 Task: Look for space in Jasdan, India from 5th June, 2023 to 16th June, 2023 for 2 adults in price range Rs.14000 to Rs.18000. Place can be entire place with 1  bedroom having 1 bed and 1 bathroom. Property type can be house, flat, guest house, hotel. Booking option can be shelf check-in. Required host language is English.
Action: Mouse moved to (496, 131)
Screenshot: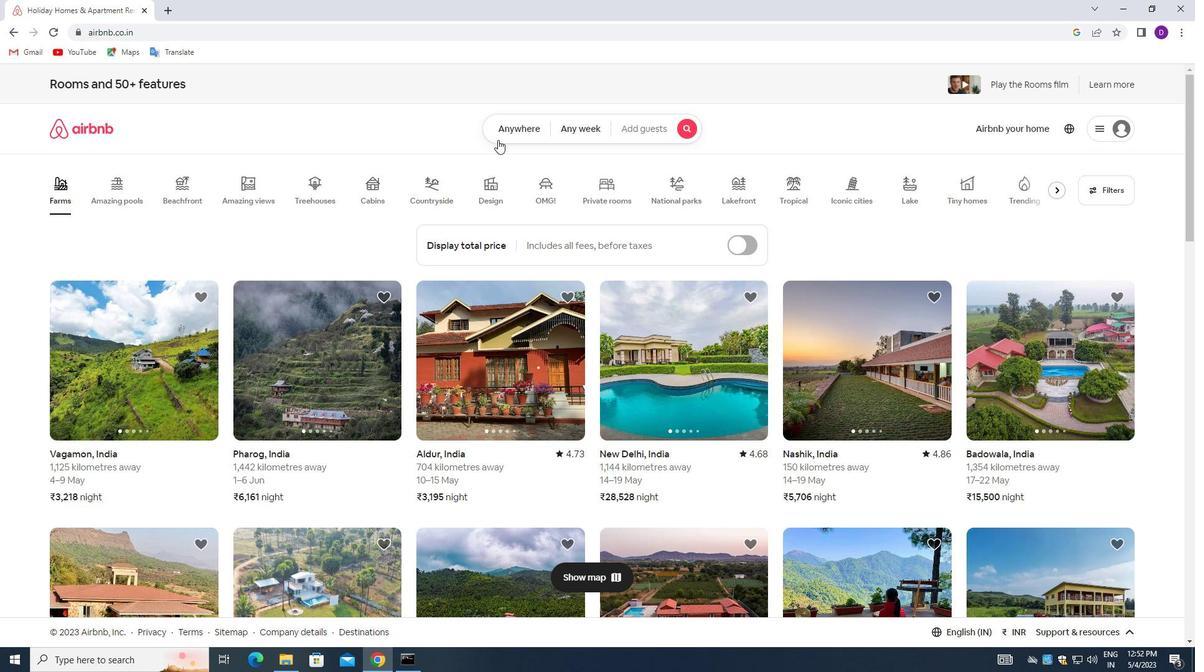 
Action: Mouse pressed left at (496, 131)
Screenshot: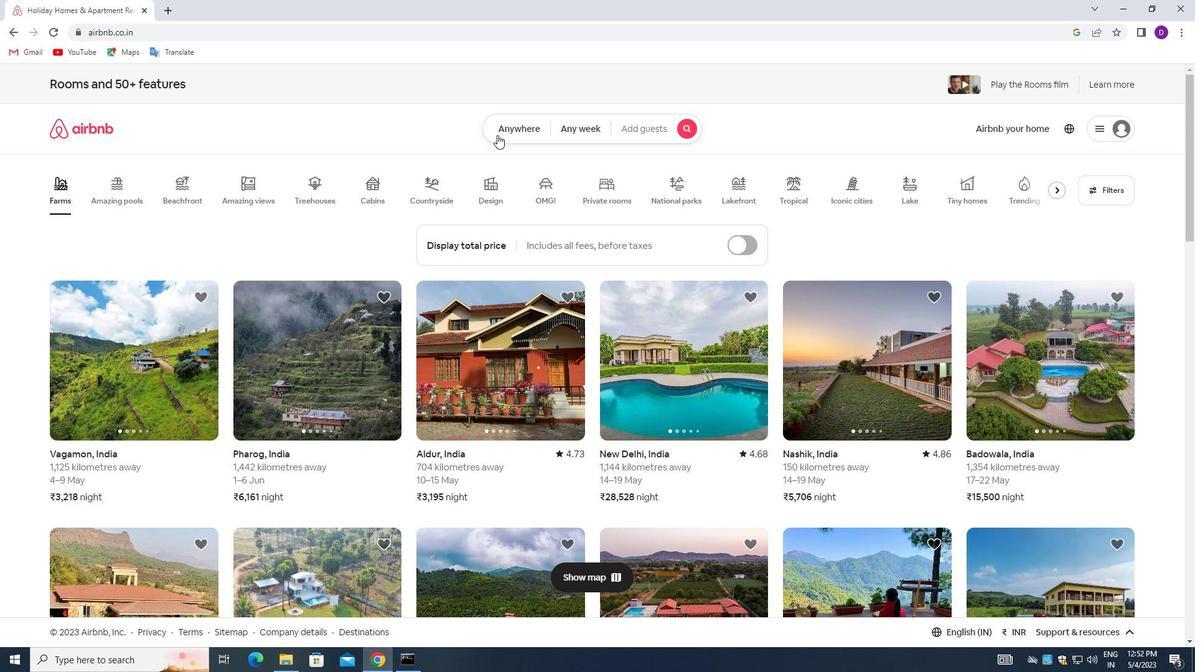 
Action: Mouse moved to (471, 178)
Screenshot: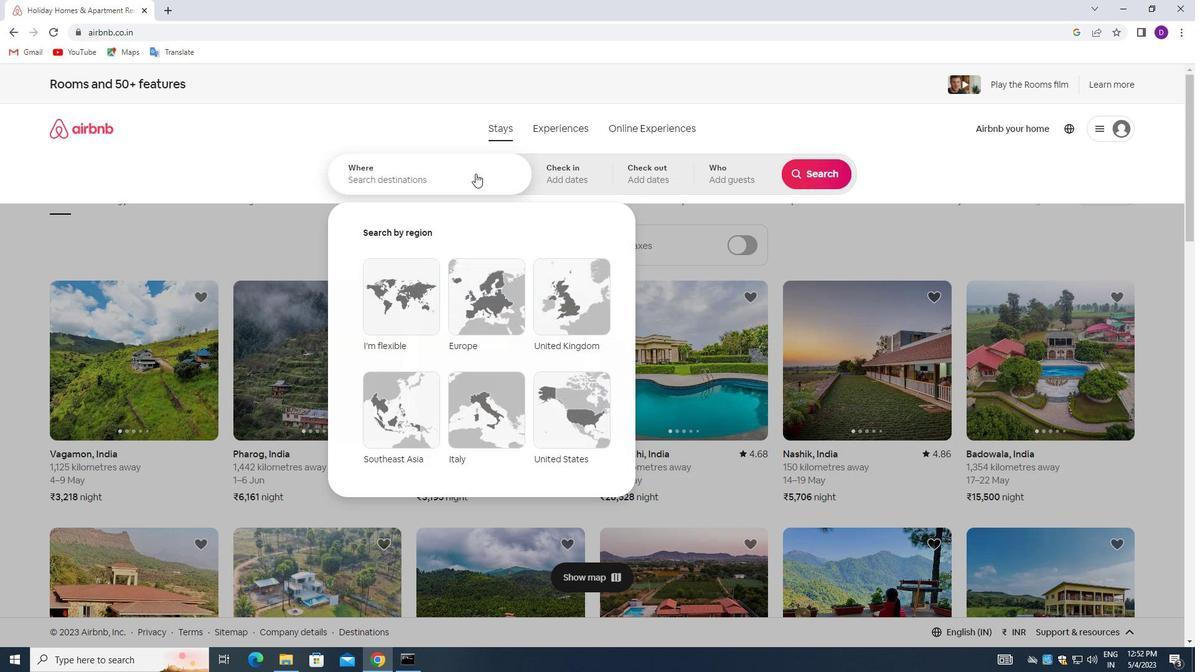 
Action: Mouse pressed left at (471, 178)
Screenshot: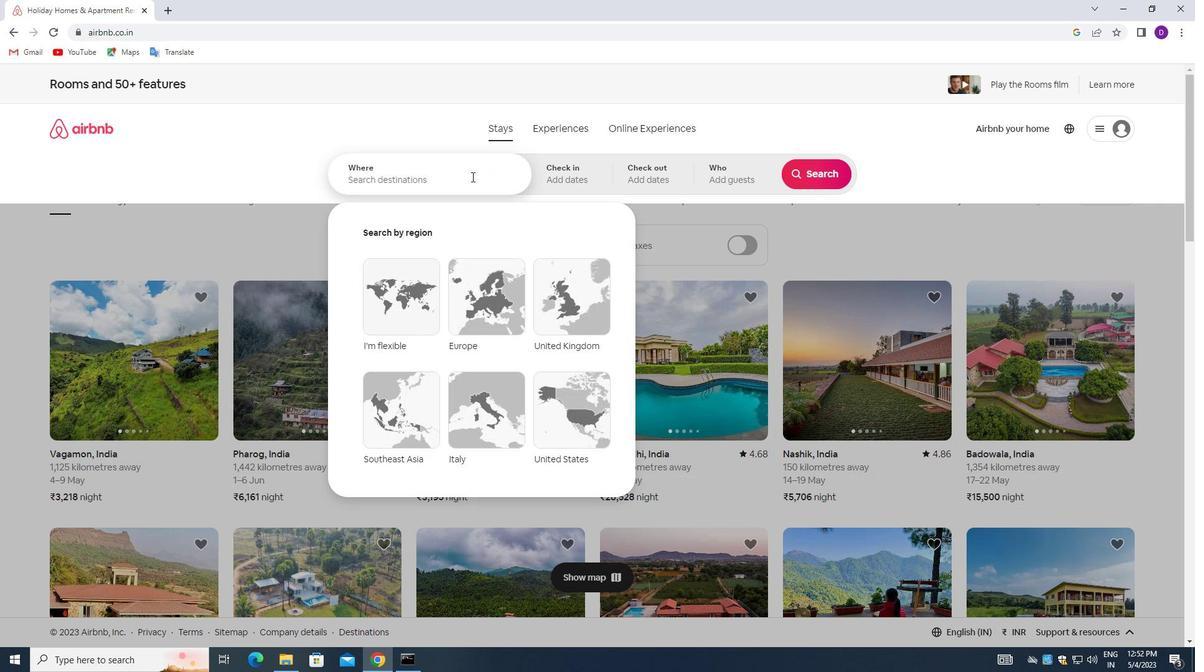 
Action: Mouse moved to (187, 171)
Screenshot: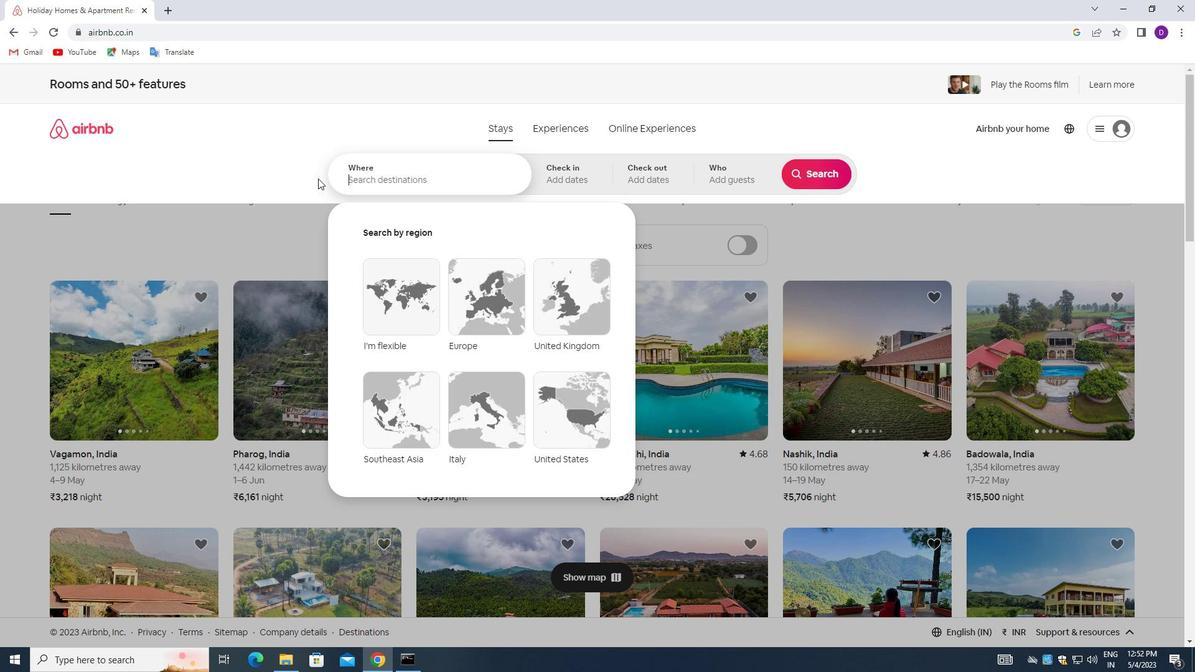 
Action: Key pressed <Key.shift>JASDAM<Key.backspace>N,<Key.space><Key.shift>INDIA<Key.enter>
Screenshot: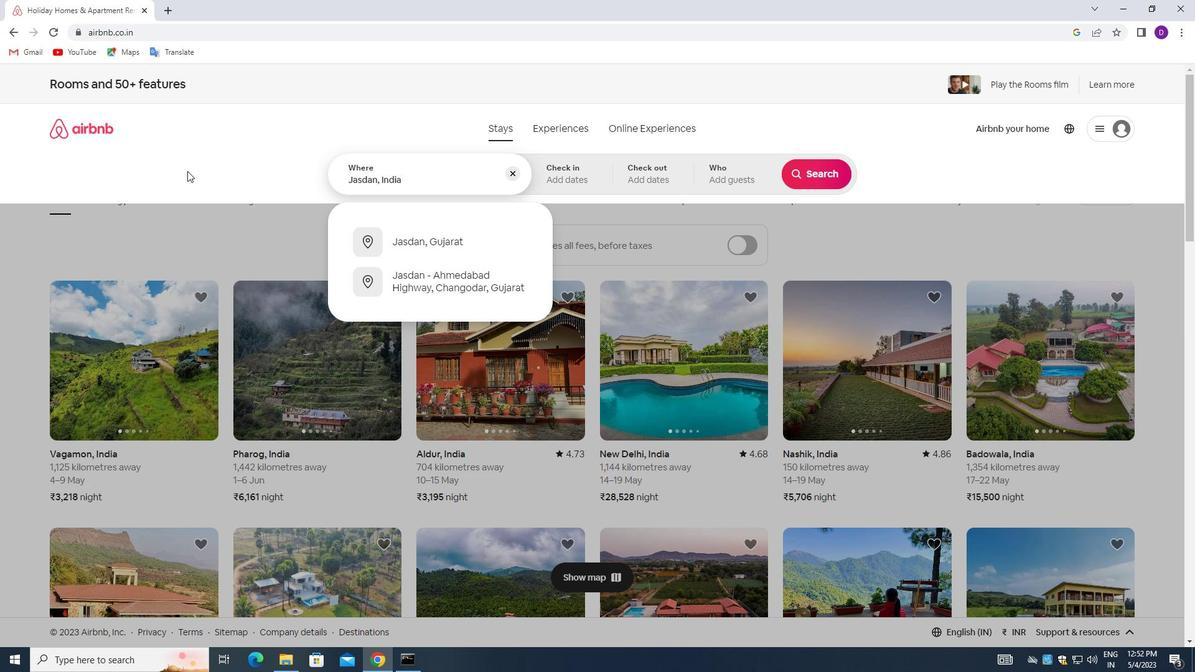 
Action: Mouse moved to (654, 361)
Screenshot: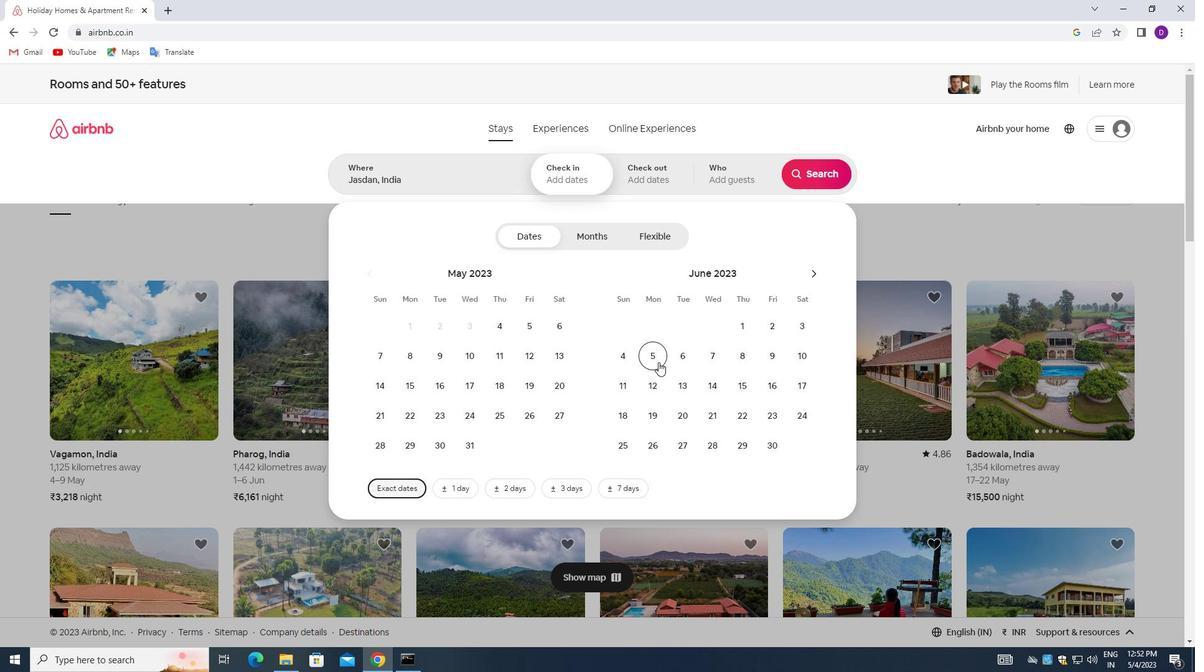 
Action: Mouse pressed left at (654, 361)
Screenshot: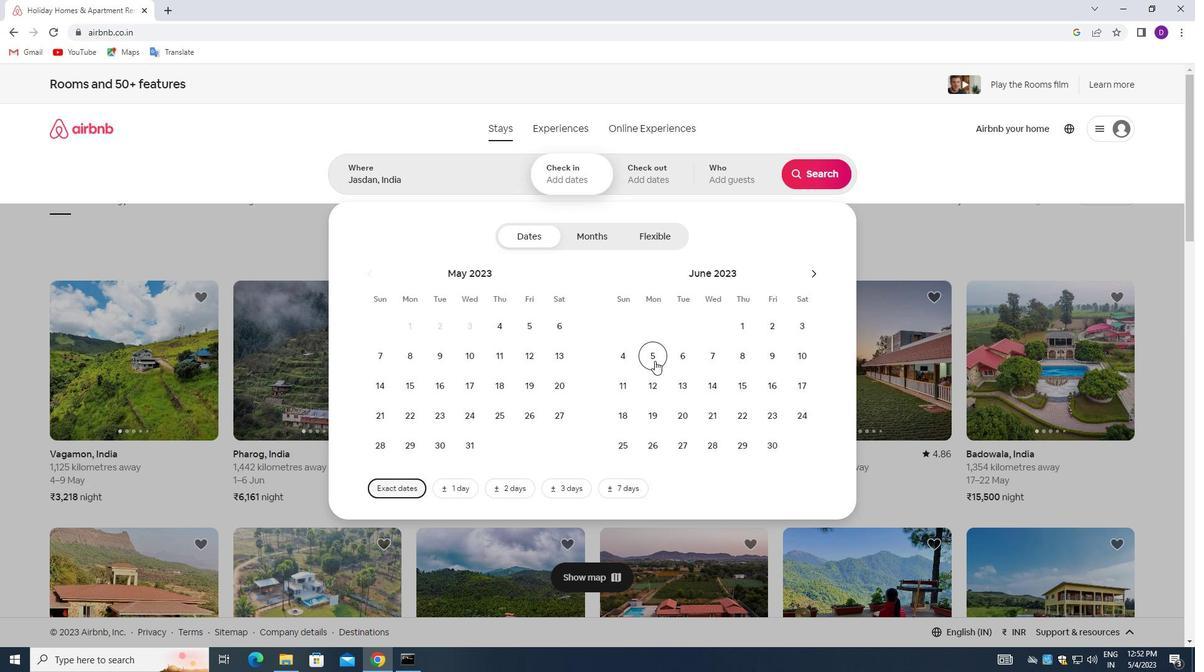 
Action: Mouse moved to (750, 383)
Screenshot: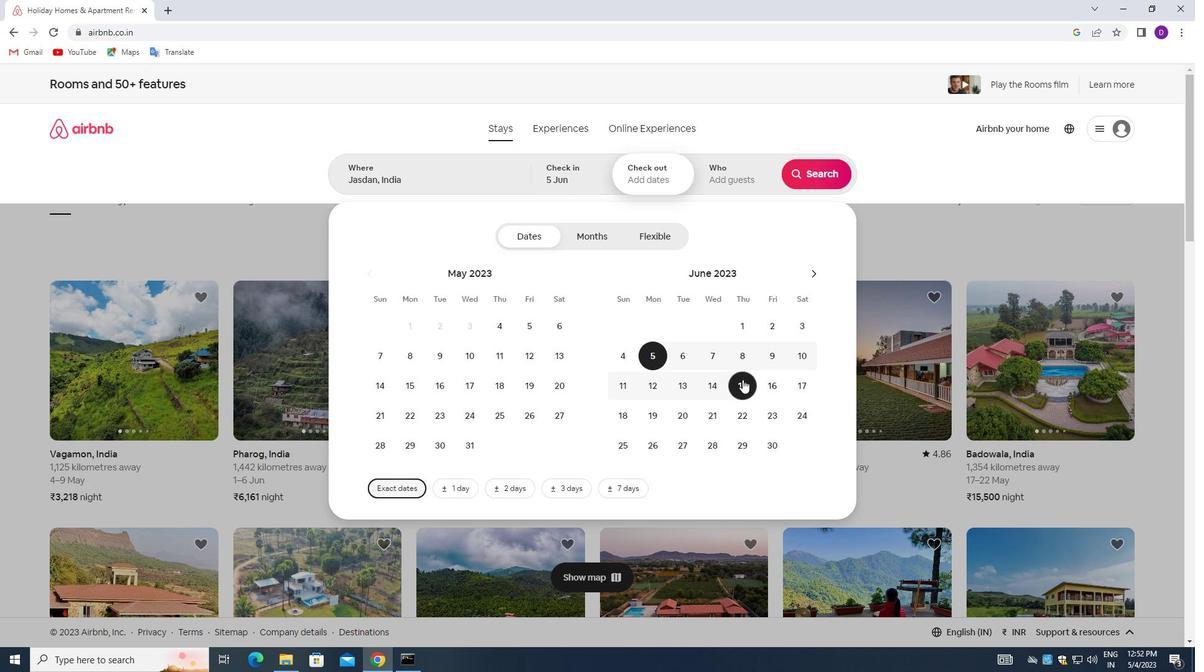 
Action: Mouse pressed left at (750, 383)
Screenshot: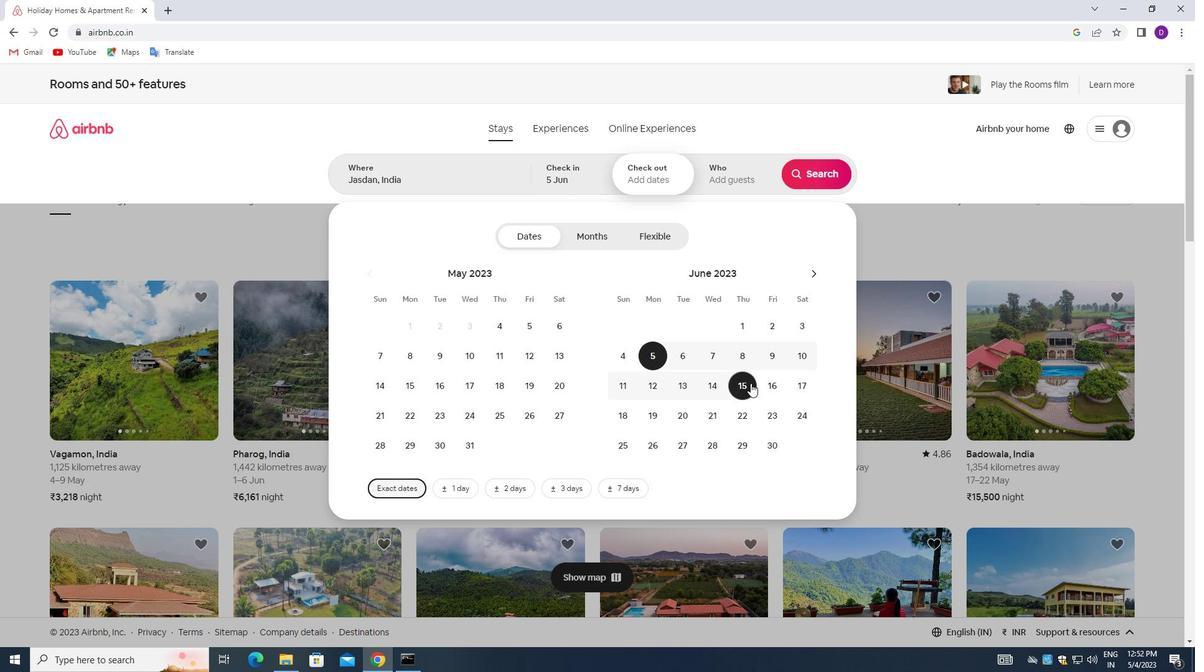 
Action: Mouse moved to (773, 388)
Screenshot: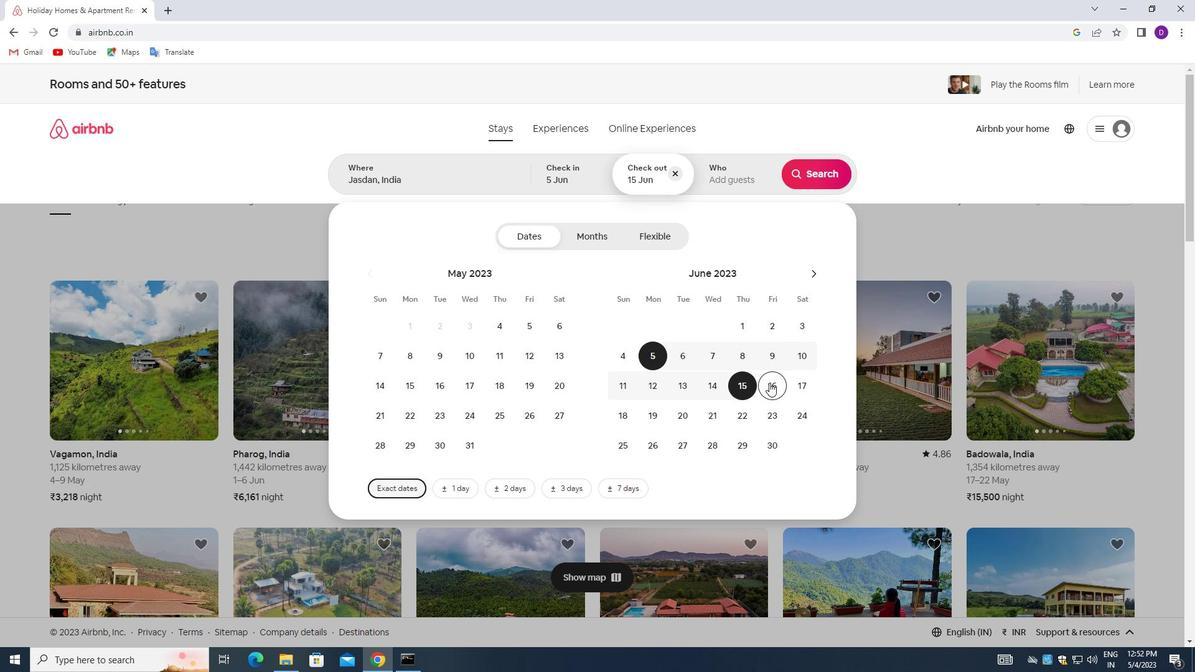 
Action: Mouse pressed left at (773, 388)
Screenshot: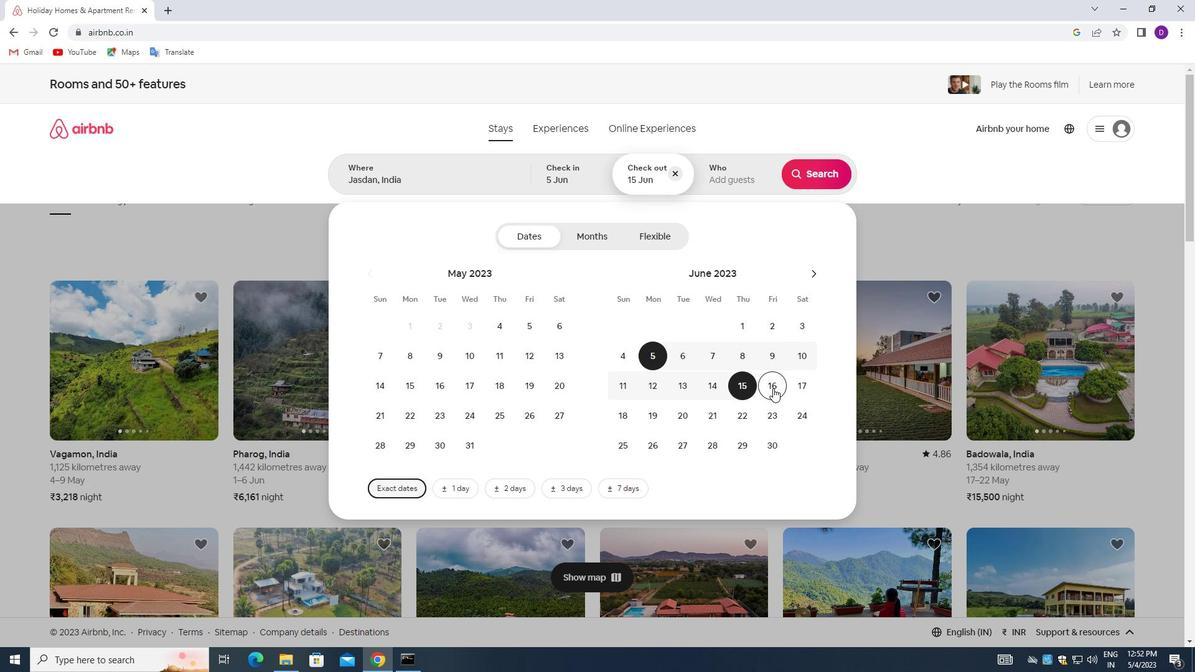 
Action: Mouse moved to (719, 171)
Screenshot: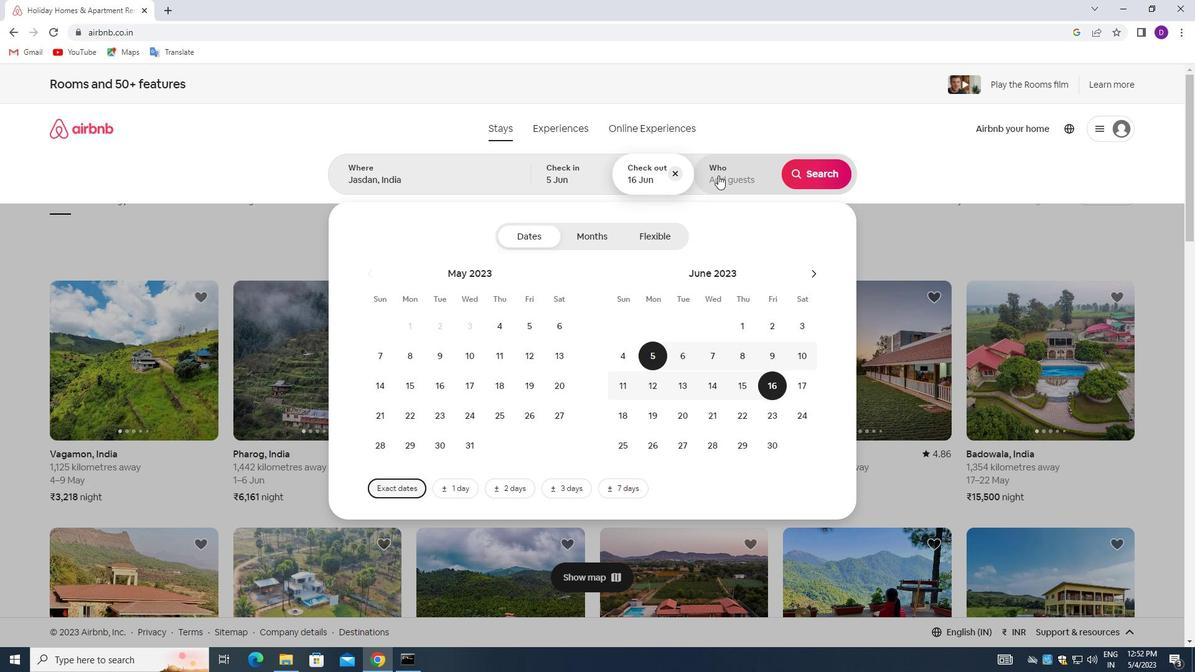 
Action: Mouse pressed left at (719, 171)
Screenshot: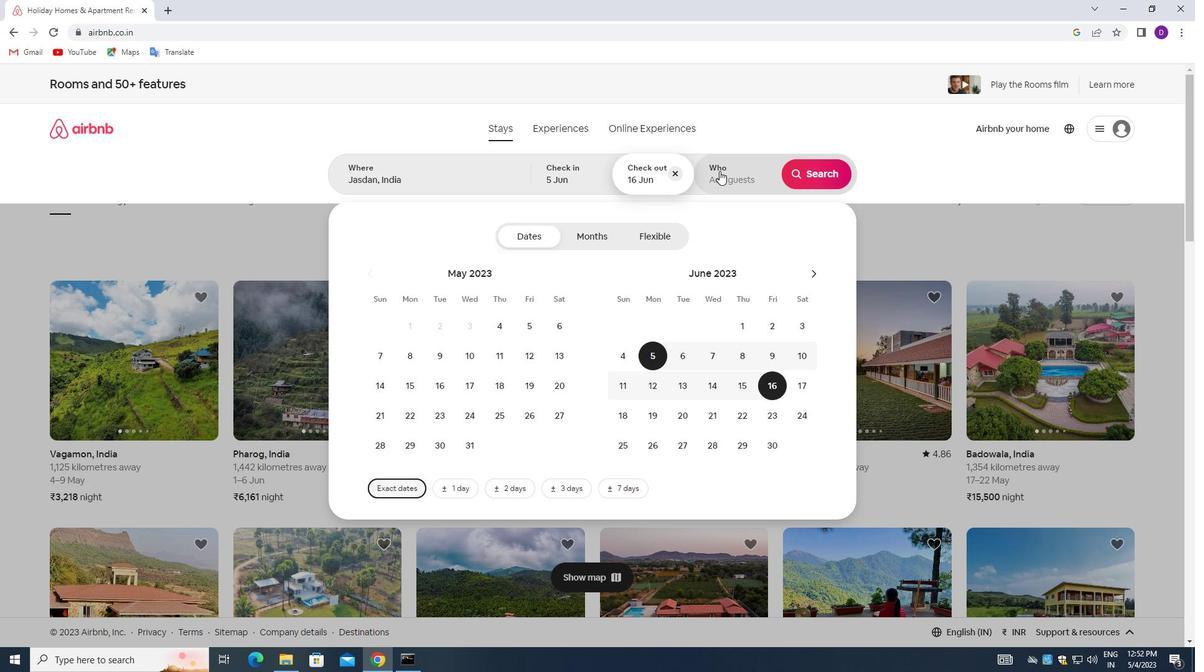 
Action: Mouse moved to (817, 237)
Screenshot: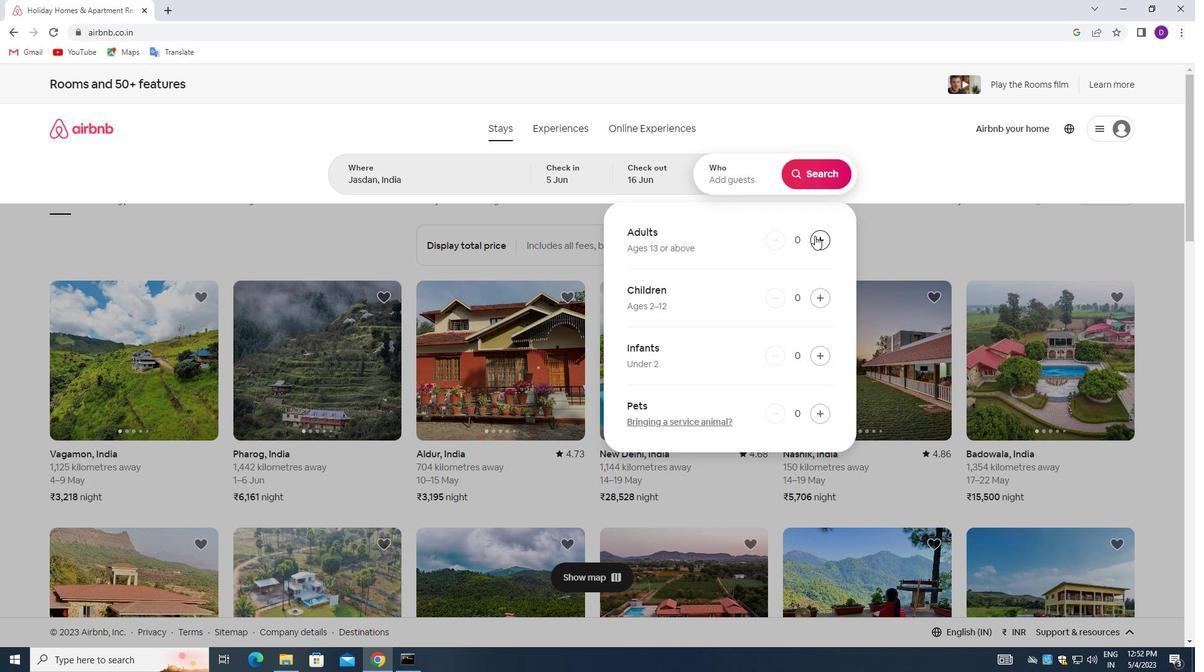 
Action: Mouse pressed left at (817, 237)
Screenshot: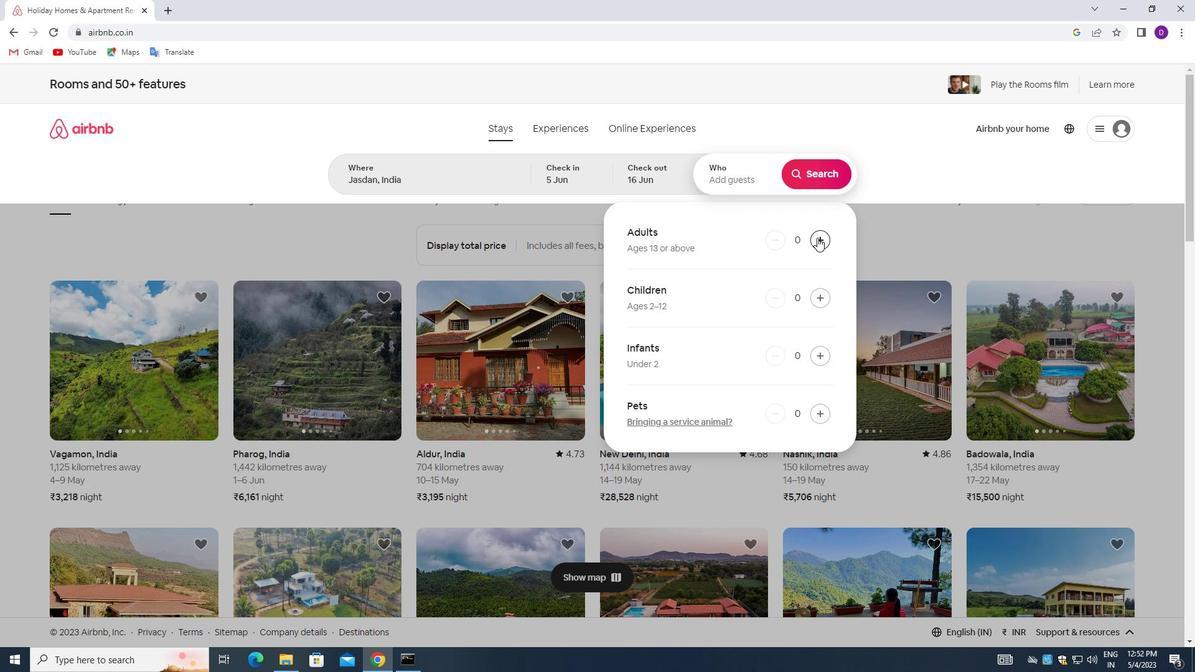 
Action: Mouse pressed left at (817, 237)
Screenshot: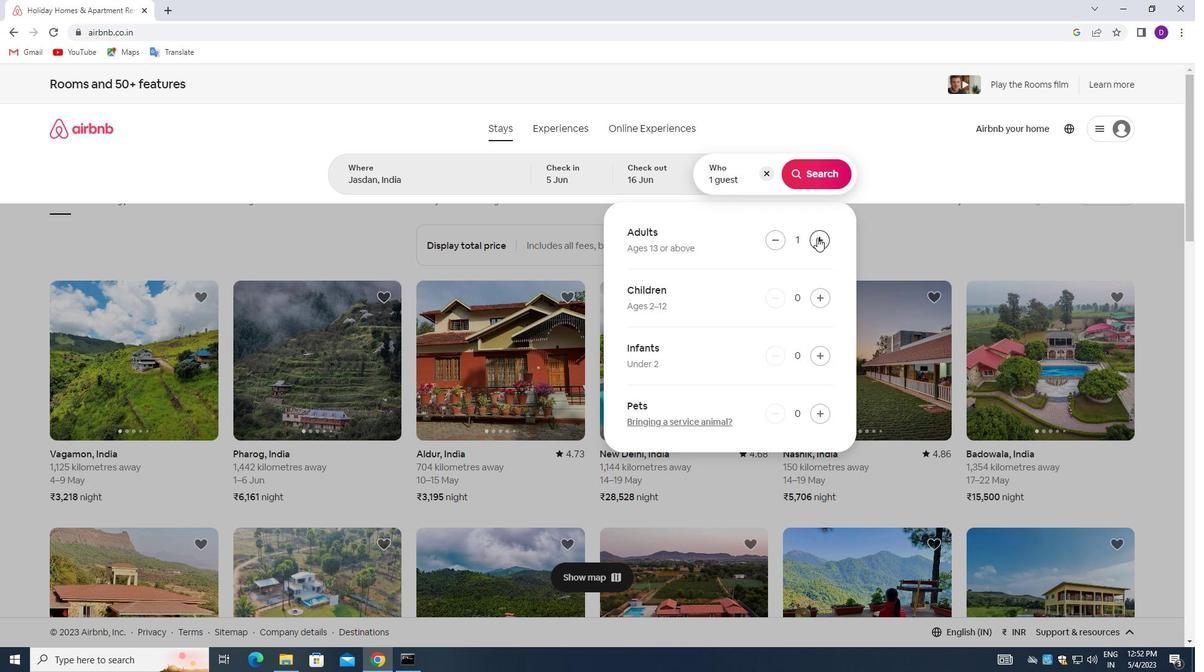 
Action: Mouse moved to (816, 173)
Screenshot: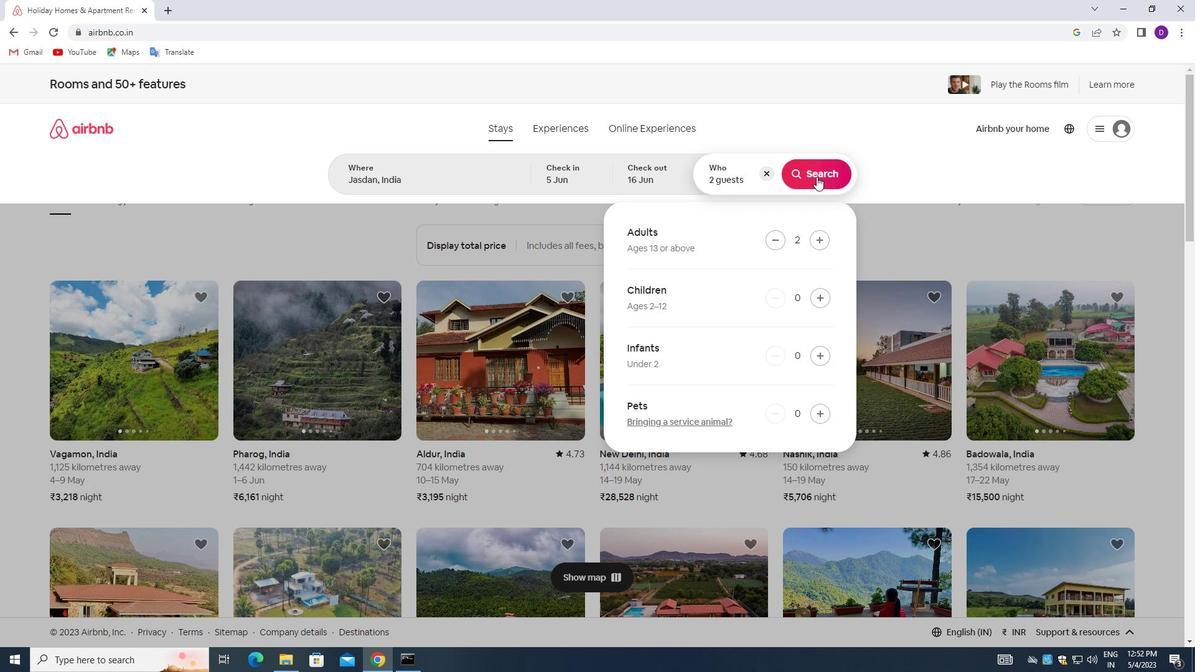 
Action: Mouse pressed left at (816, 173)
Screenshot: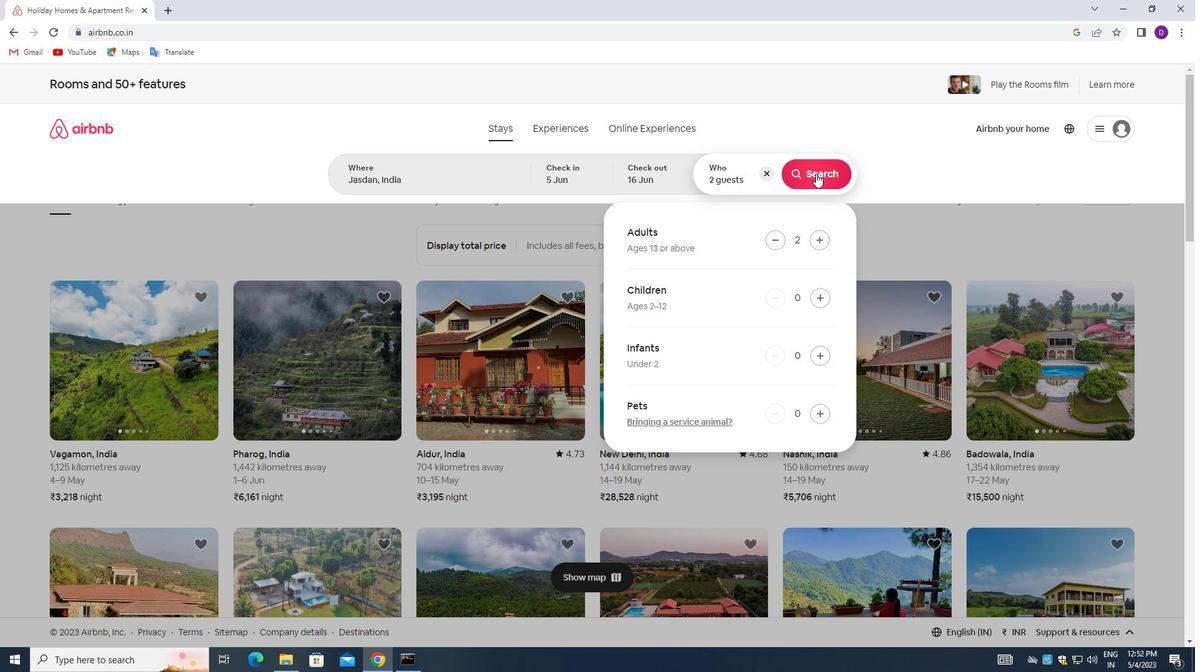 
Action: Mouse moved to (1124, 136)
Screenshot: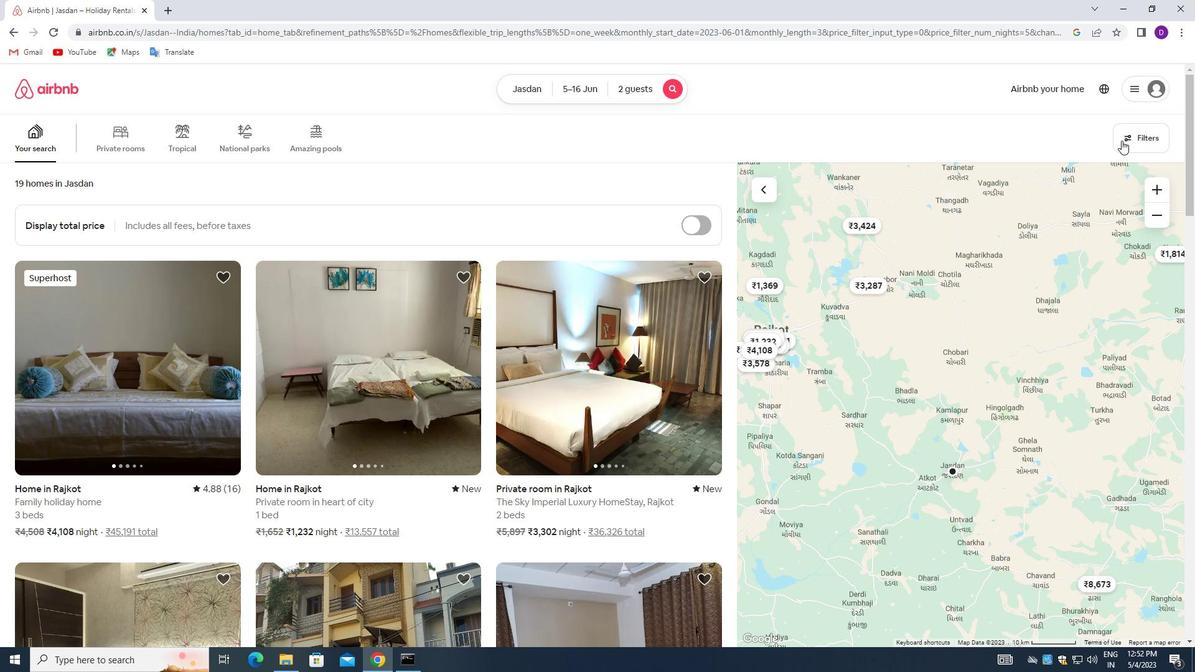 
Action: Mouse pressed left at (1124, 136)
Screenshot: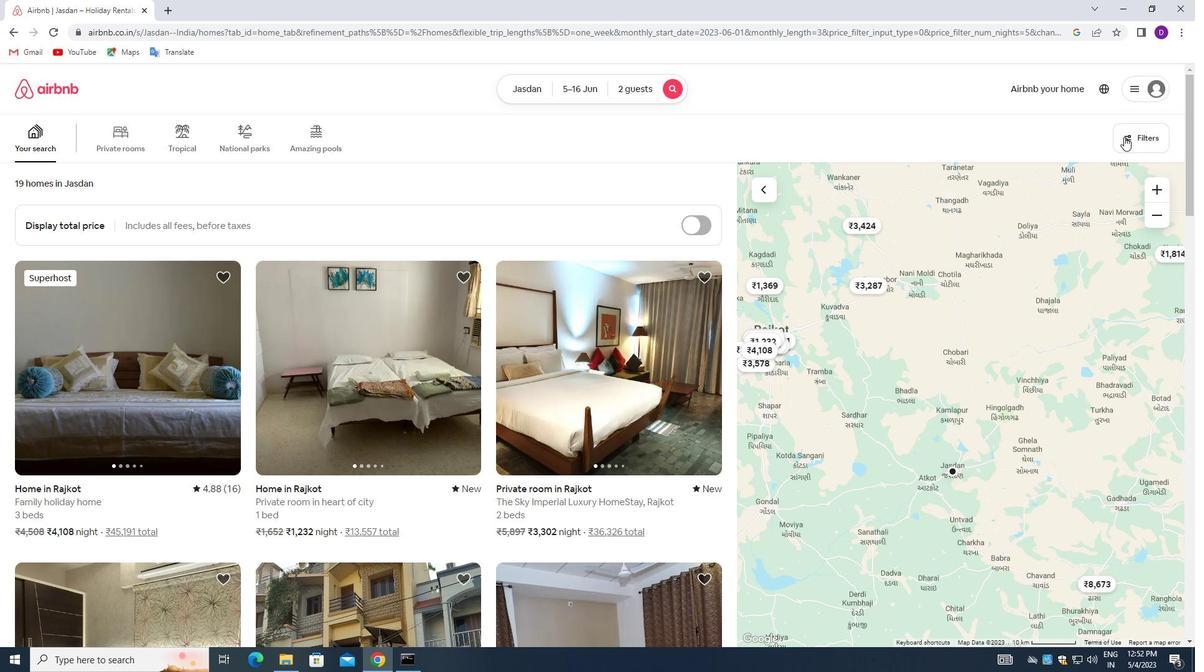 
Action: Mouse moved to (461, 290)
Screenshot: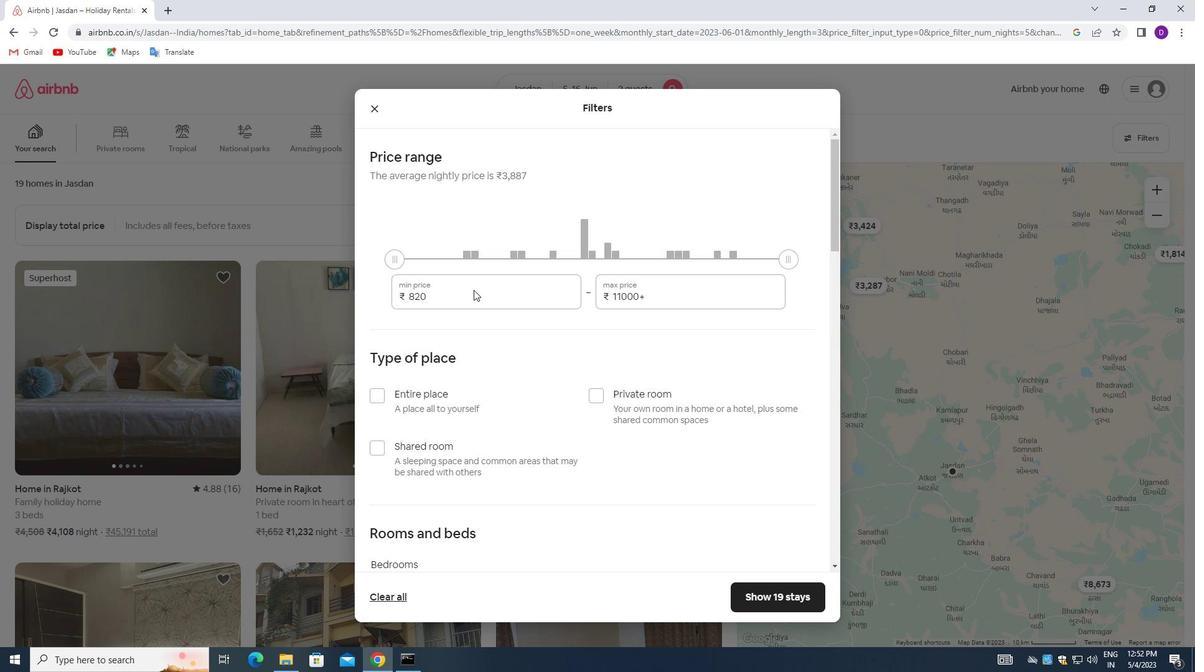 
Action: Mouse pressed left at (461, 290)
Screenshot: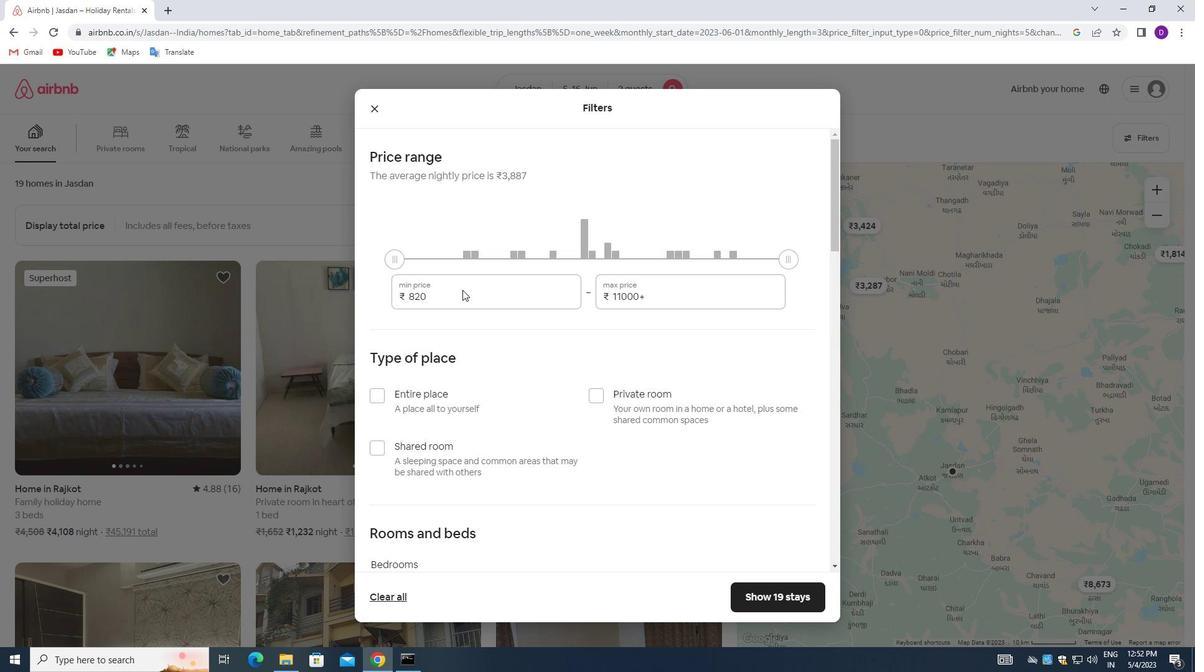 
Action: Mouse pressed left at (461, 290)
Screenshot: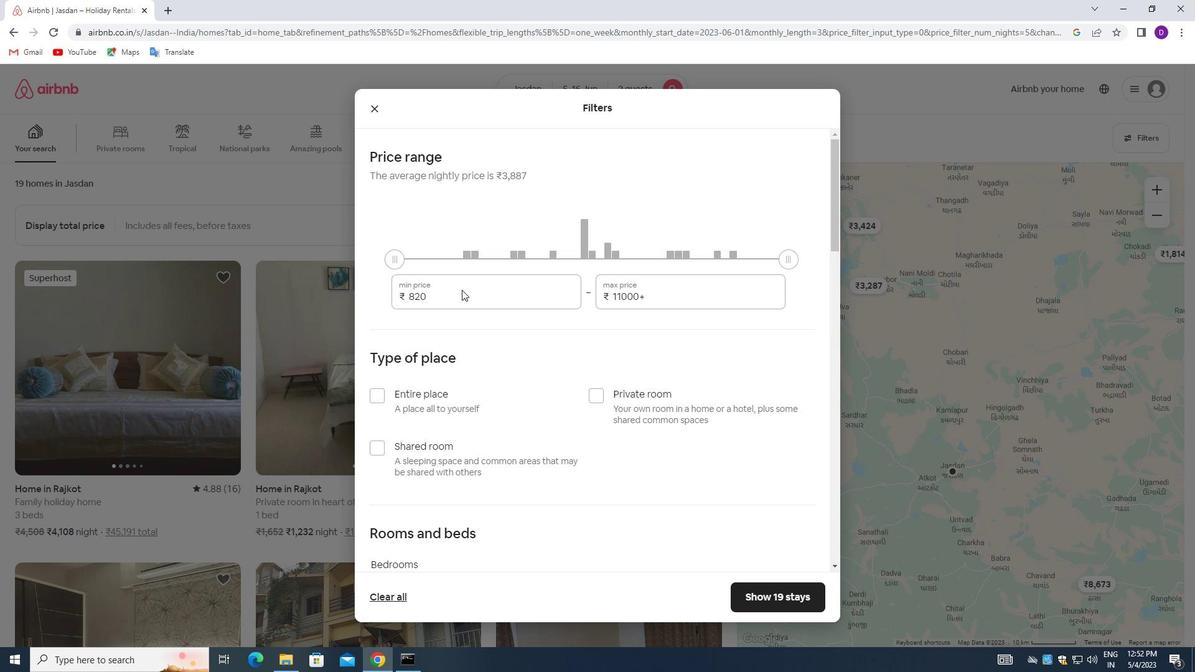 
Action: Mouse moved to (456, 293)
Screenshot: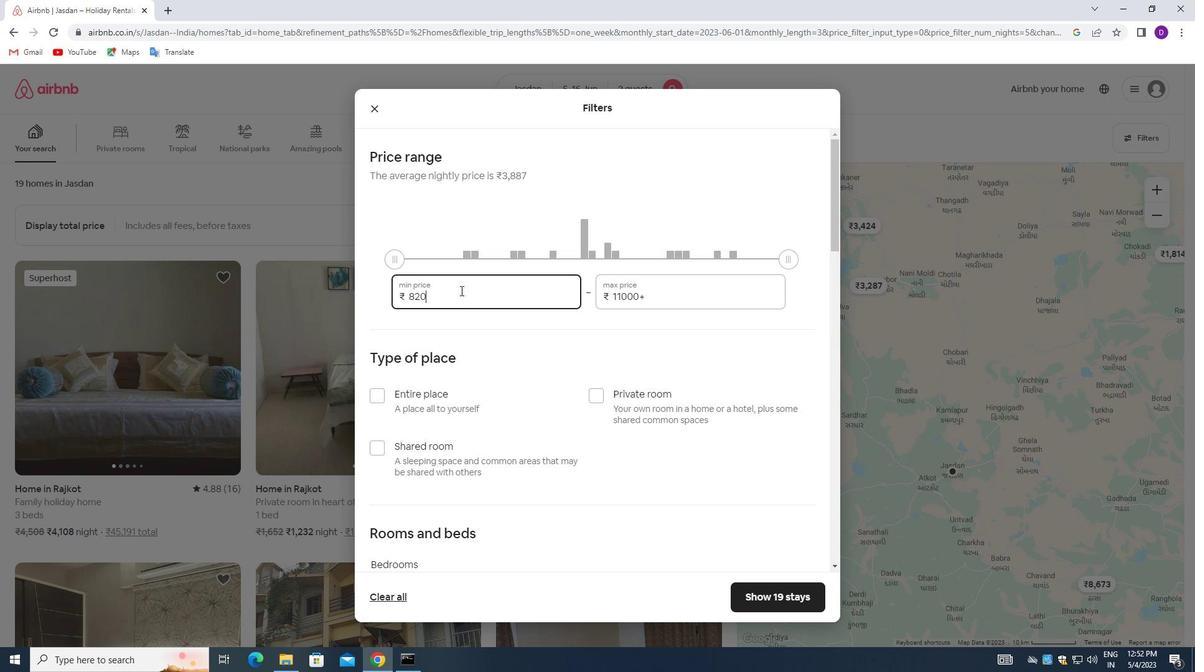 
Action: Mouse pressed left at (456, 293)
Screenshot: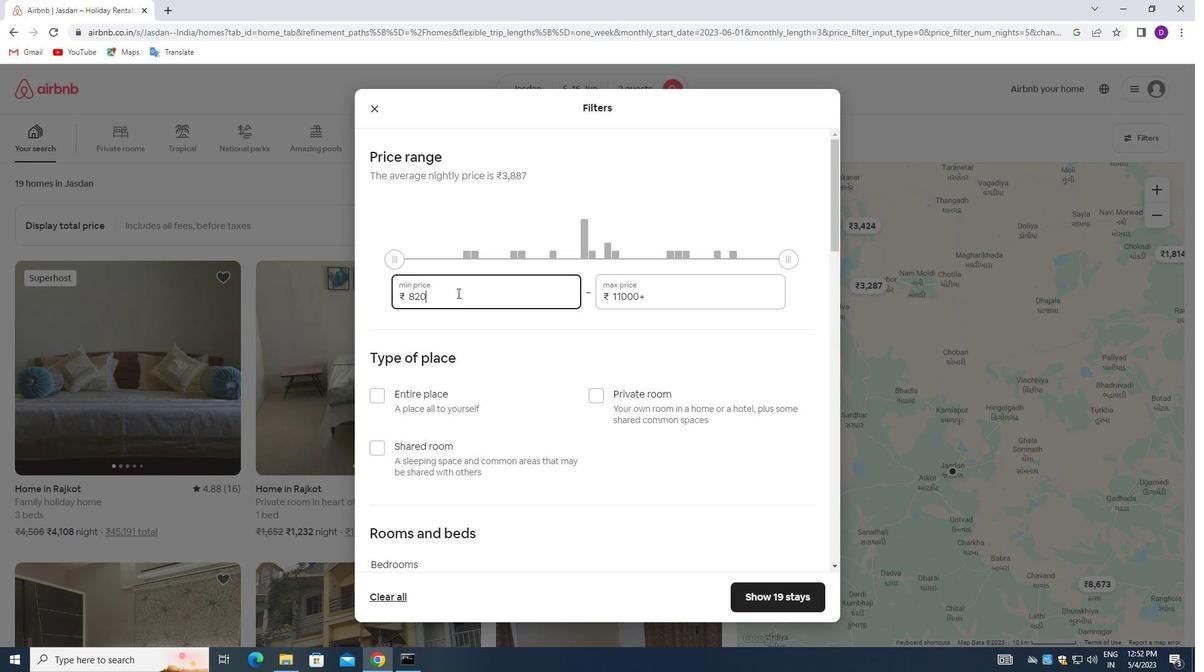 
Action: Mouse pressed left at (456, 293)
Screenshot: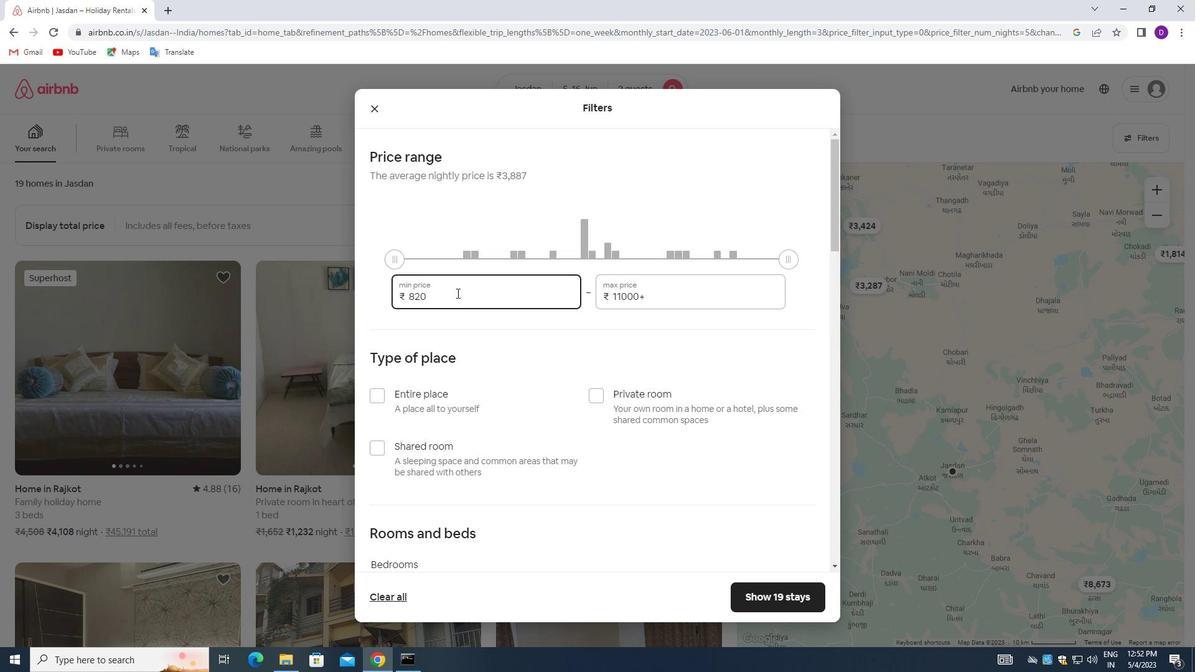 
Action: Key pressed 14000<Key.tab>18000
Screenshot: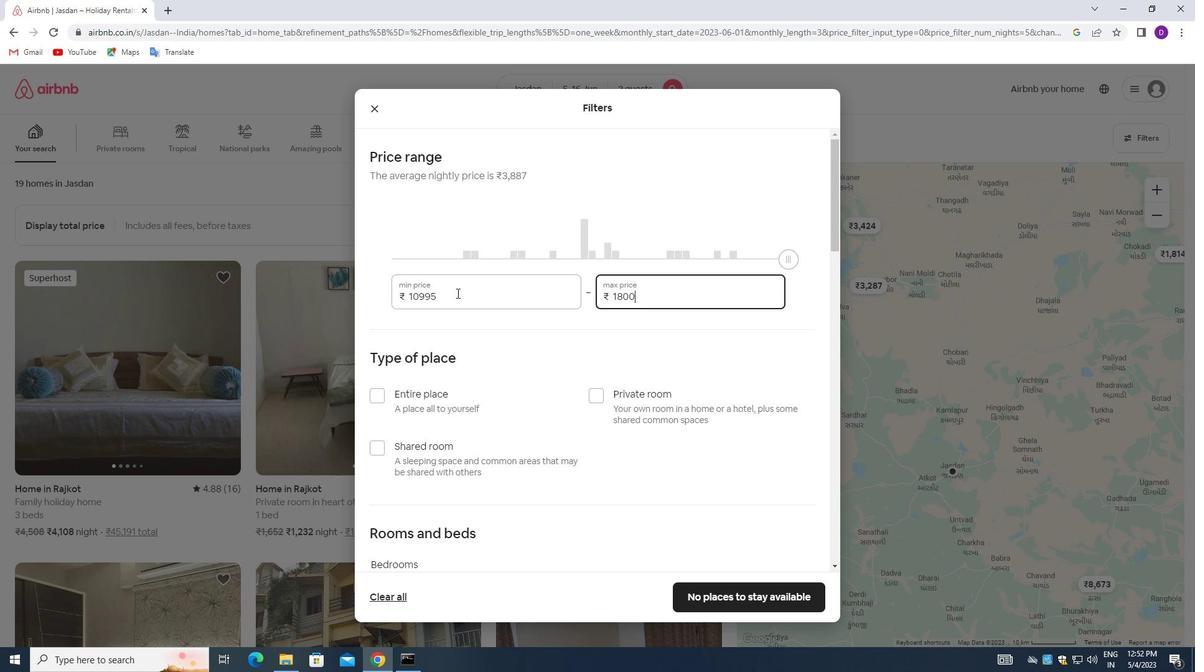 
Action: Mouse moved to (377, 395)
Screenshot: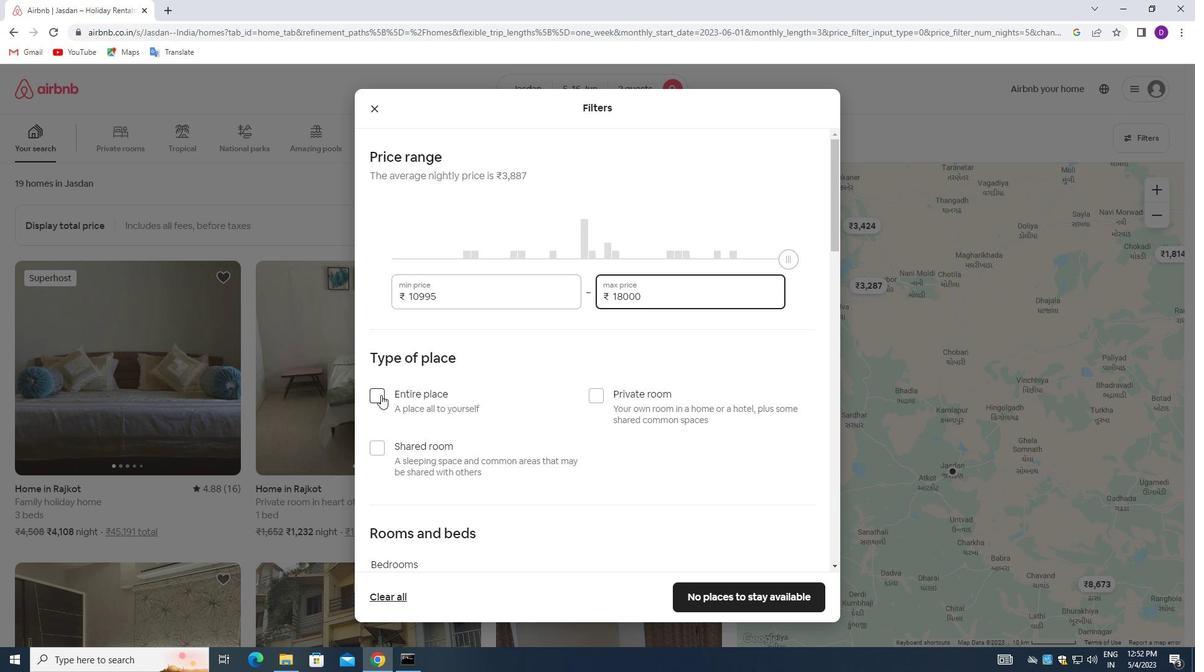 
Action: Mouse pressed left at (377, 395)
Screenshot: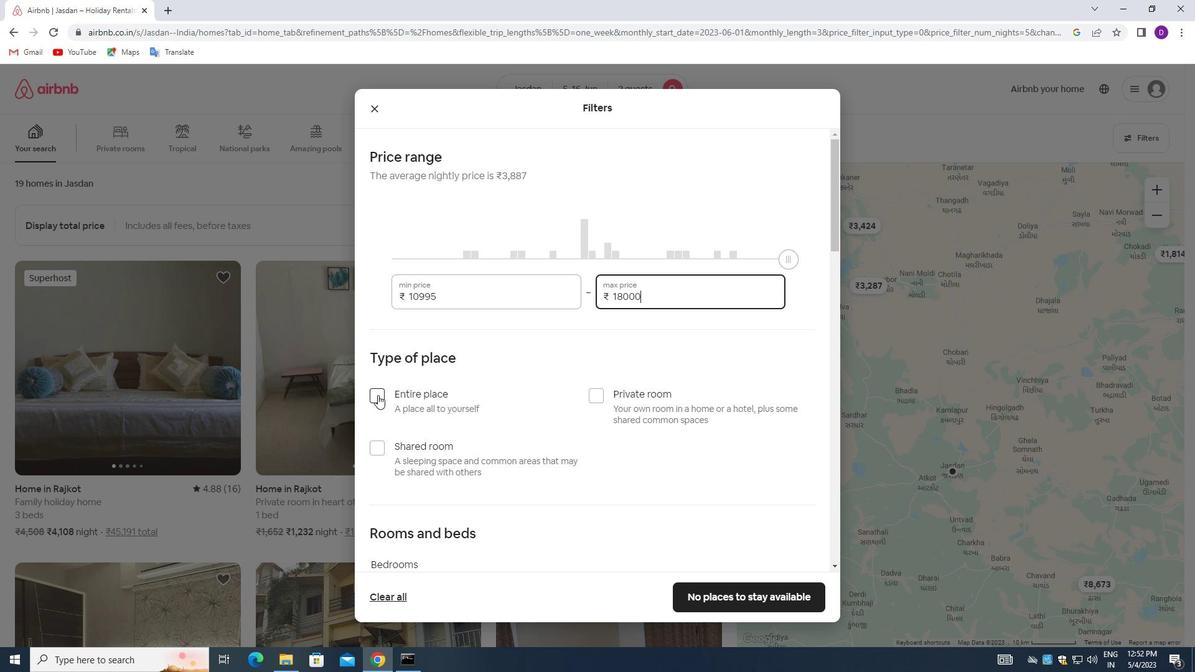
Action: Mouse moved to (526, 428)
Screenshot: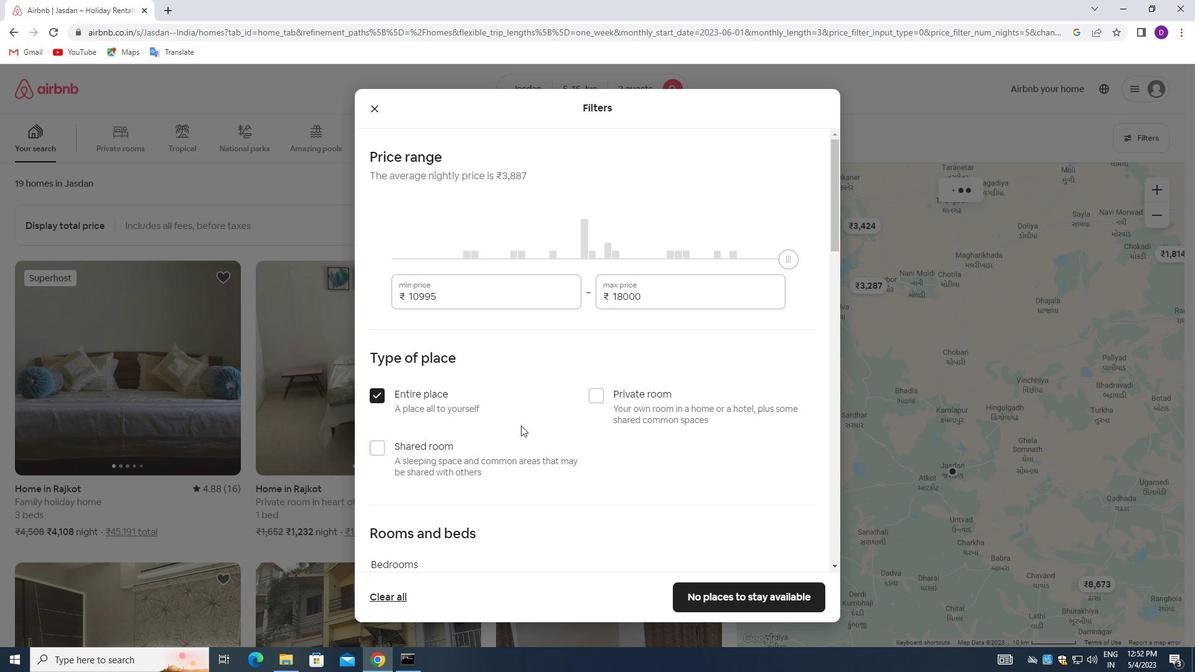 
Action: Mouse scrolled (526, 427) with delta (0, 0)
Screenshot: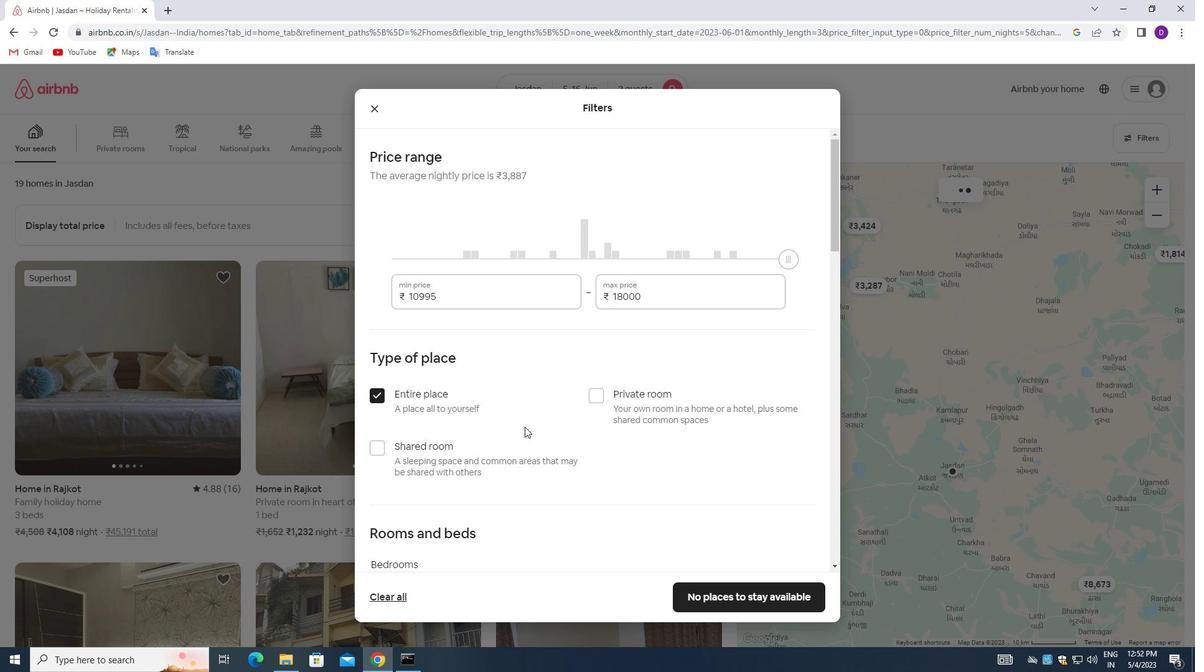 
Action: Mouse moved to (527, 429)
Screenshot: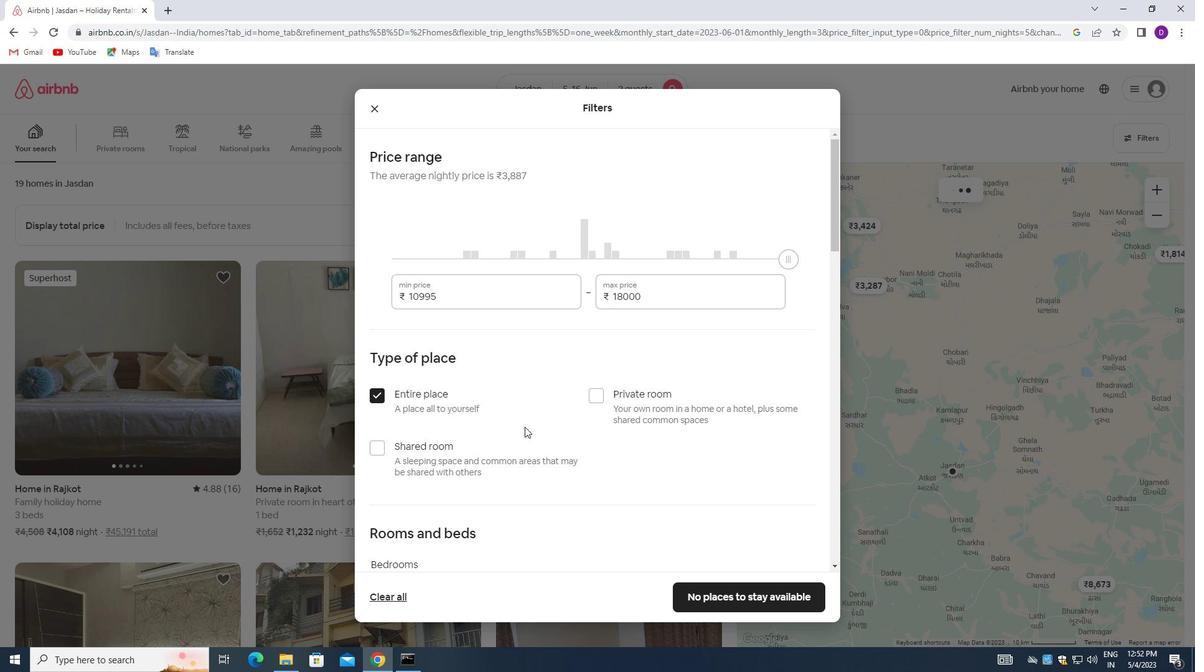 
Action: Mouse scrolled (527, 428) with delta (0, 0)
Screenshot: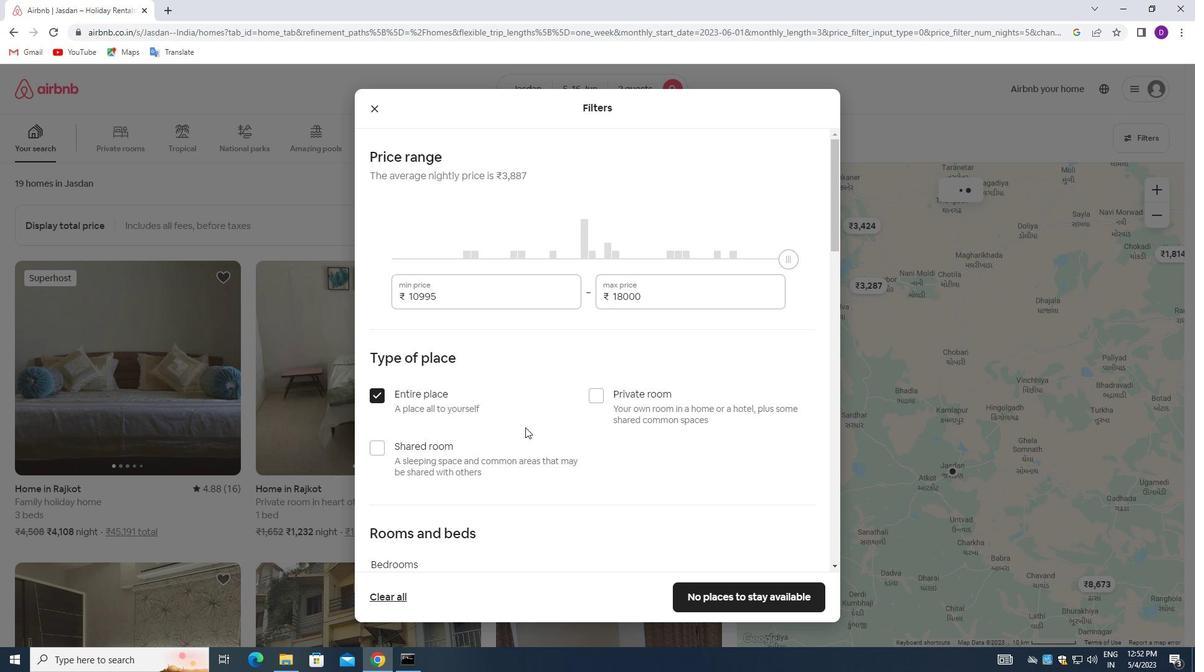 
Action: Mouse moved to (527, 430)
Screenshot: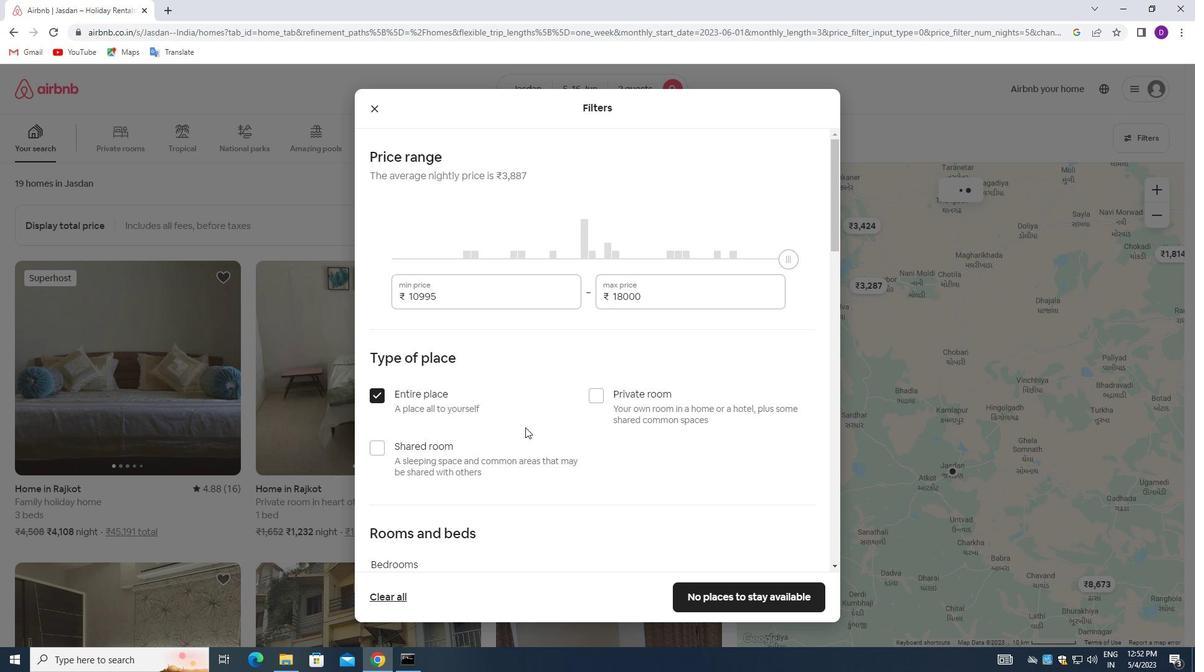 
Action: Mouse scrolled (527, 429) with delta (0, 0)
Screenshot: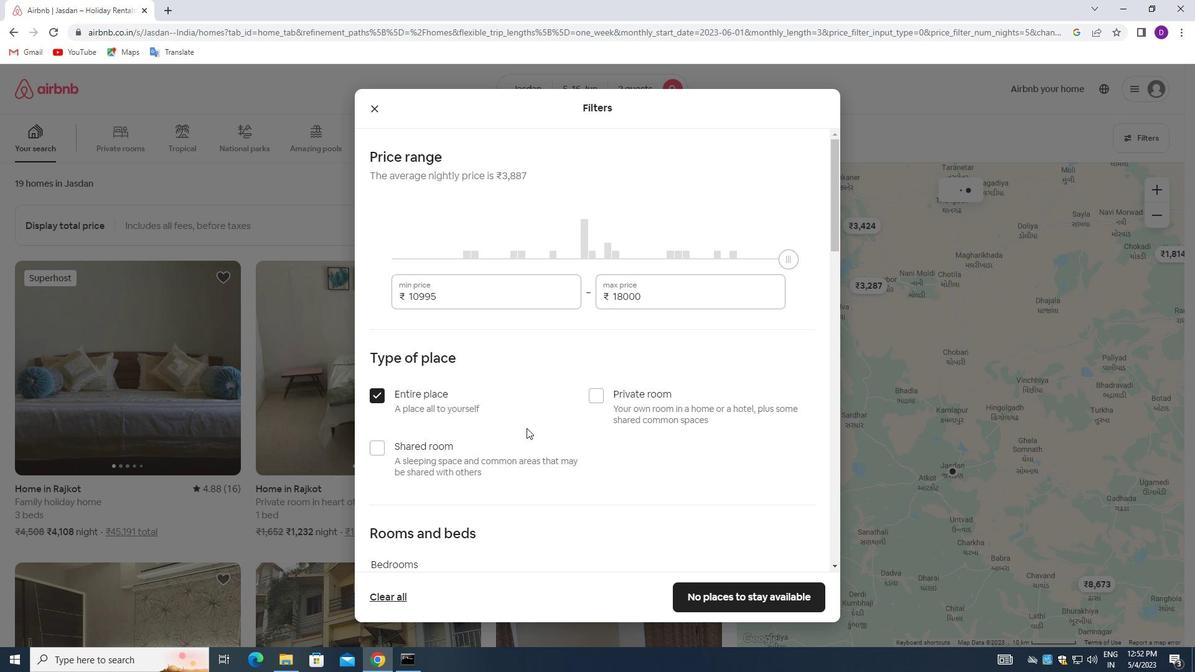 
Action: Mouse scrolled (527, 429) with delta (0, 0)
Screenshot: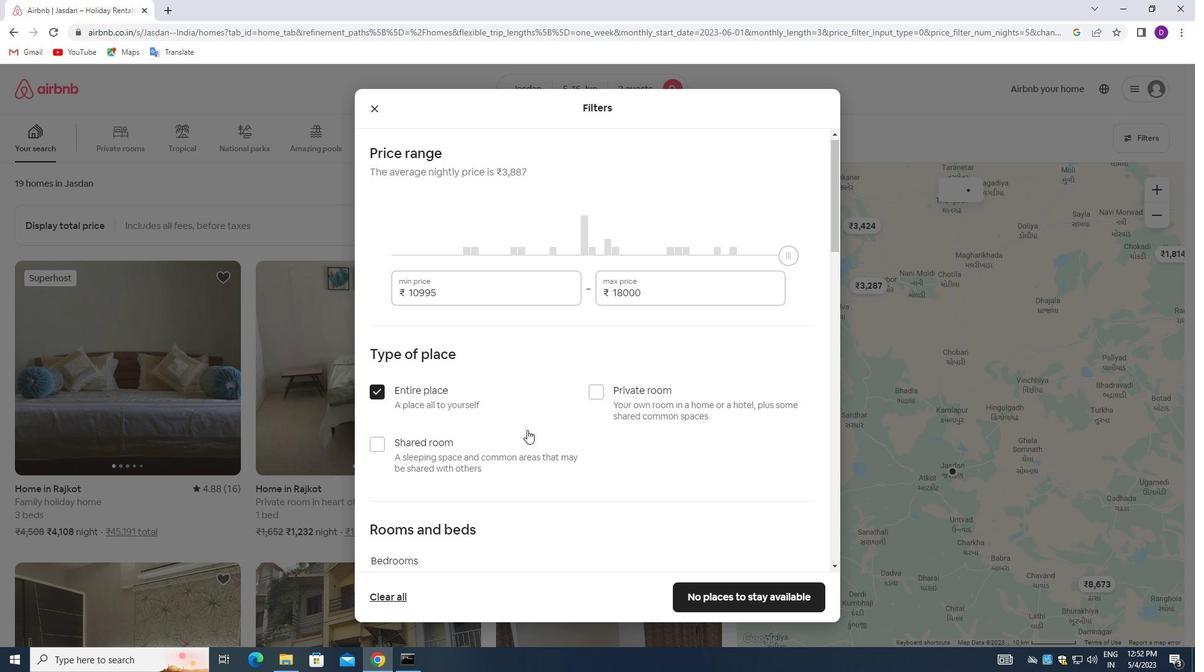 
Action: Mouse moved to (527, 430)
Screenshot: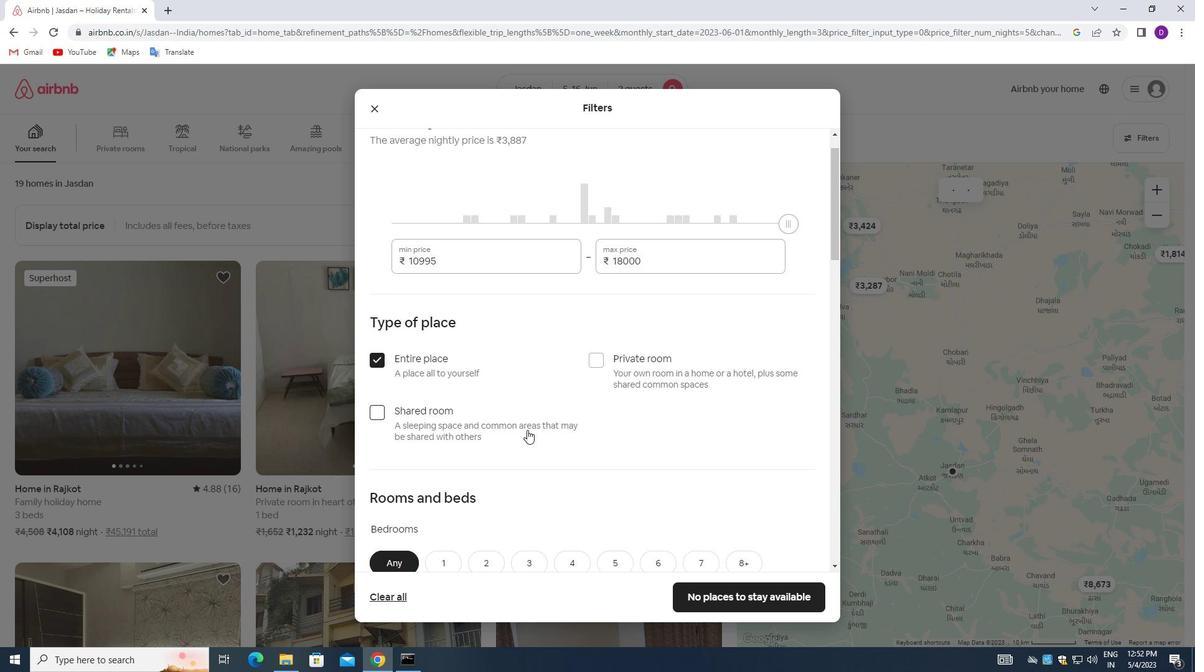 
Action: Mouse scrolled (527, 430) with delta (0, 0)
Screenshot: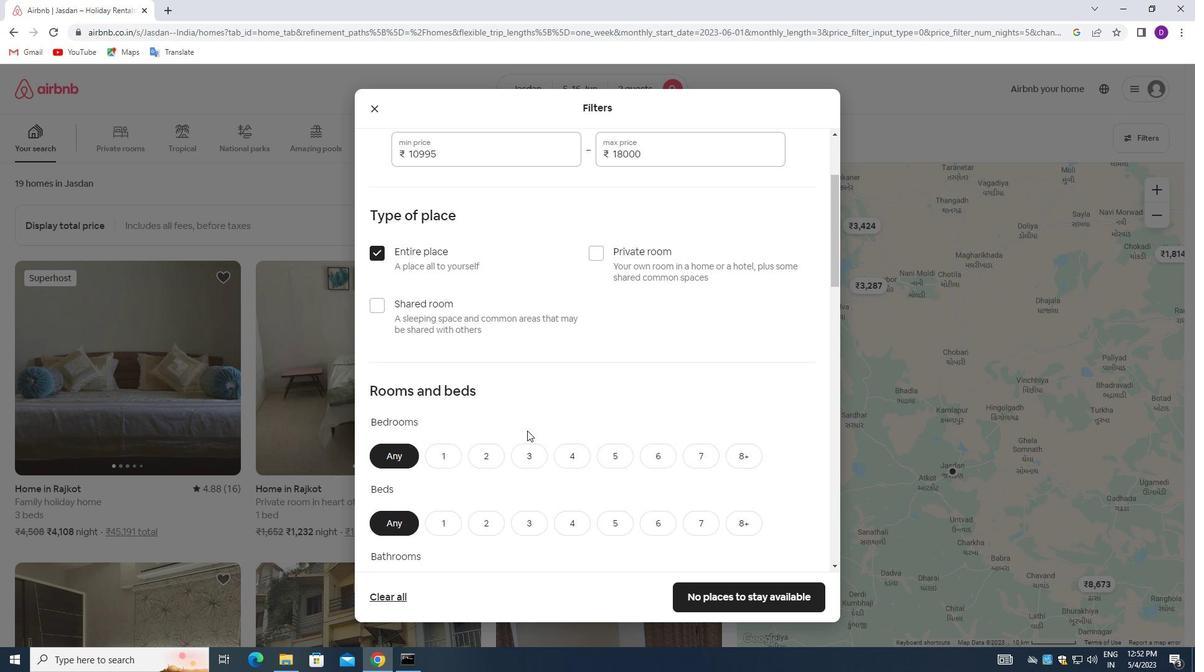 
Action: Mouse moved to (444, 285)
Screenshot: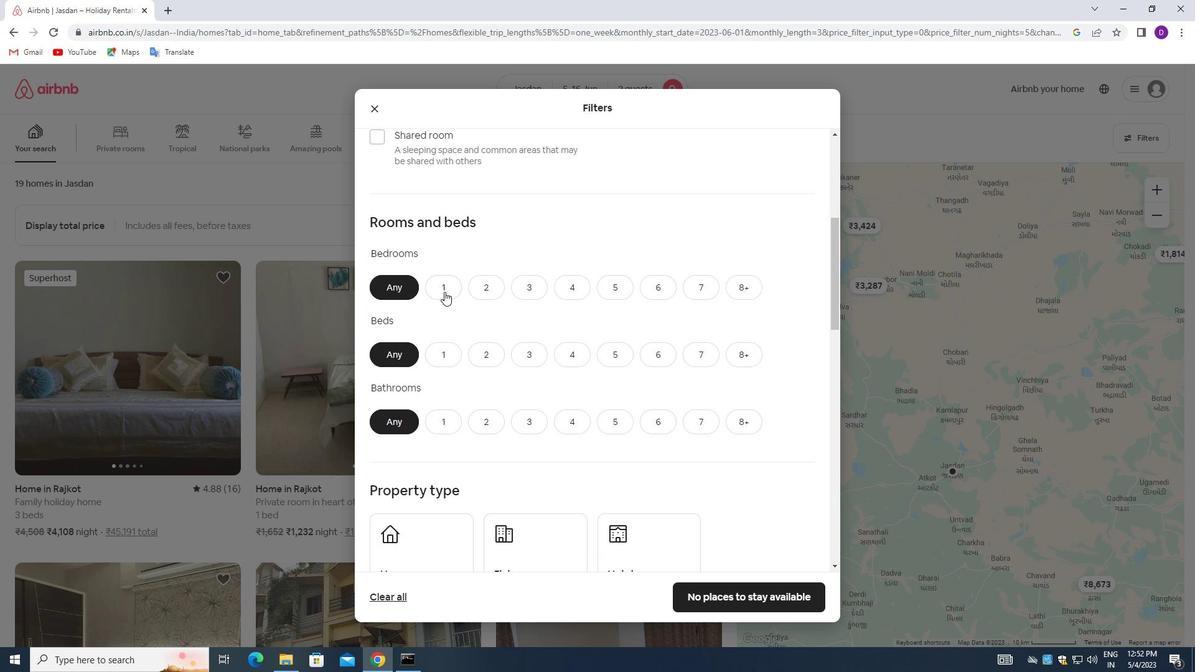 
Action: Mouse pressed left at (444, 285)
Screenshot: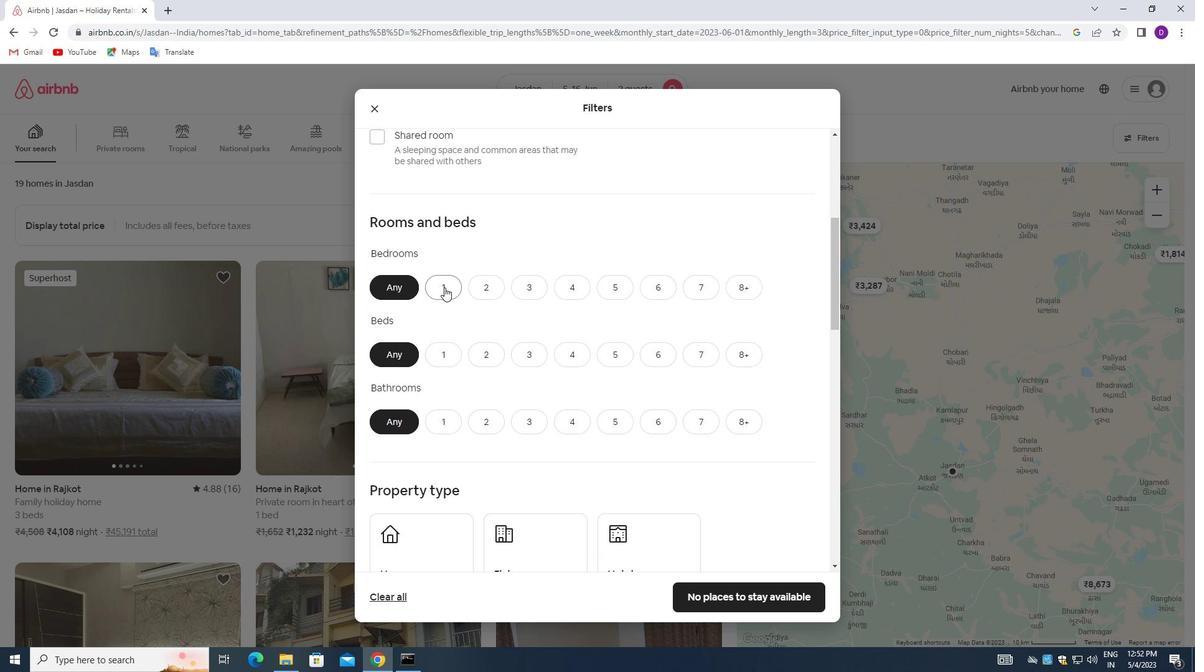 
Action: Mouse moved to (449, 347)
Screenshot: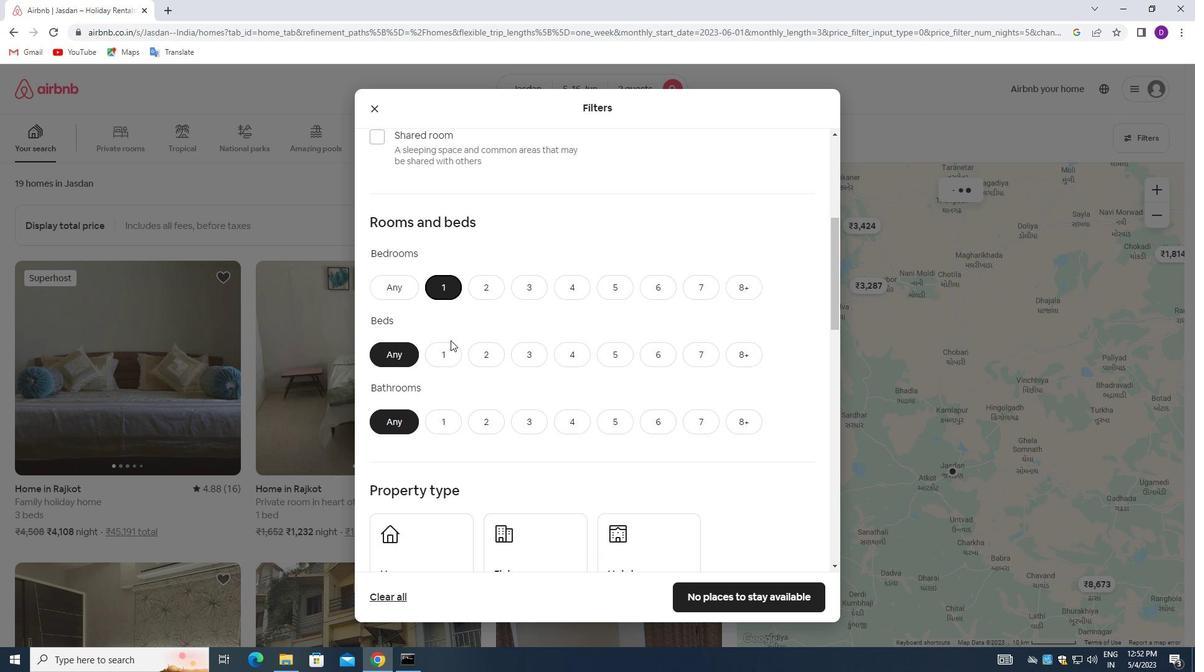 
Action: Mouse pressed left at (449, 347)
Screenshot: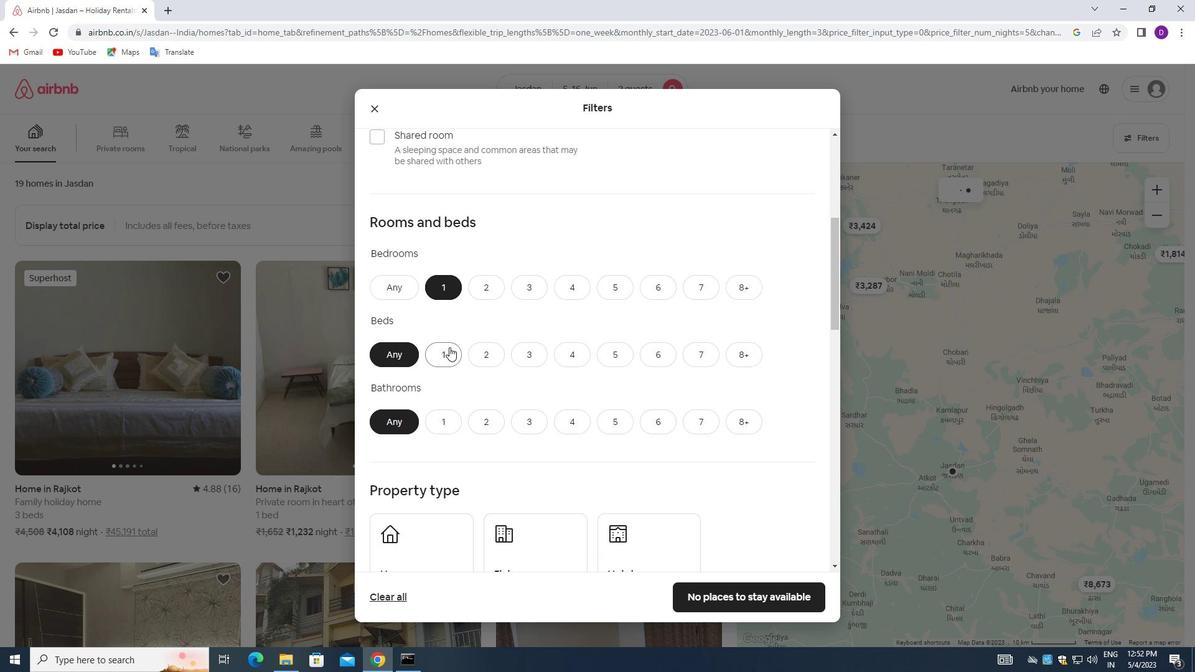 
Action: Mouse moved to (448, 417)
Screenshot: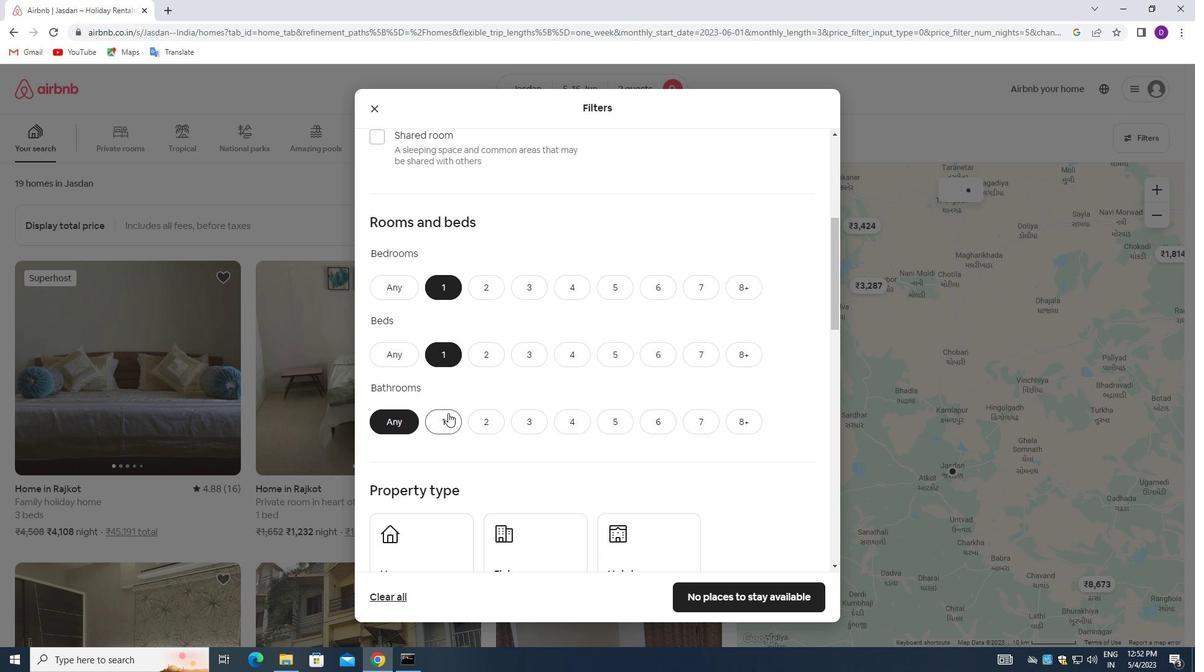 
Action: Mouse pressed left at (448, 417)
Screenshot: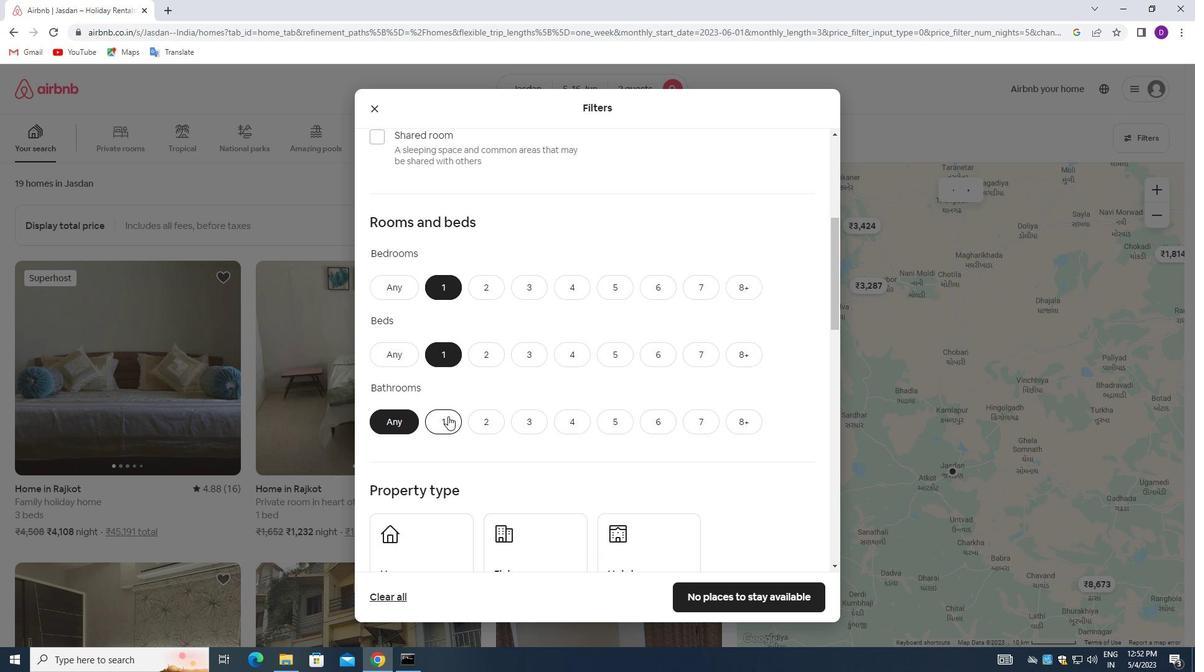 
Action: Mouse moved to (521, 423)
Screenshot: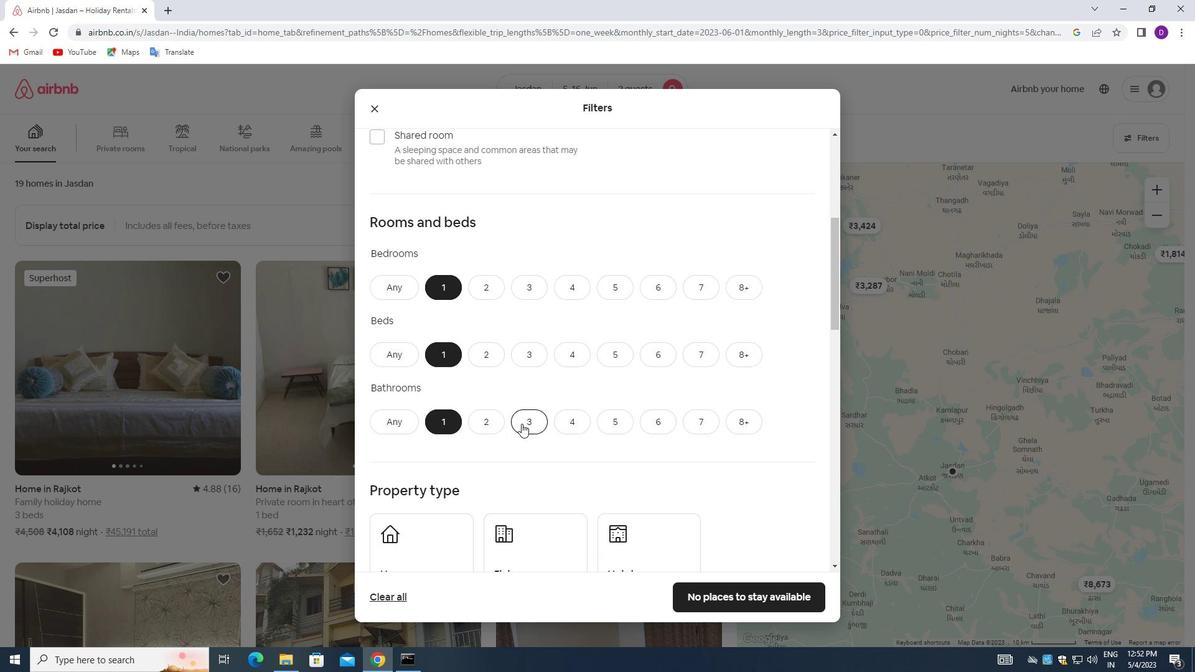 
Action: Mouse scrolled (521, 423) with delta (0, 0)
Screenshot: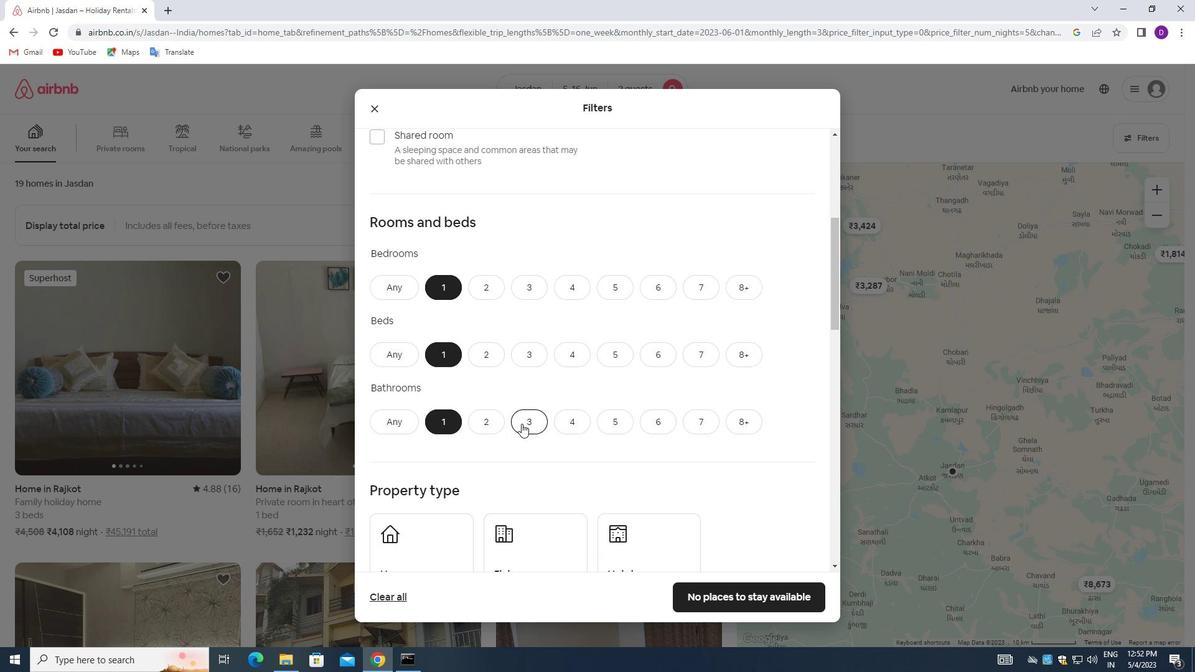 
Action: Mouse moved to (522, 423)
Screenshot: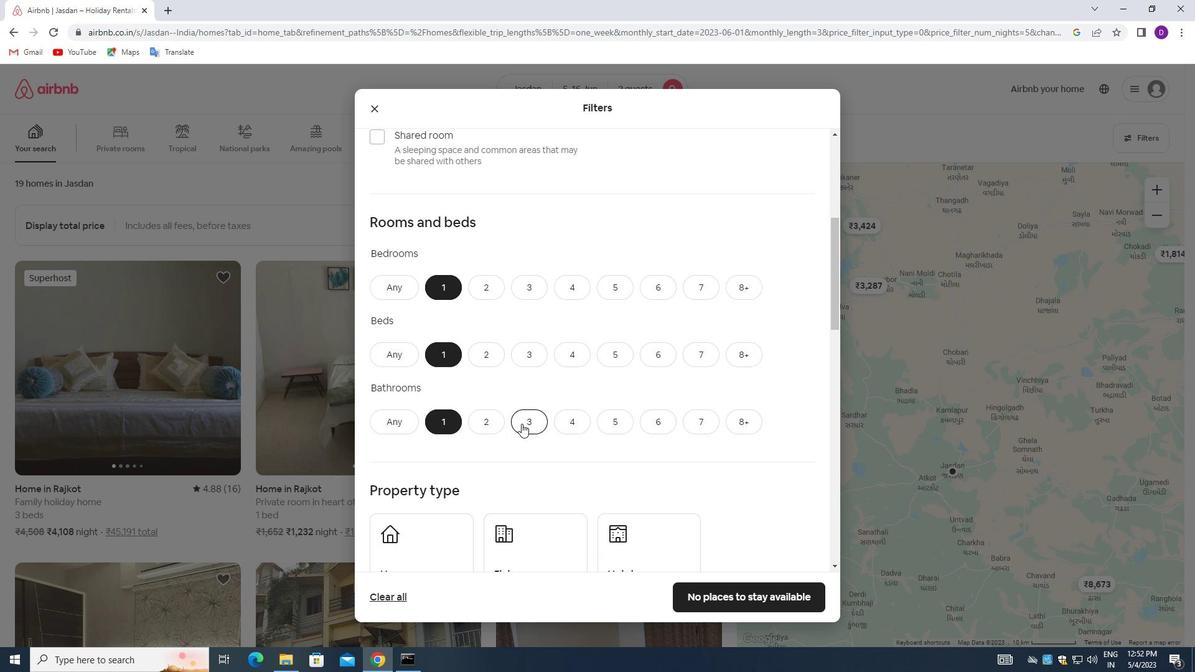 
Action: Mouse scrolled (522, 423) with delta (0, 0)
Screenshot: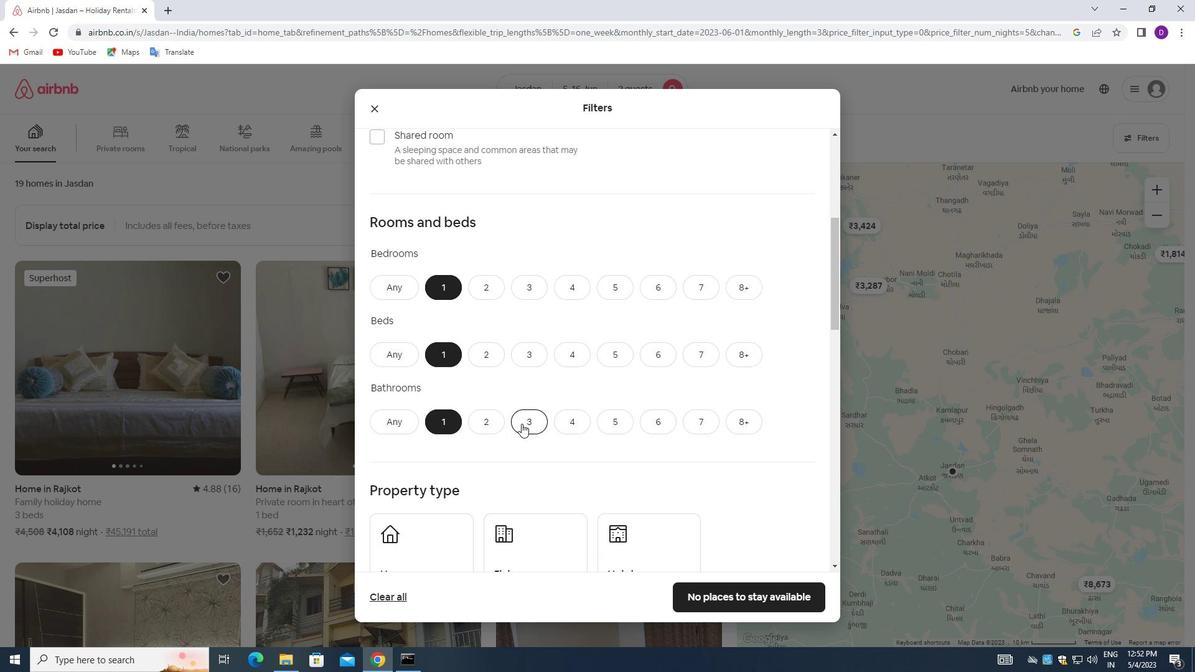 
Action: Mouse moved to (522, 423)
Screenshot: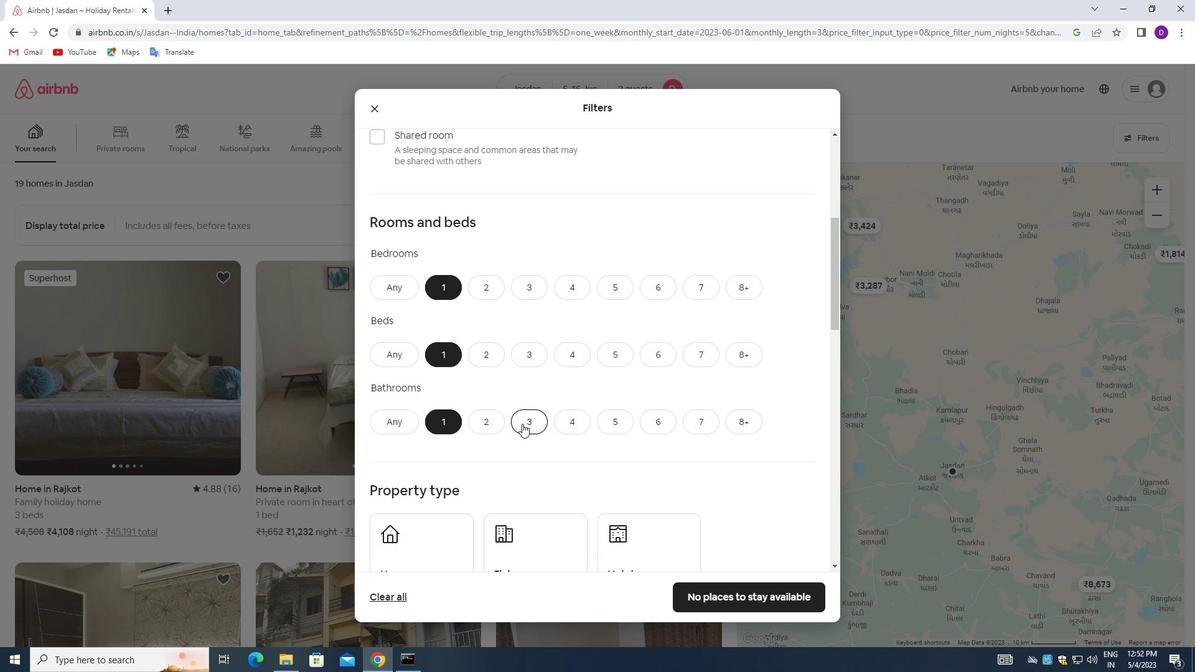 
Action: Mouse scrolled (522, 423) with delta (0, 0)
Screenshot: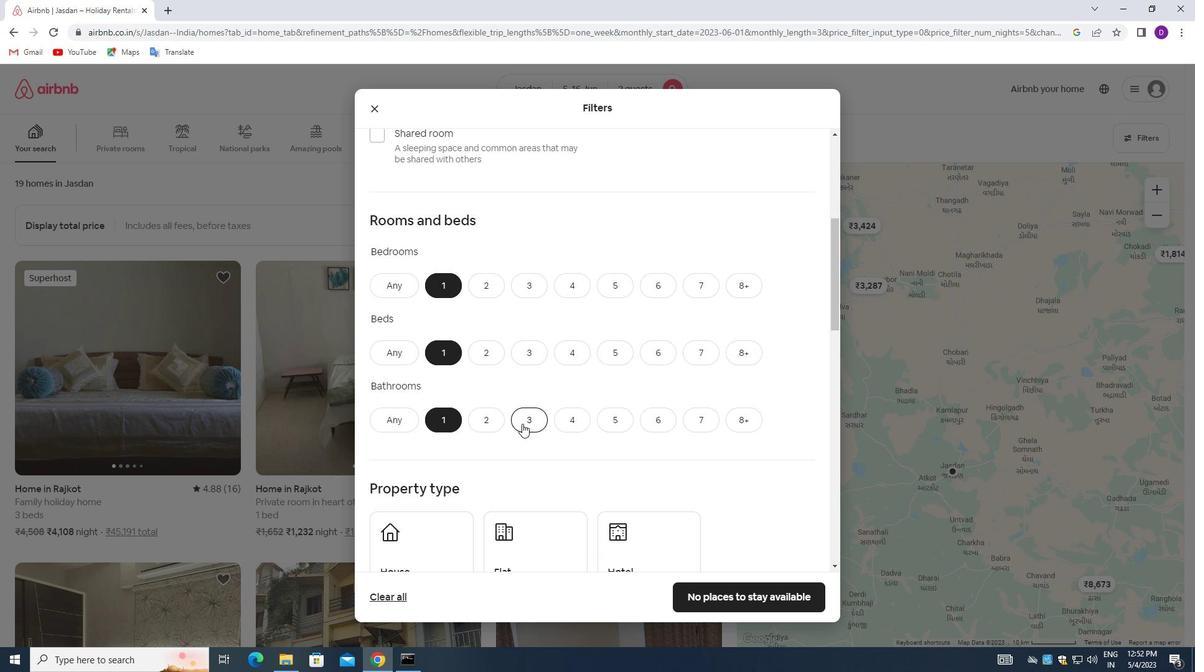 
Action: Mouse moved to (427, 376)
Screenshot: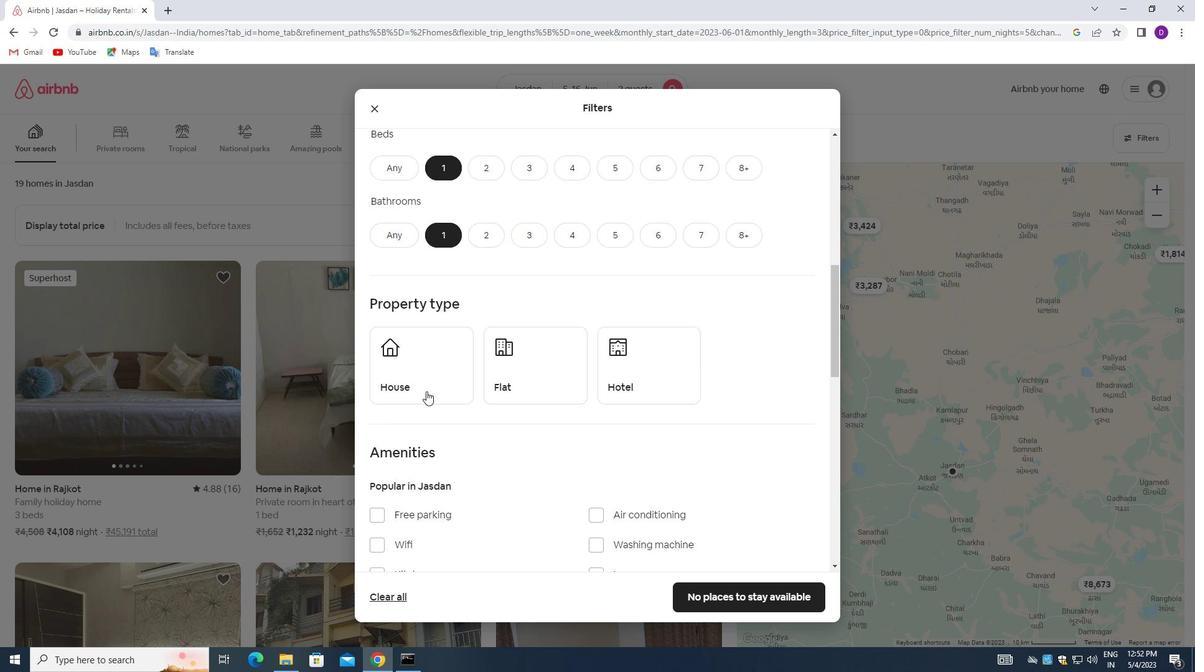 
Action: Mouse pressed left at (427, 376)
Screenshot: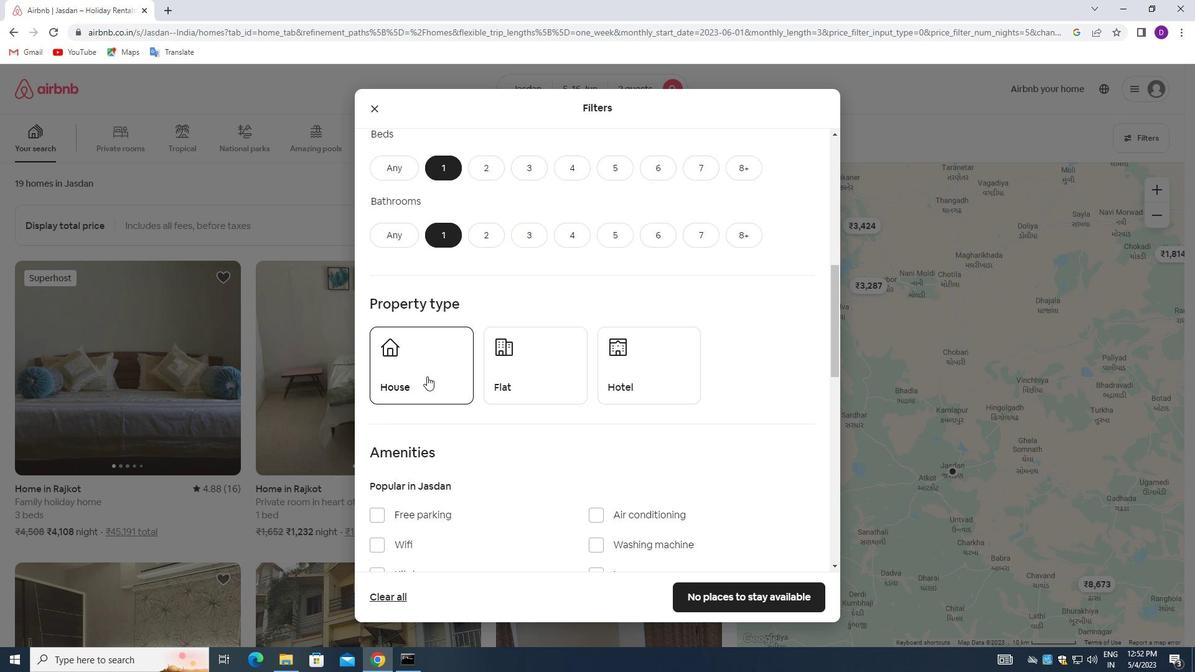 
Action: Mouse moved to (522, 388)
Screenshot: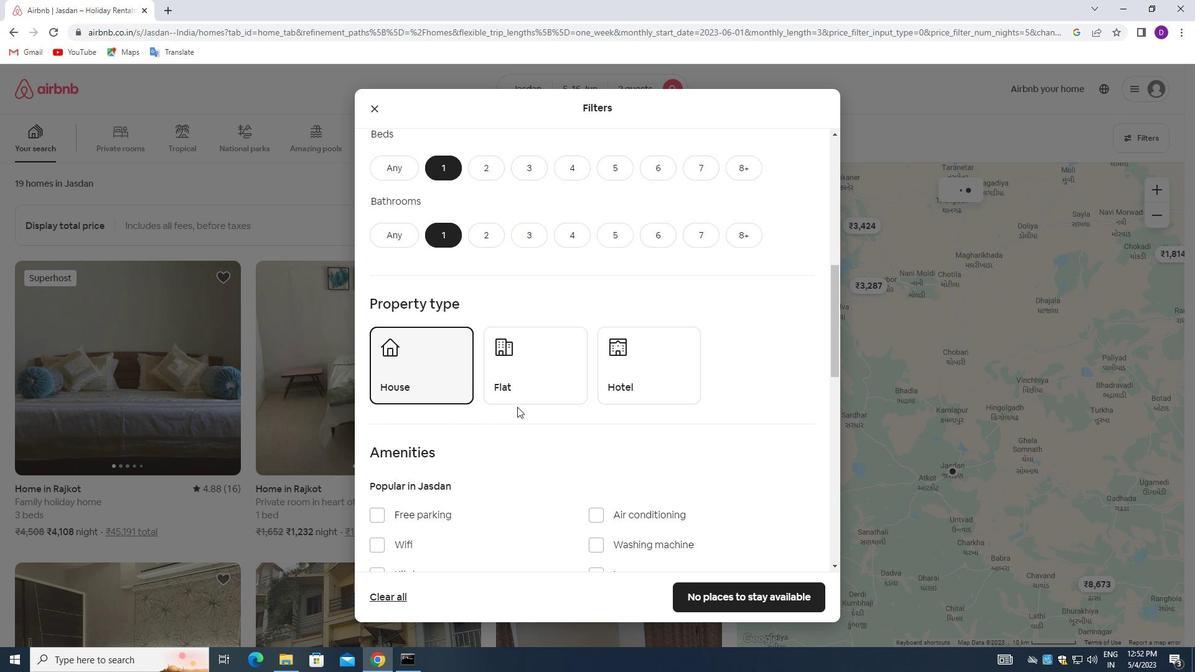 
Action: Mouse pressed left at (522, 388)
Screenshot: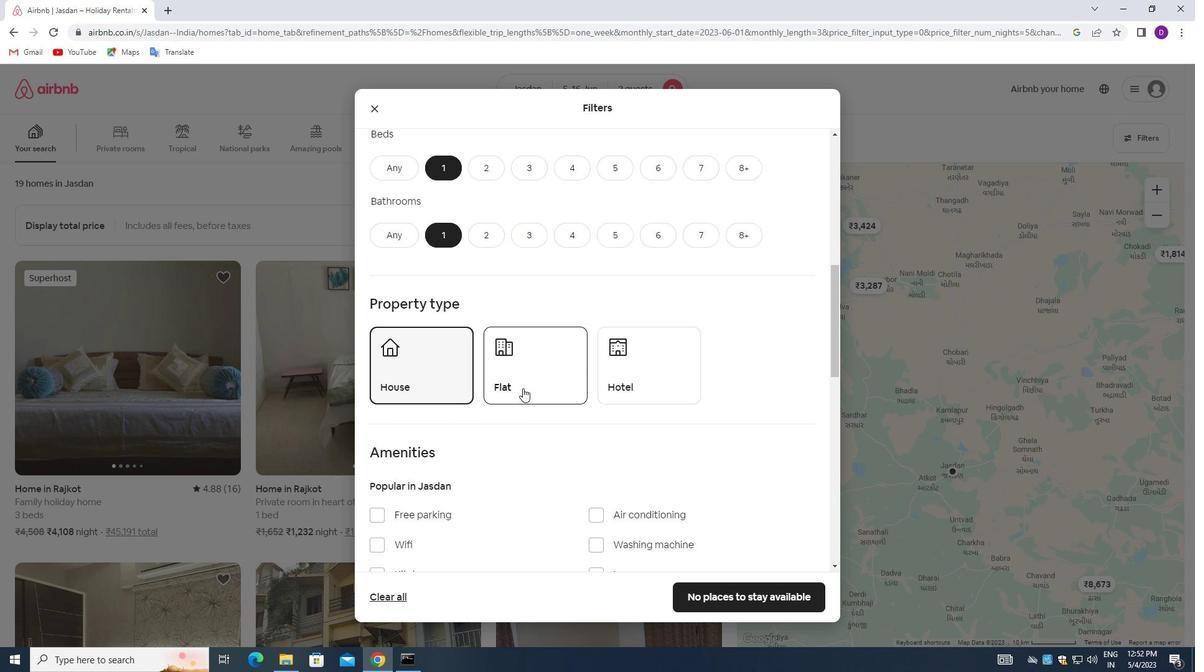 
Action: Mouse moved to (637, 379)
Screenshot: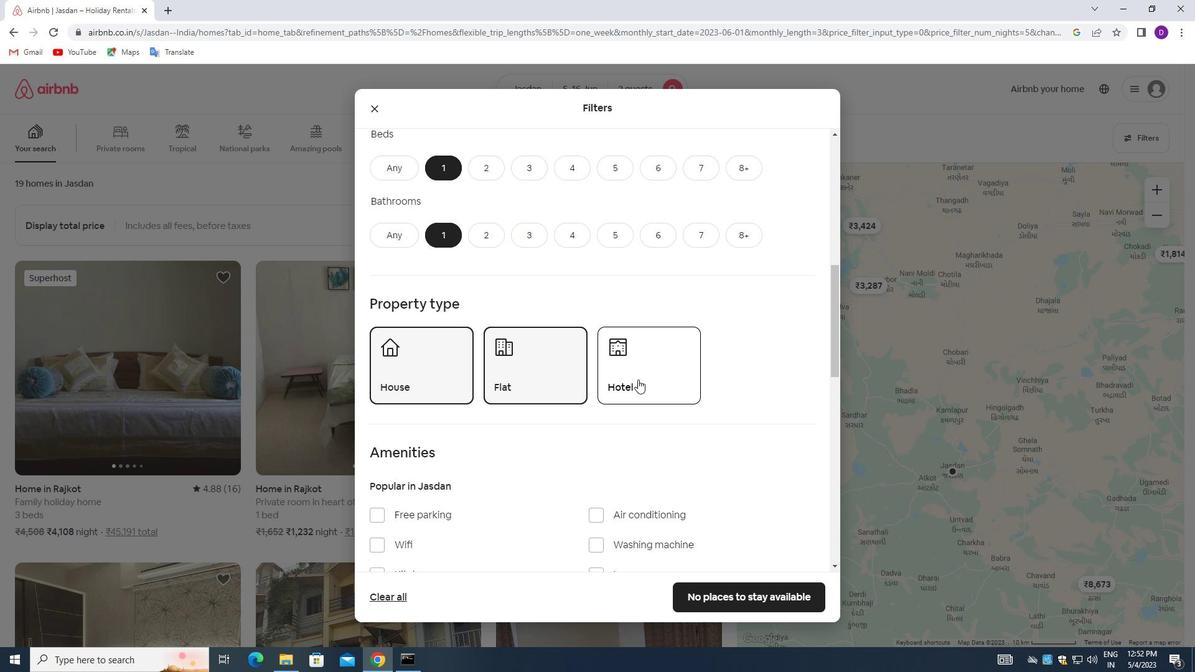 
Action: Mouse pressed left at (637, 379)
Screenshot: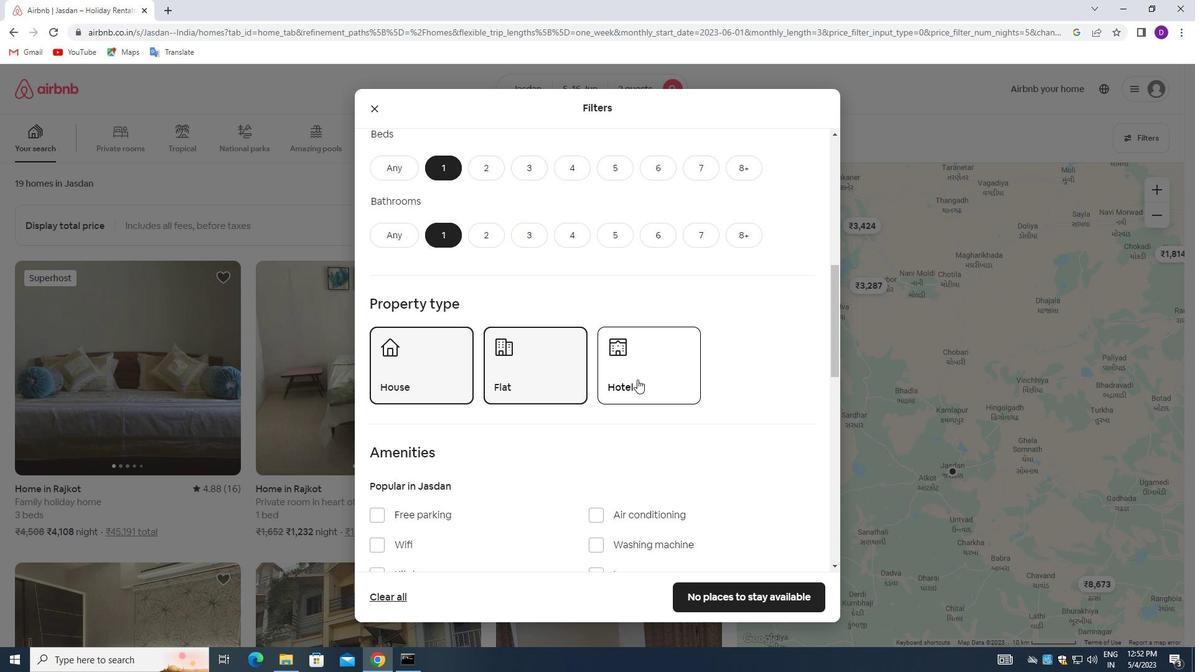 
Action: Mouse moved to (586, 413)
Screenshot: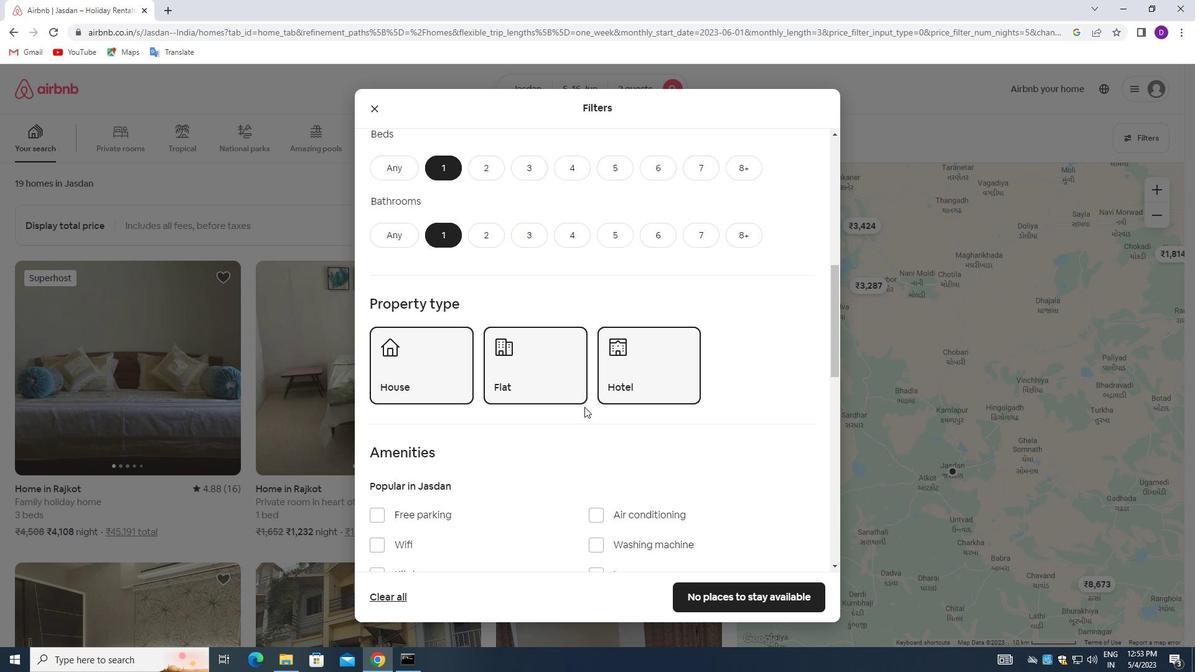 
Action: Mouse scrolled (586, 412) with delta (0, 0)
Screenshot: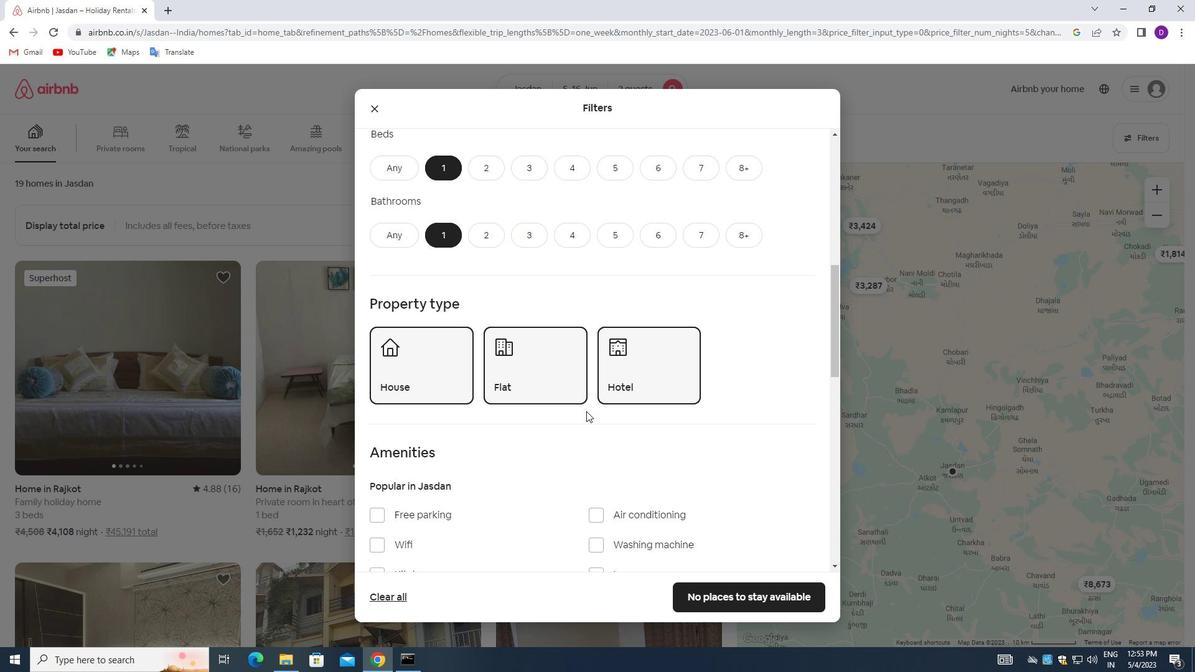 
Action: Mouse moved to (586, 414)
Screenshot: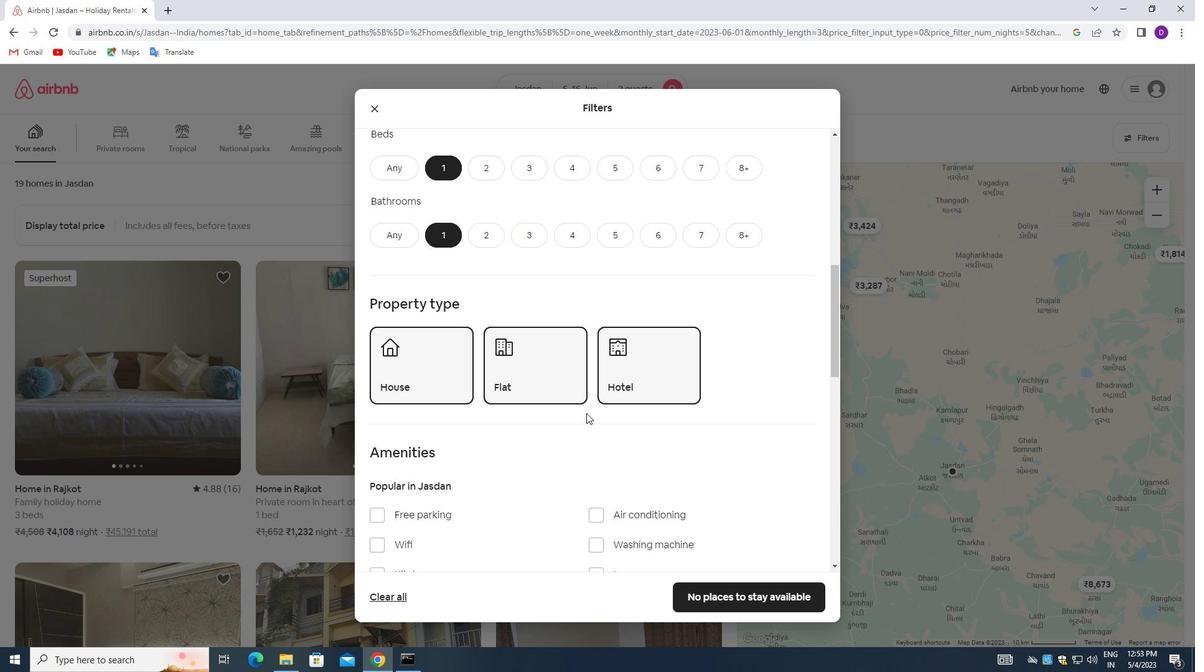 
Action: Mouse scrolled (586, 414) with delta (0, 0)
Screenshot: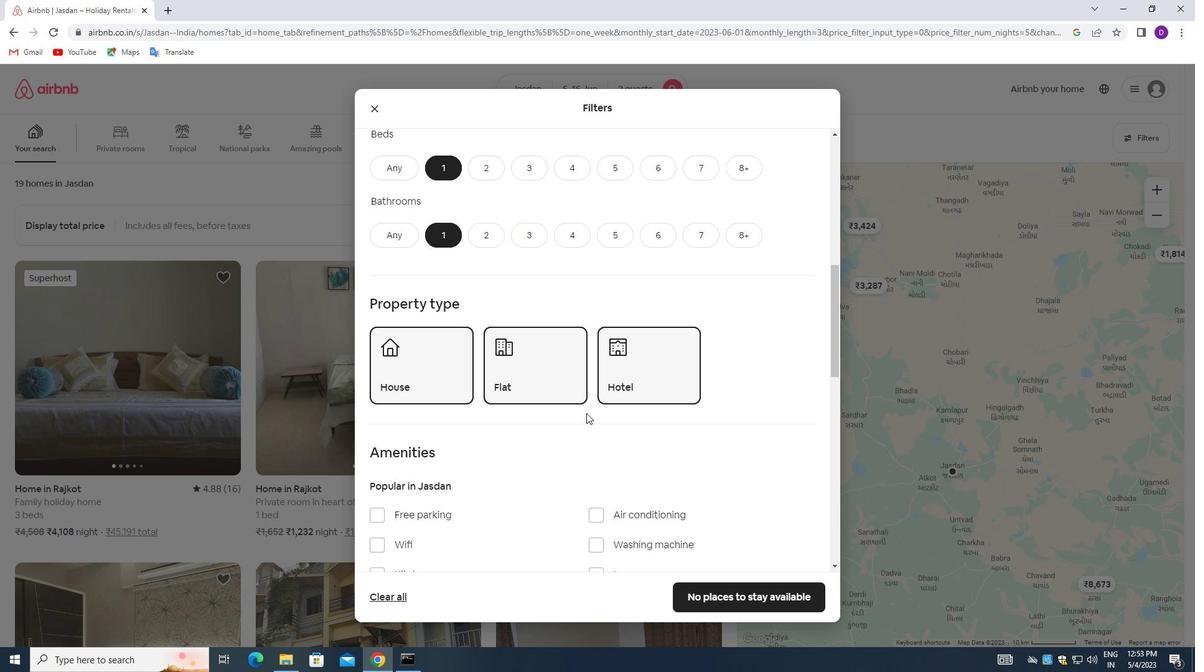 
Action: Mouse moved to (586, 414)
Screenshot: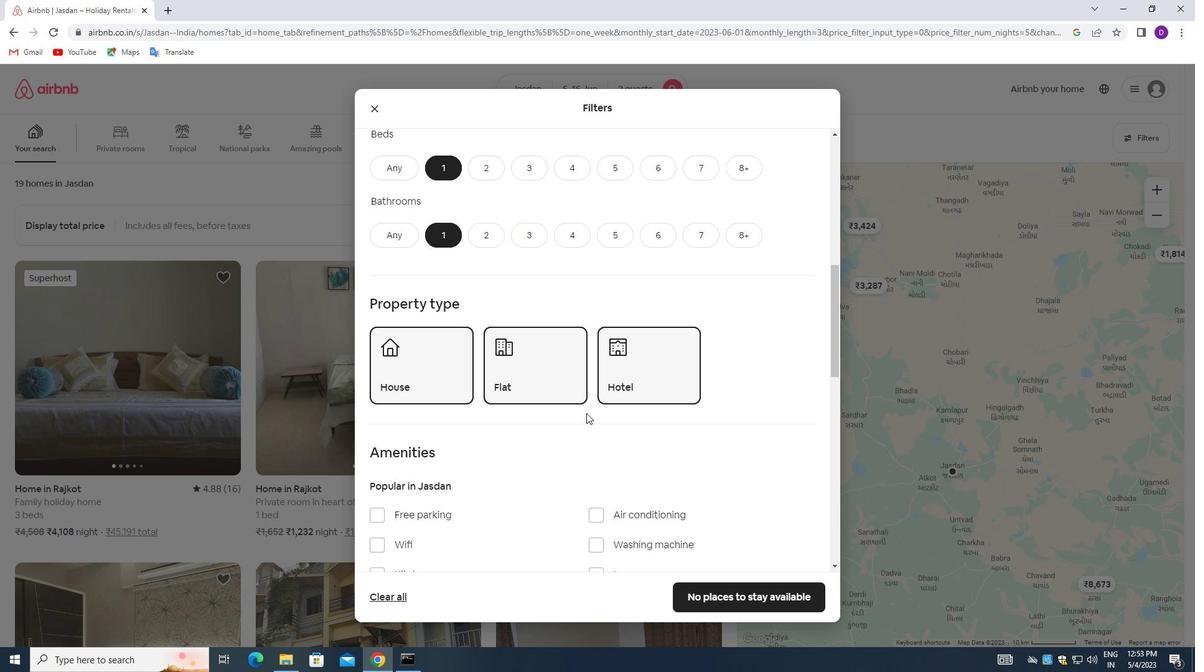 
Action: Mouse scrolled (586, 414) with delta (0, 0)
Screenshot: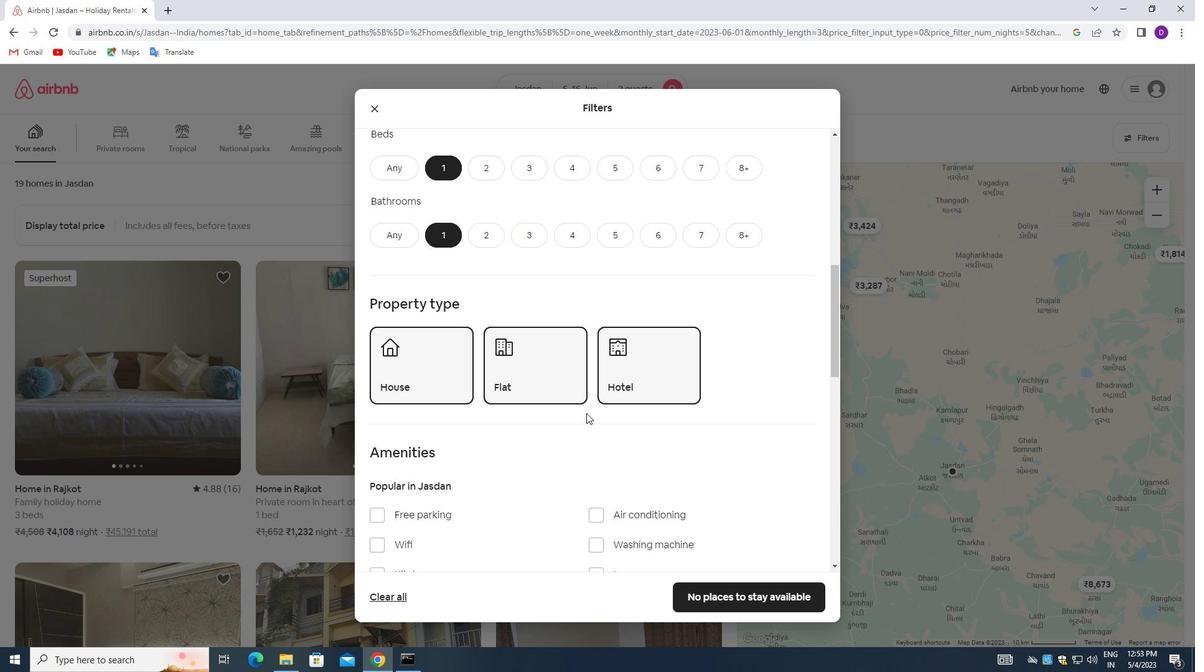 
Action: Mouse scrolled (586, 414) with delta (0, 0)
Screenshot: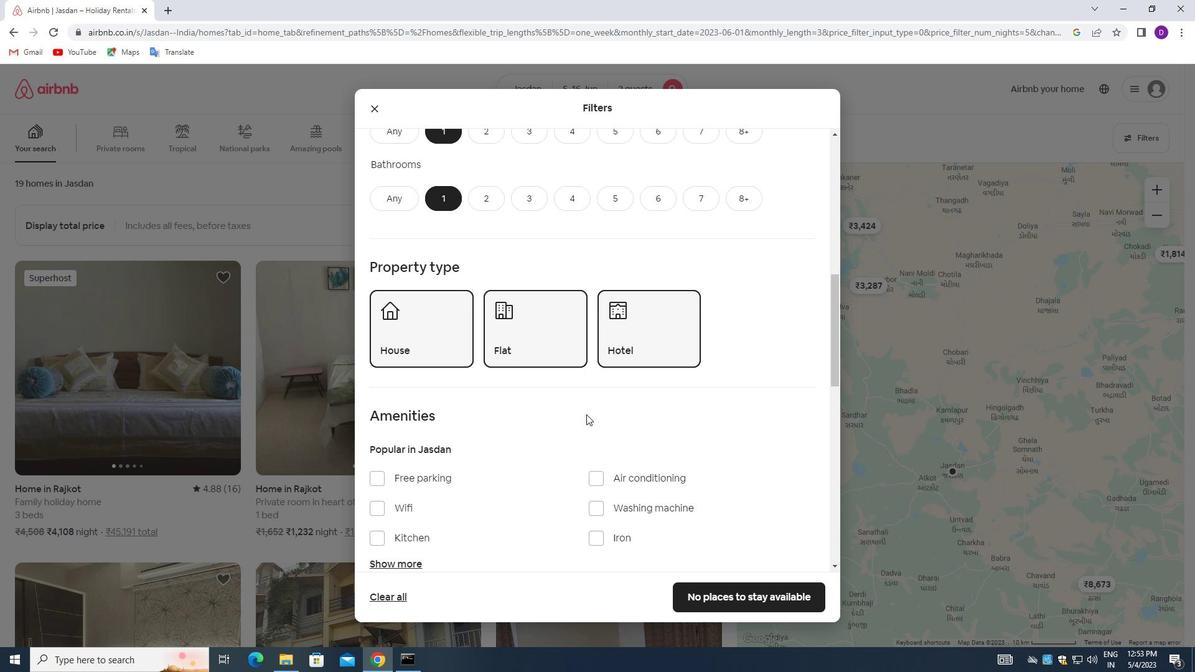 
Action: Mouse moved to (785, 493)
Screenshot: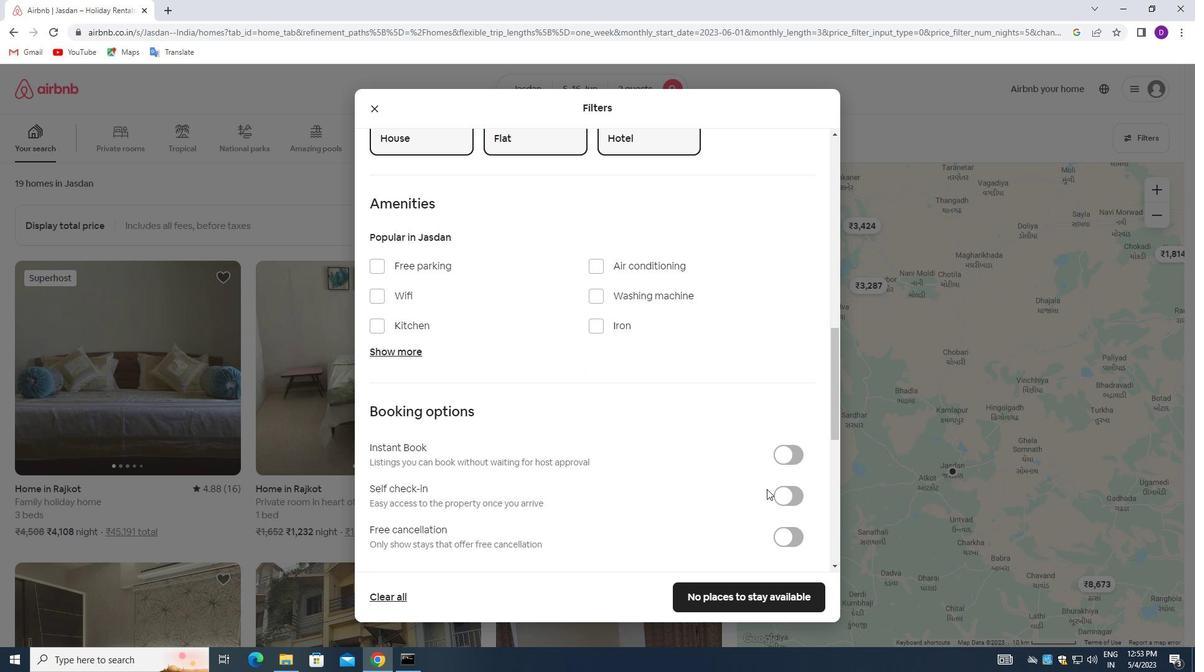 
Action: Mouse pressed left at (785, 493)
Screenshot: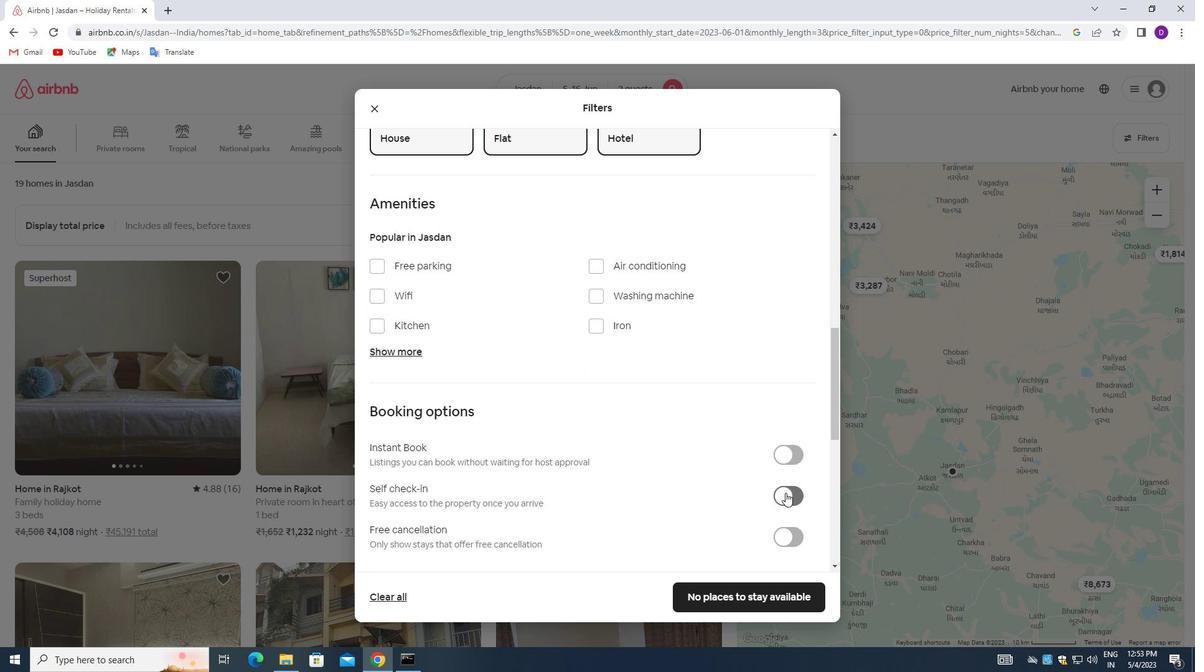 
Action: Mouse moved to (514, 492)
Screenshot: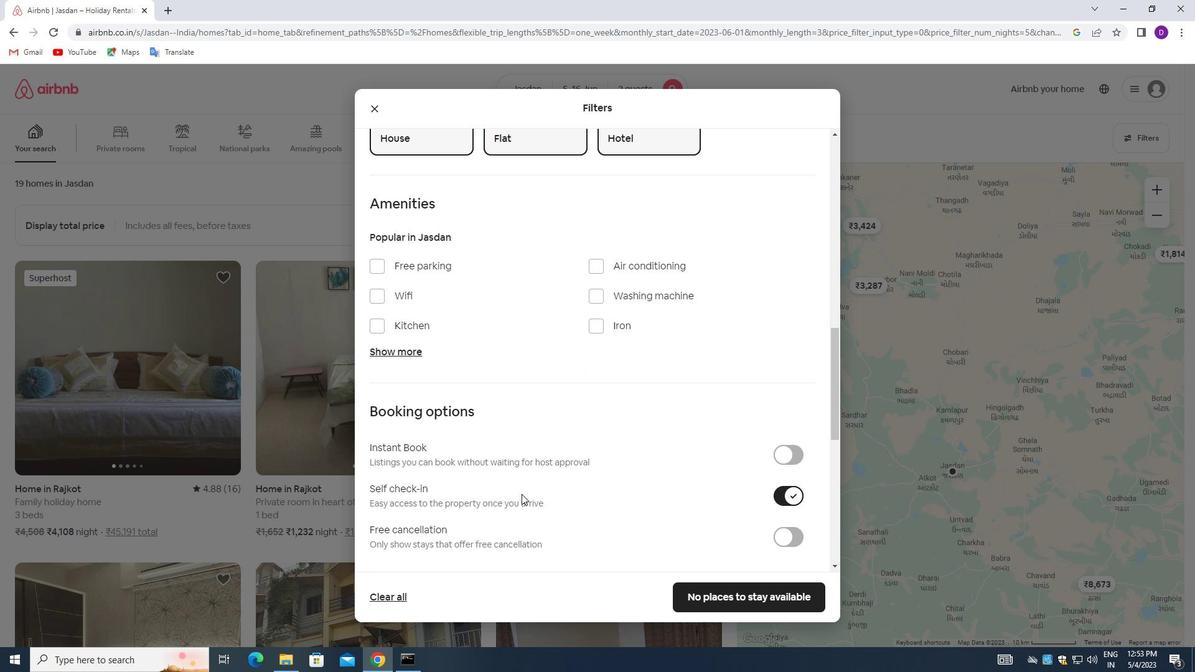 
Action: Mouse scrolled (514, 491) with delta (0, 0)
Screenshot: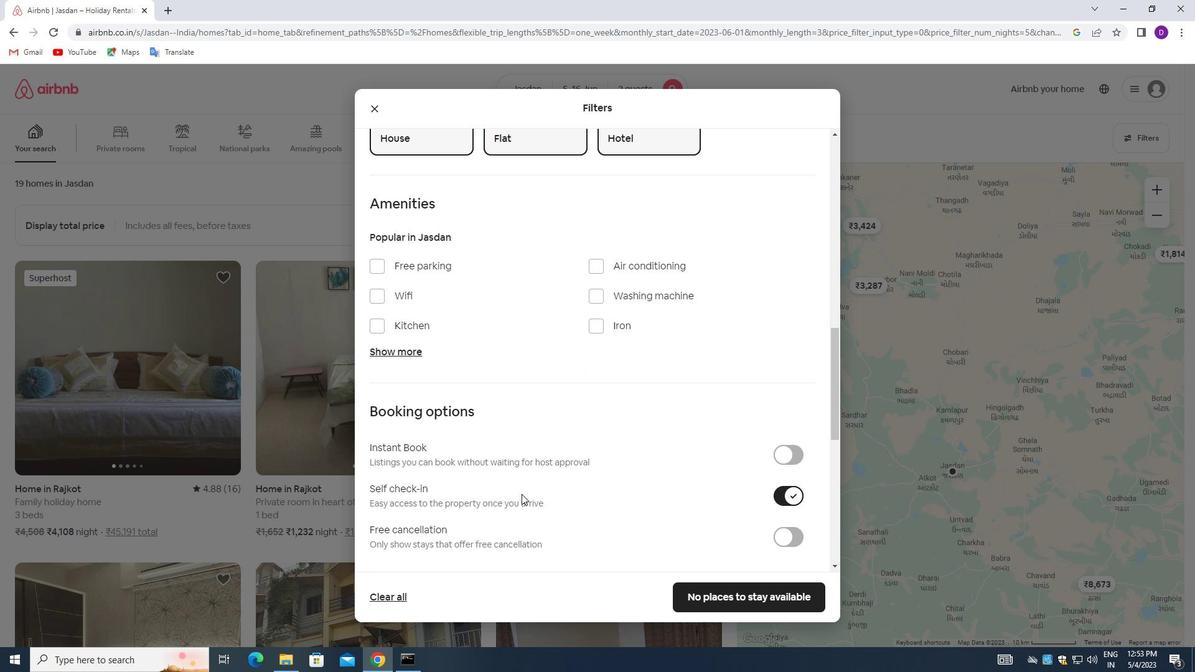 
Action: Mouse moved to (510, 491)
Screenshot: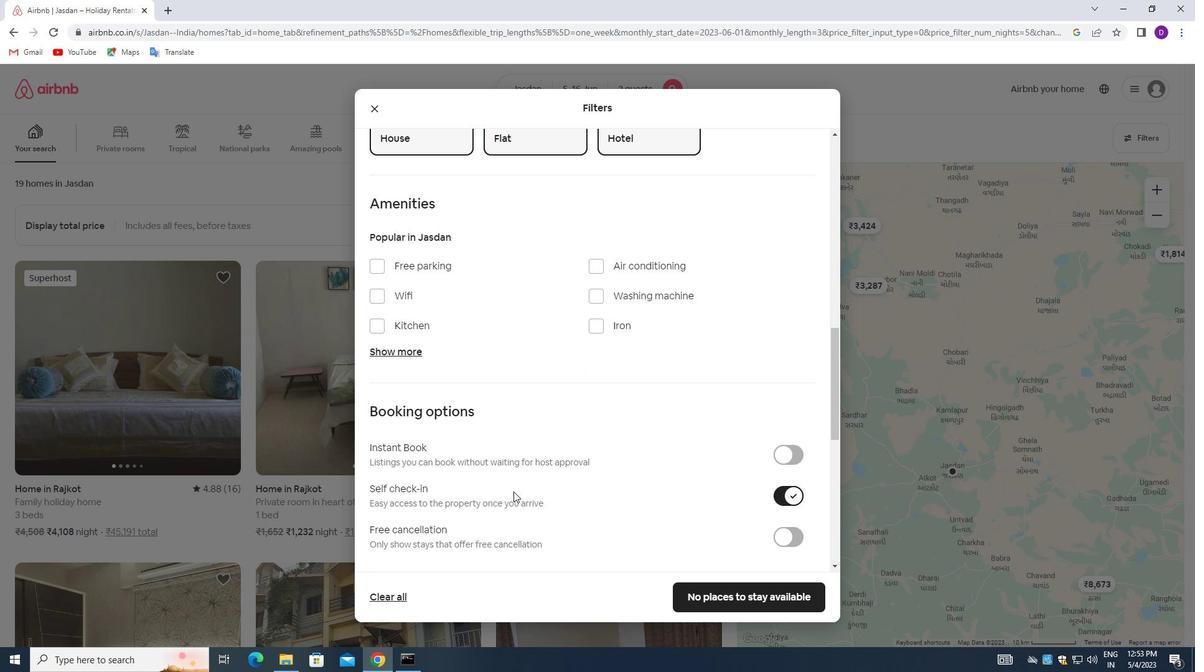
Action: Mouse scrolled (510, 491) with delta (0, 0)
Screenshot: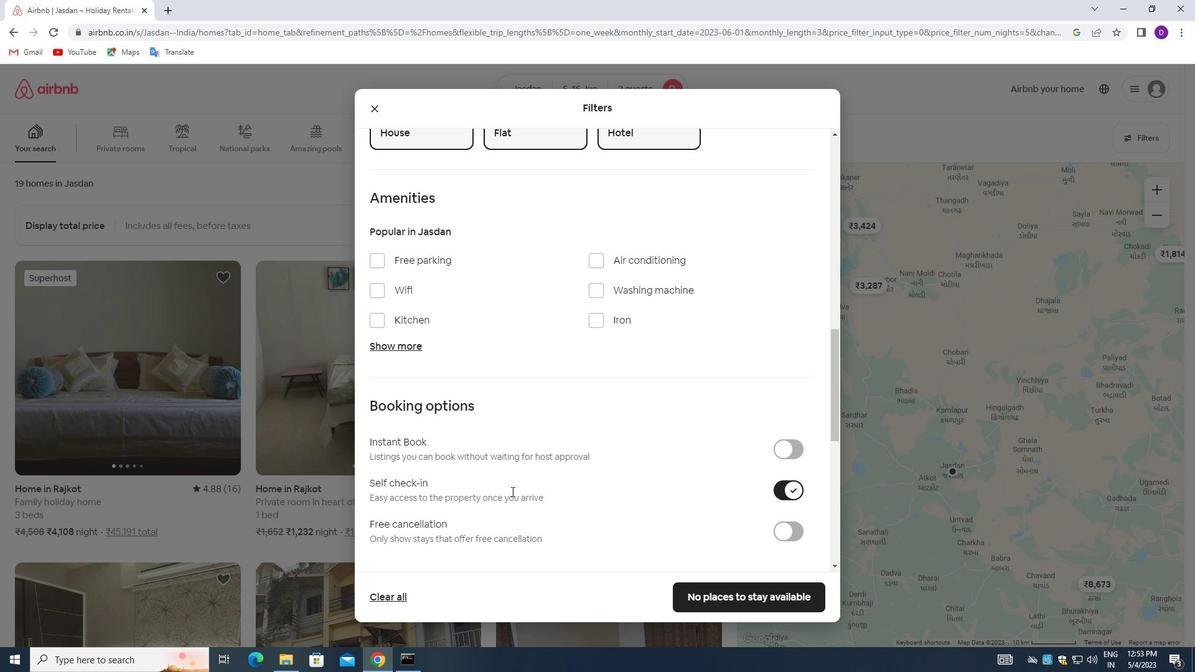 
Action: Mouse moved to (450, 473)
Screenshot: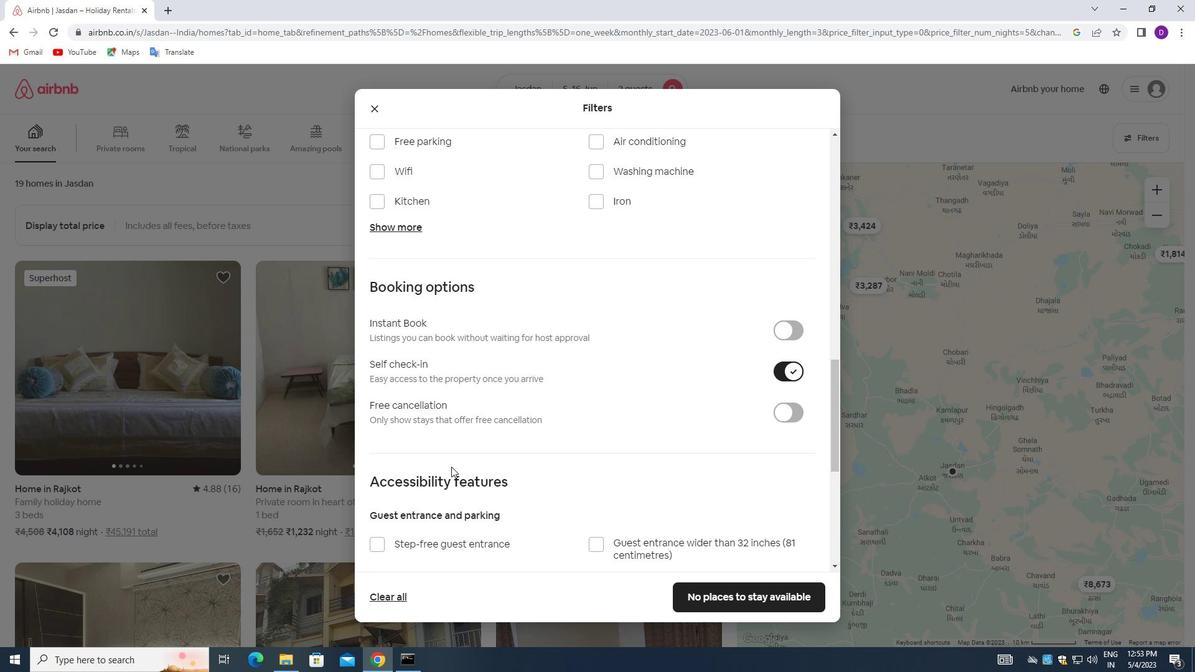 
Action: Mouse scrolled (450, 472) with delta (0, 0)
Screenshot: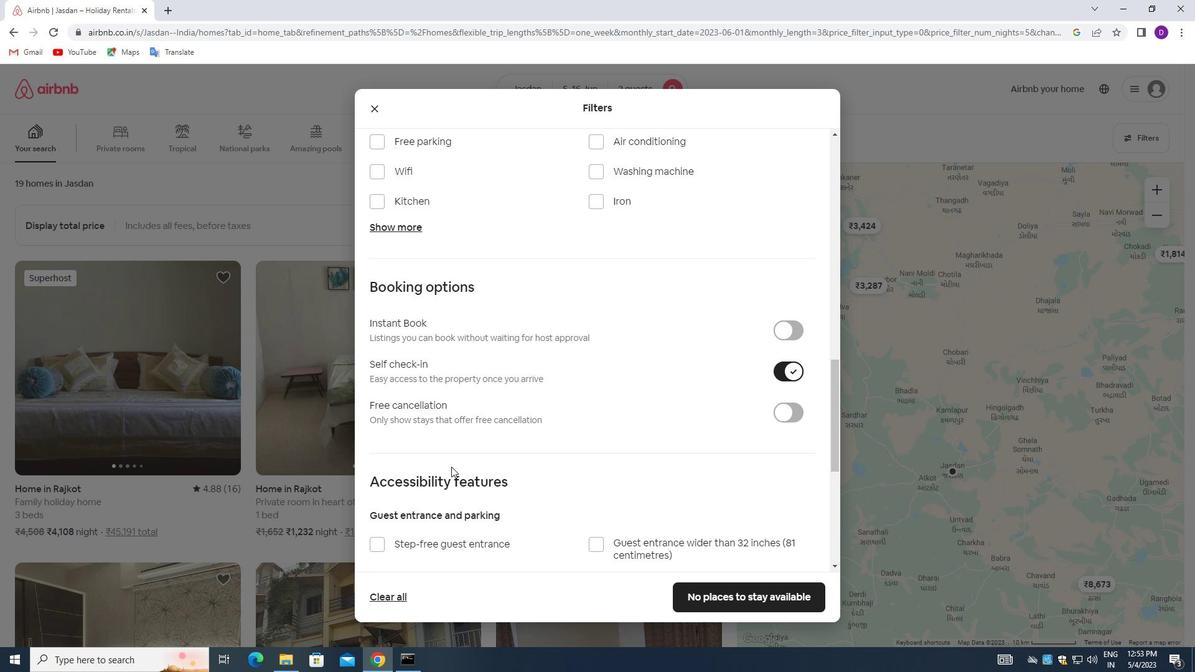 
Action: Mouse moved to (450, 475)
Screenshot: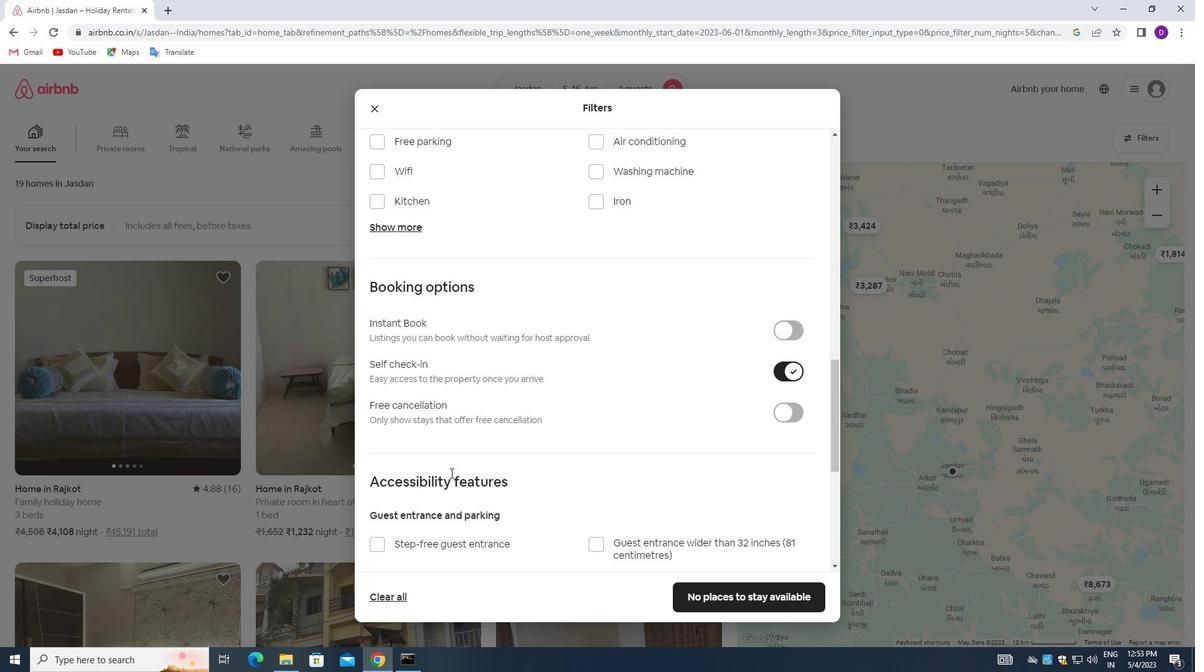 
Action: Mouse scrolled (450, 474) with delta (0, 0)
Screenshot: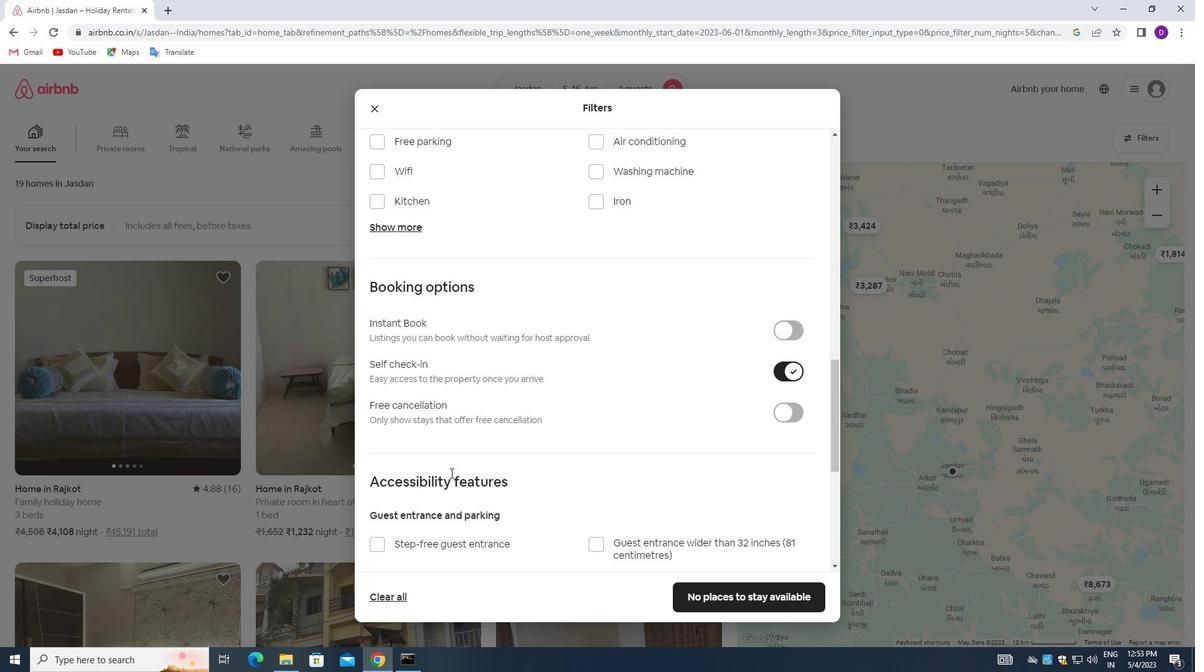 
Action: Mouse moved to (450, 476)
Screenshot: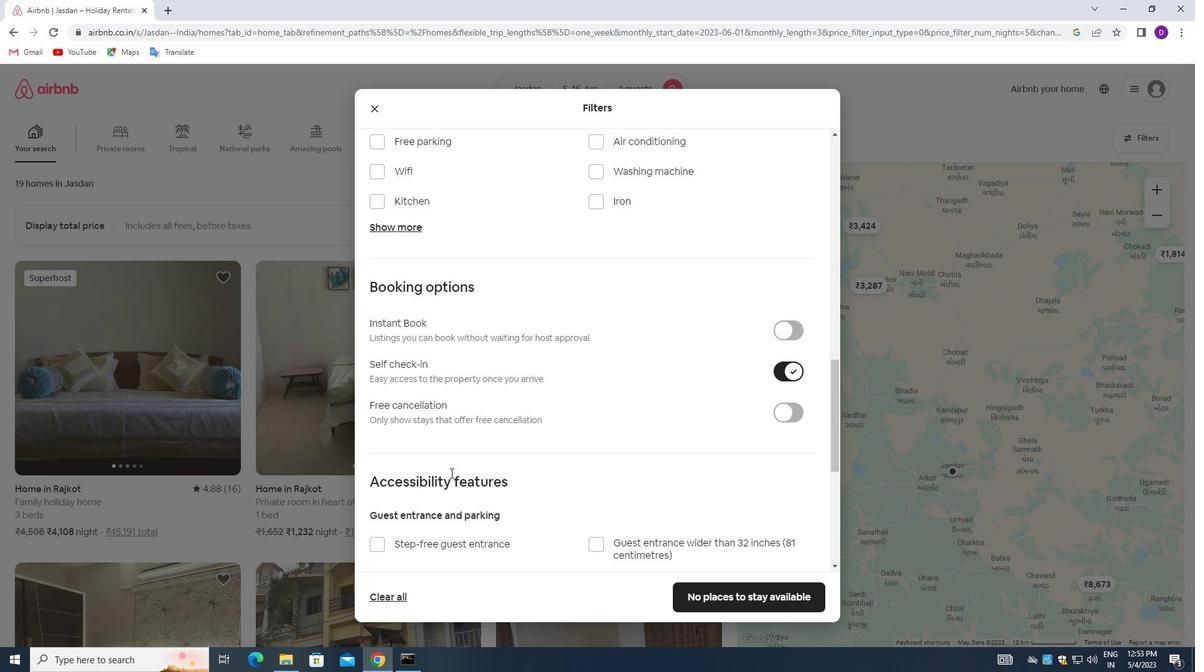 
Action: Mouse scrolled (450, 476) with delta (0, 0)
Screenshot: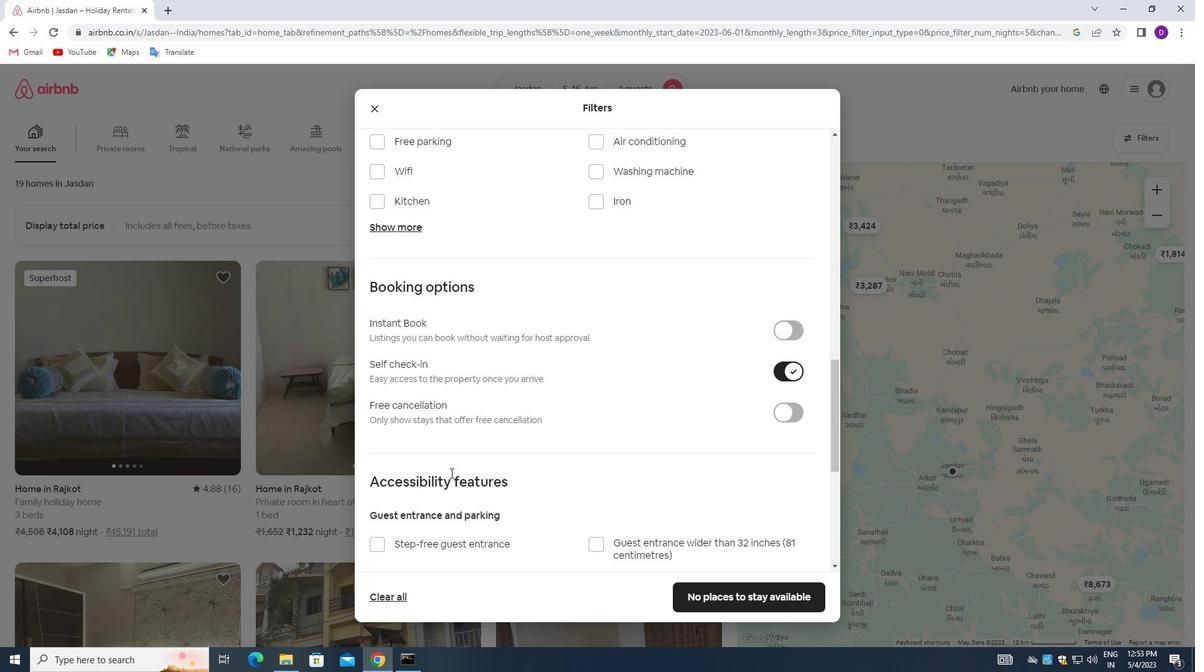 
Action: Mouse moved to (517, 473)
Screenshot: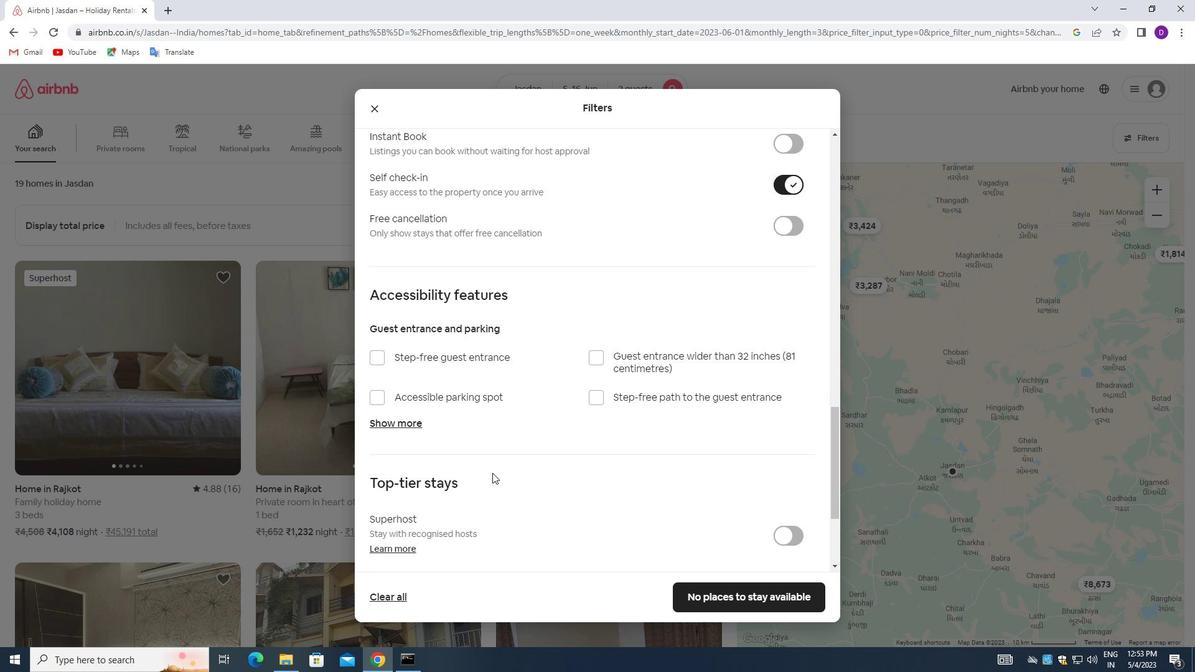 
Action: Mouse scrolled (517, 473) with delta (0, 0)
Screenshot: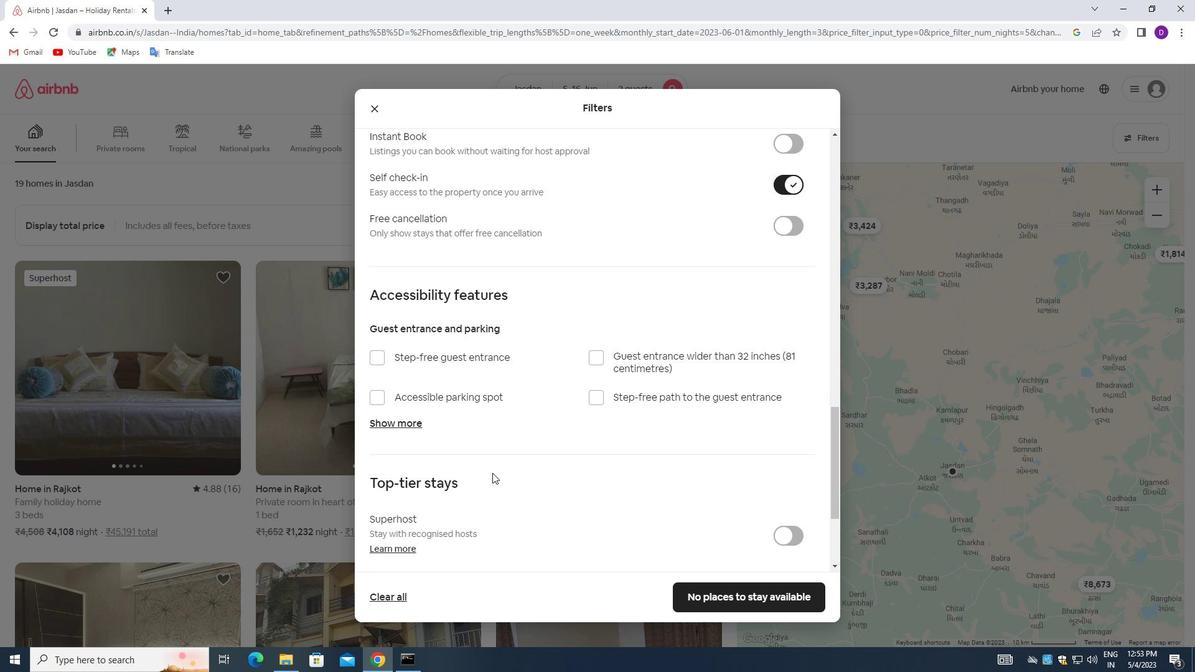 
Action: Mouse scrolled (517, 473) with delta (0, 0)
Screenshot: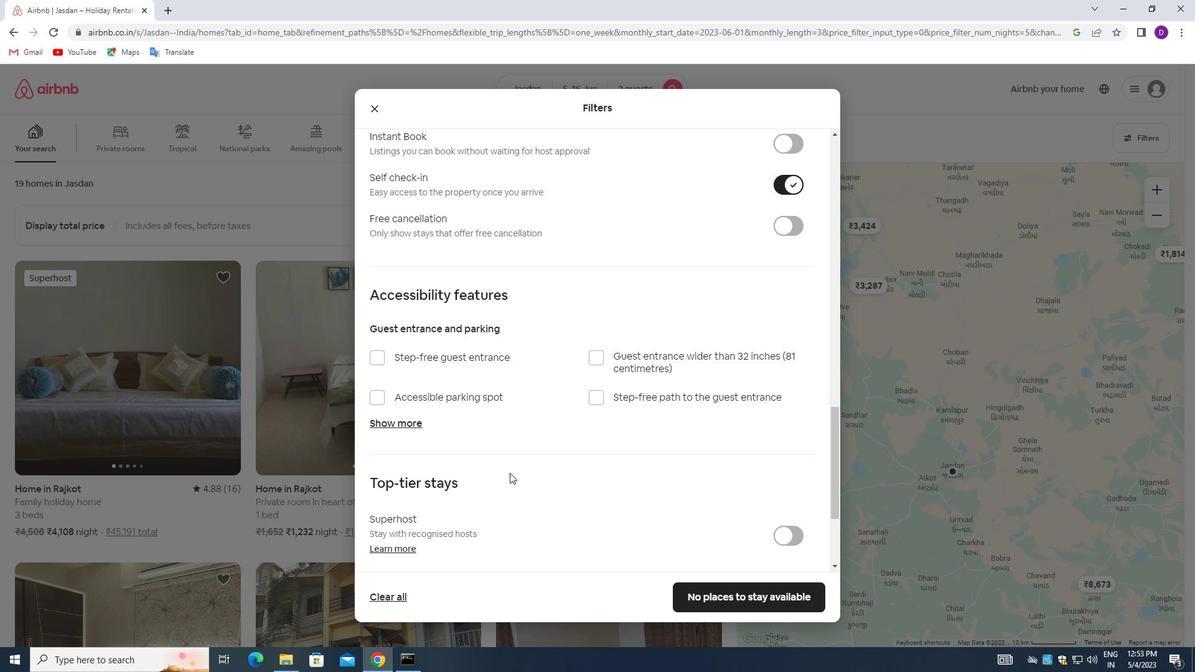 
Action: Mouse moved to (517, 475)
Screenshot: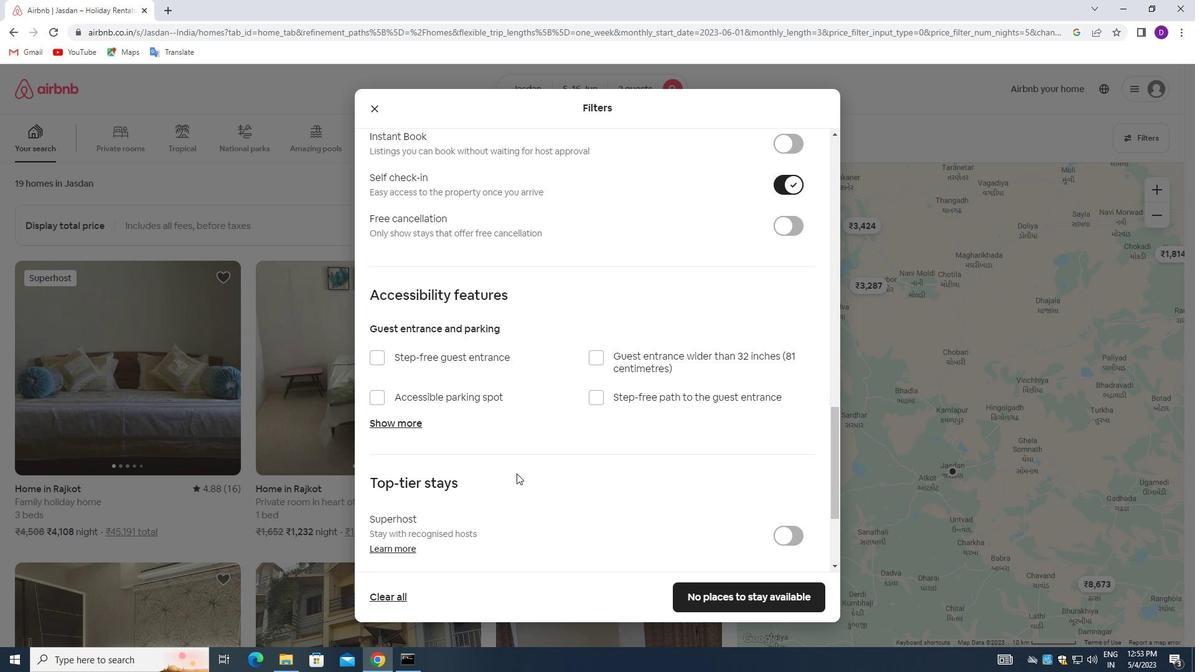 
Action: Mouse scrolled (517, 475) with delta (0, 0)
Screenshot: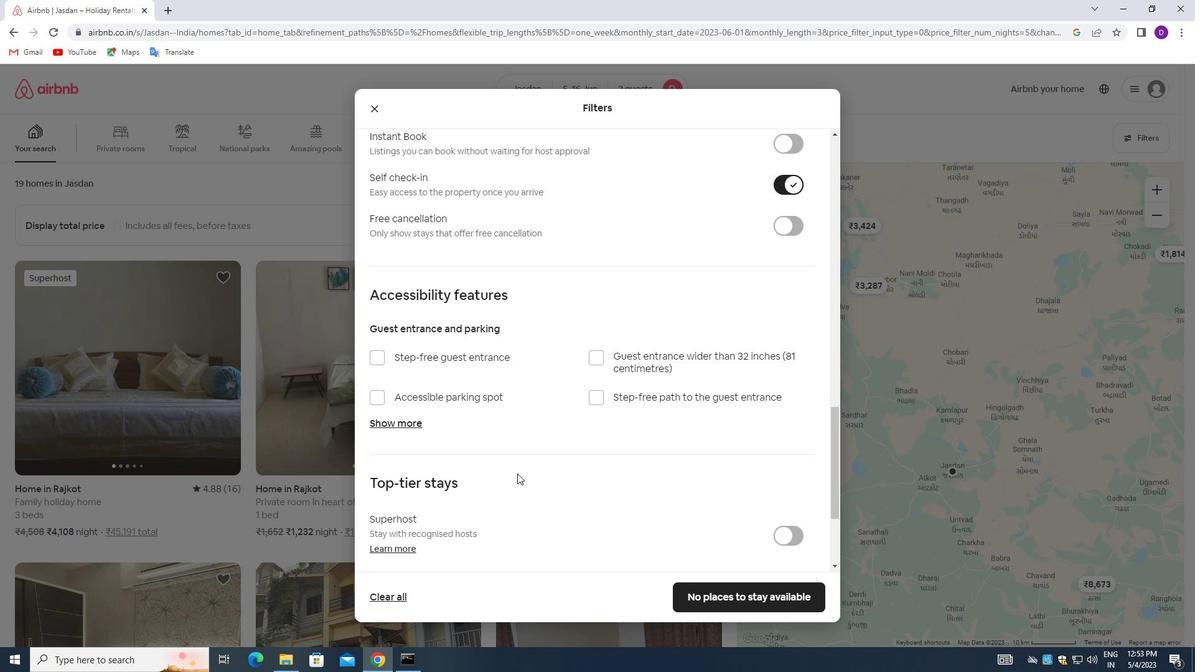 
Action: Mouse scrolled (517, 475) with delta (0, 0)
Screenshot: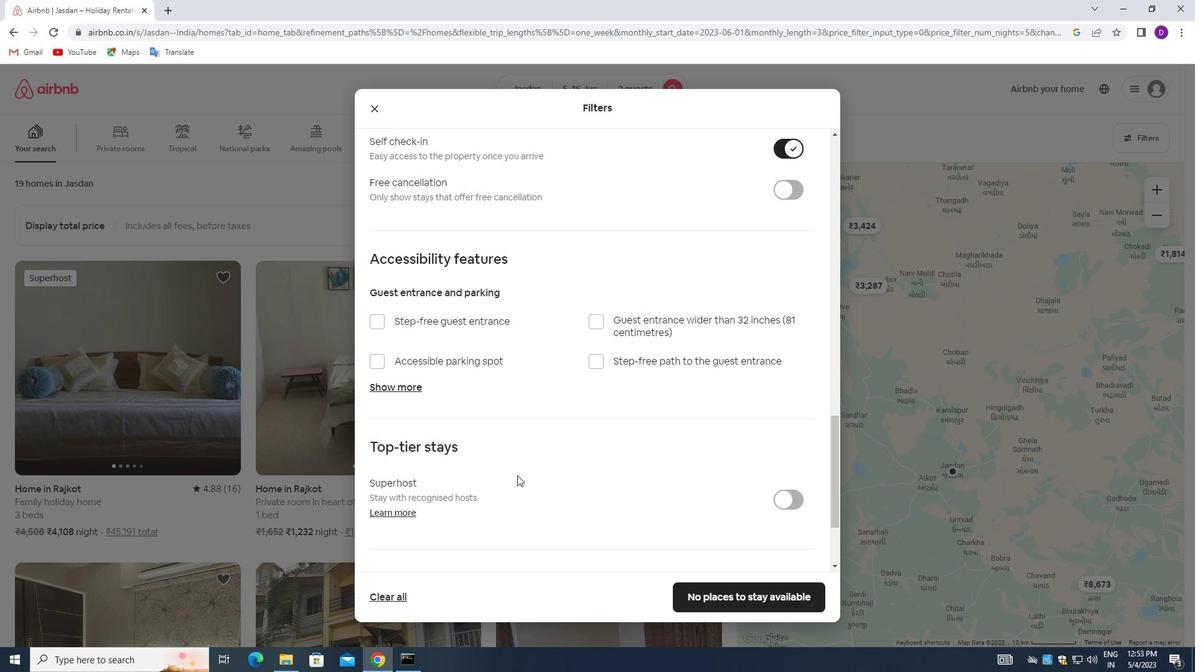
Action: Mouse scrolled (517, 475) with delta (0, 0)
Screenshot: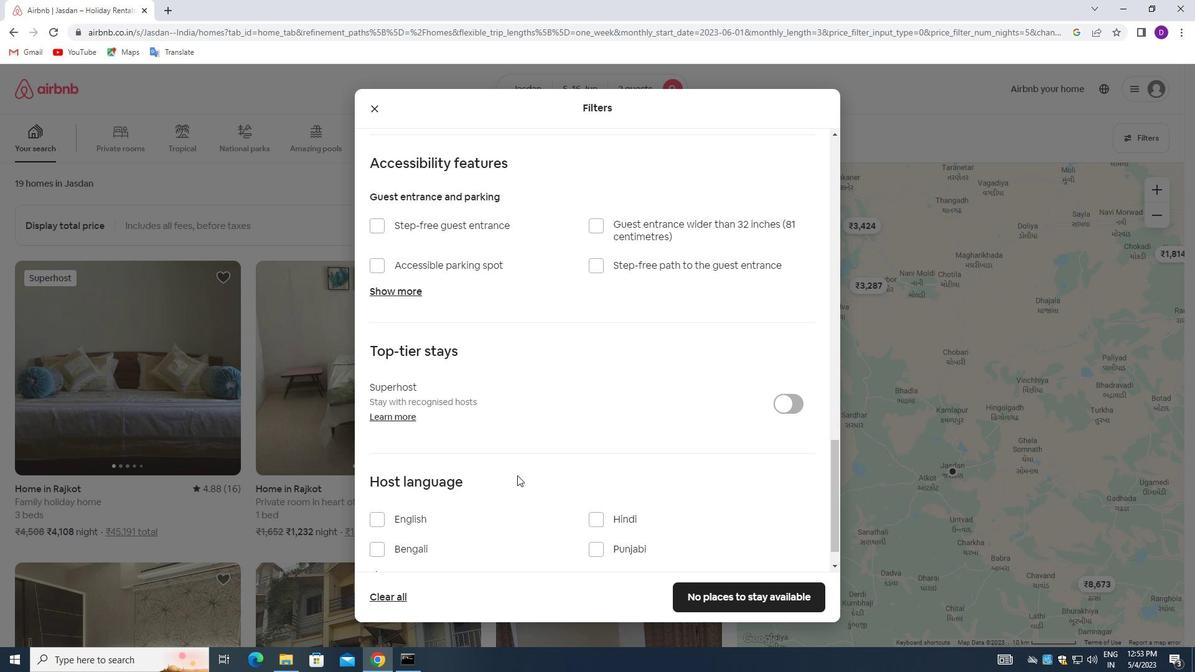 
Action: Mouse moved to (377, 485)
Screenshot: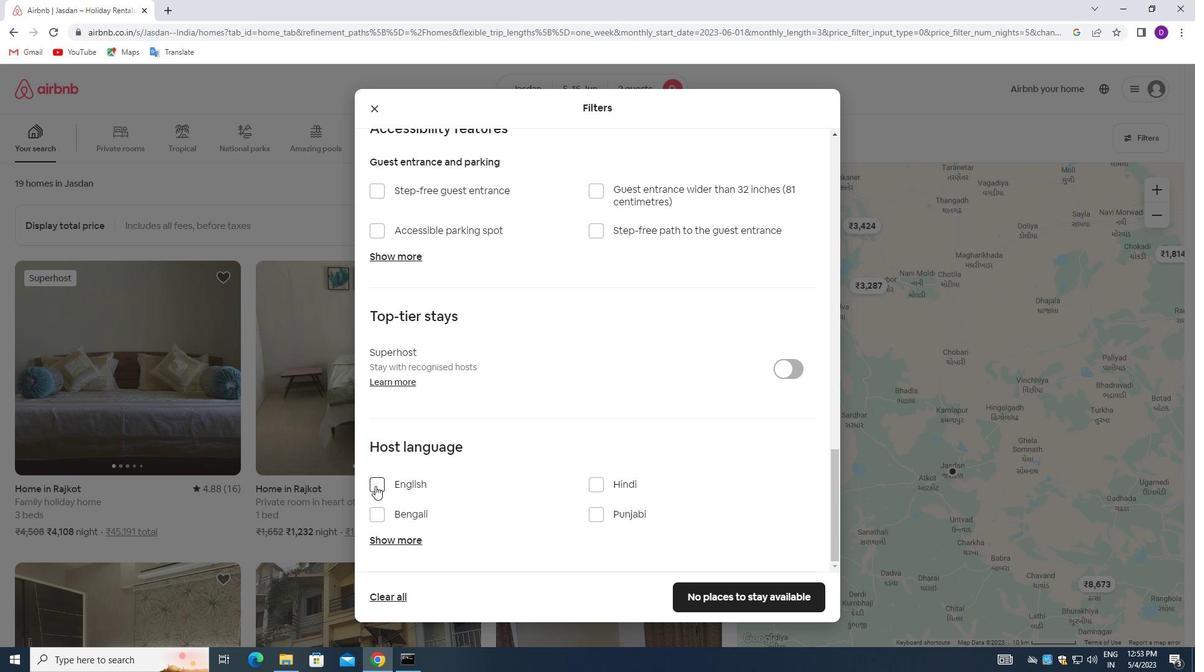 
Action: Mouse pressed left at (377, 485)
Screenshot: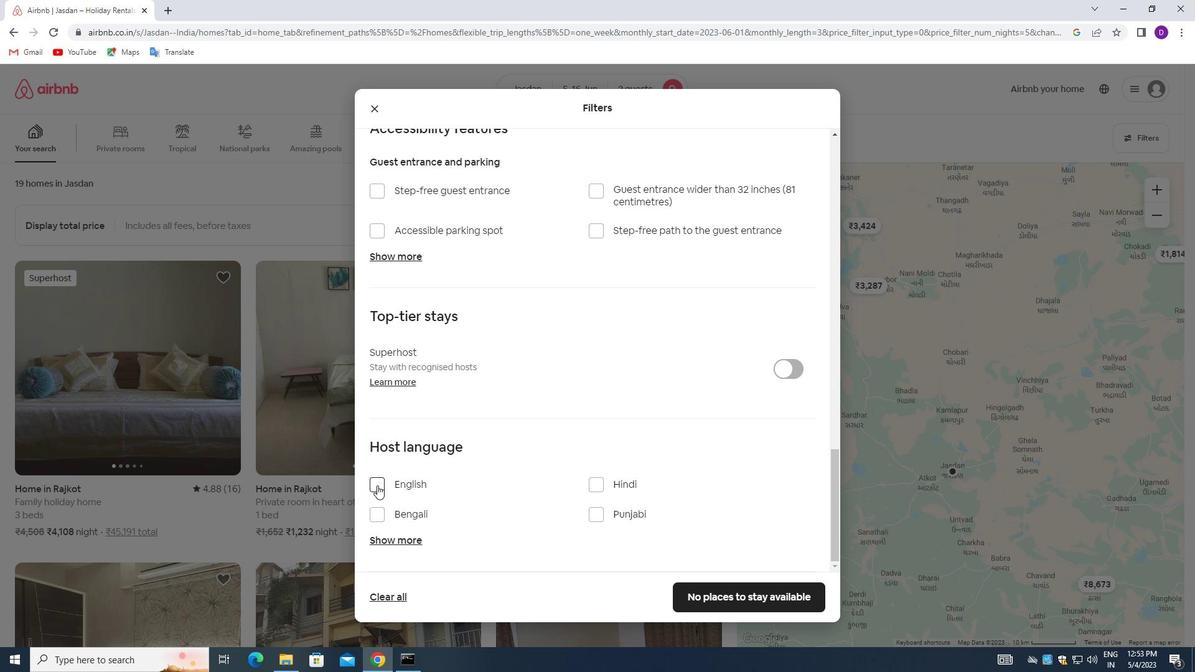 
Action: Mouse moved to (614, 543)
Screenshot: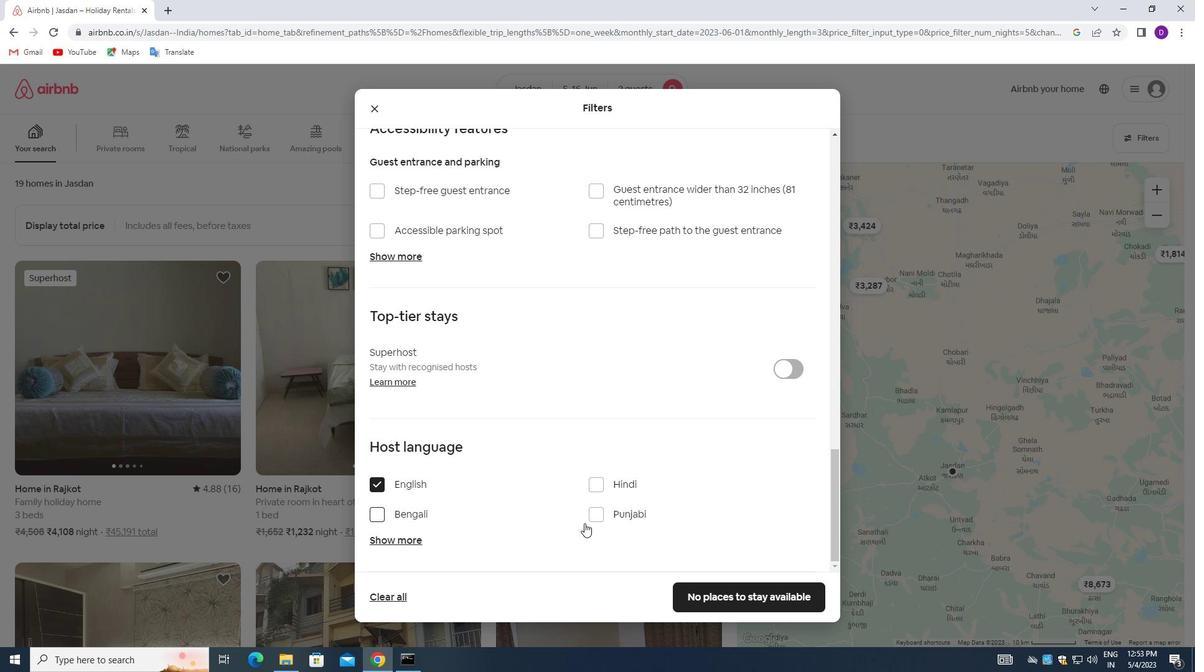 
Action: Mouse scrolled (614, 542) with delta (0, 0)
Screenshot: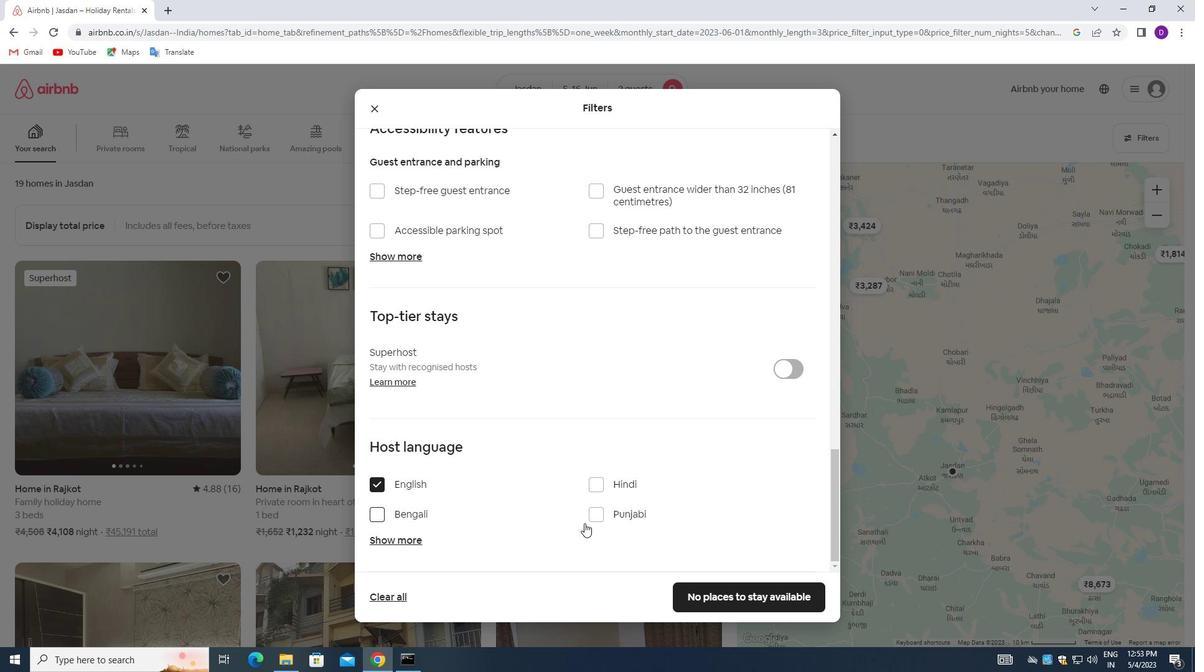 
Action: Mouse moved to (630, 546)
Screenshot: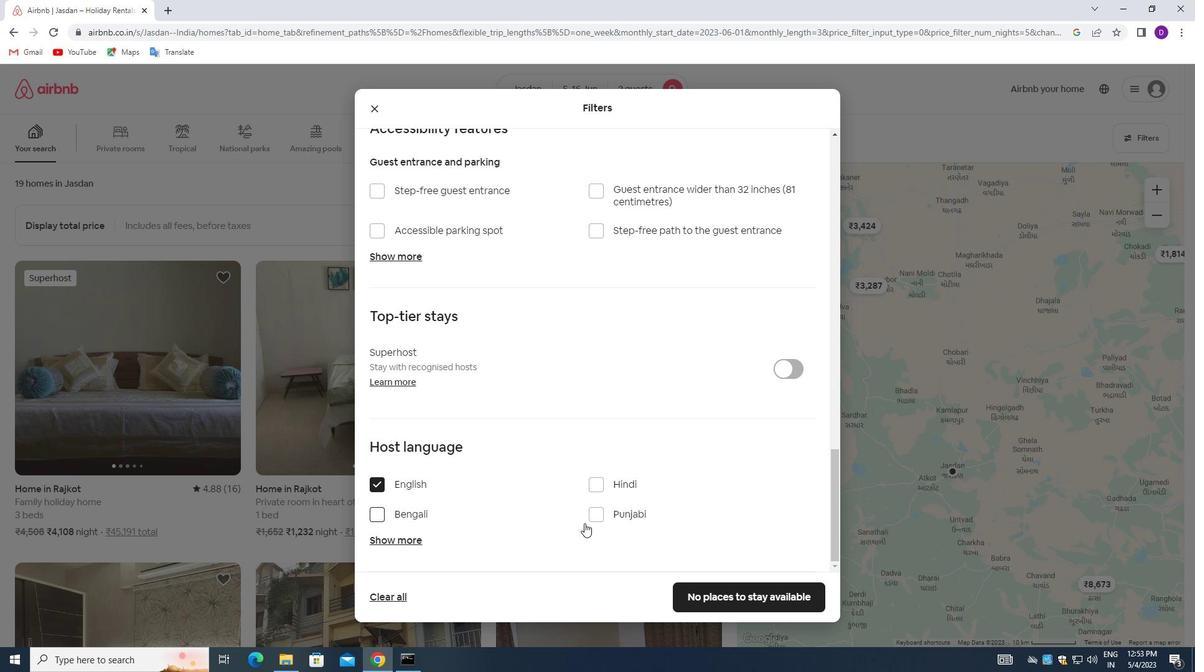 
Action: Mouse scrolled (630, 546) with delta (0, 0)
Screenshot: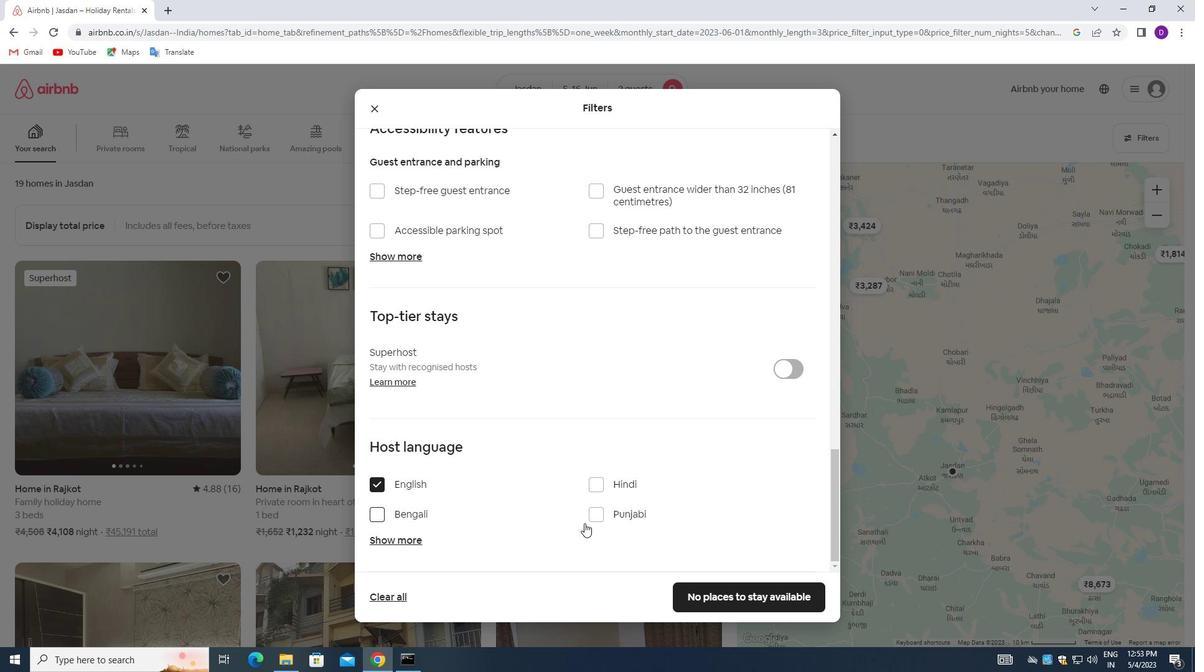 
Action: Mouse moved to (725, 599)
Screenshot: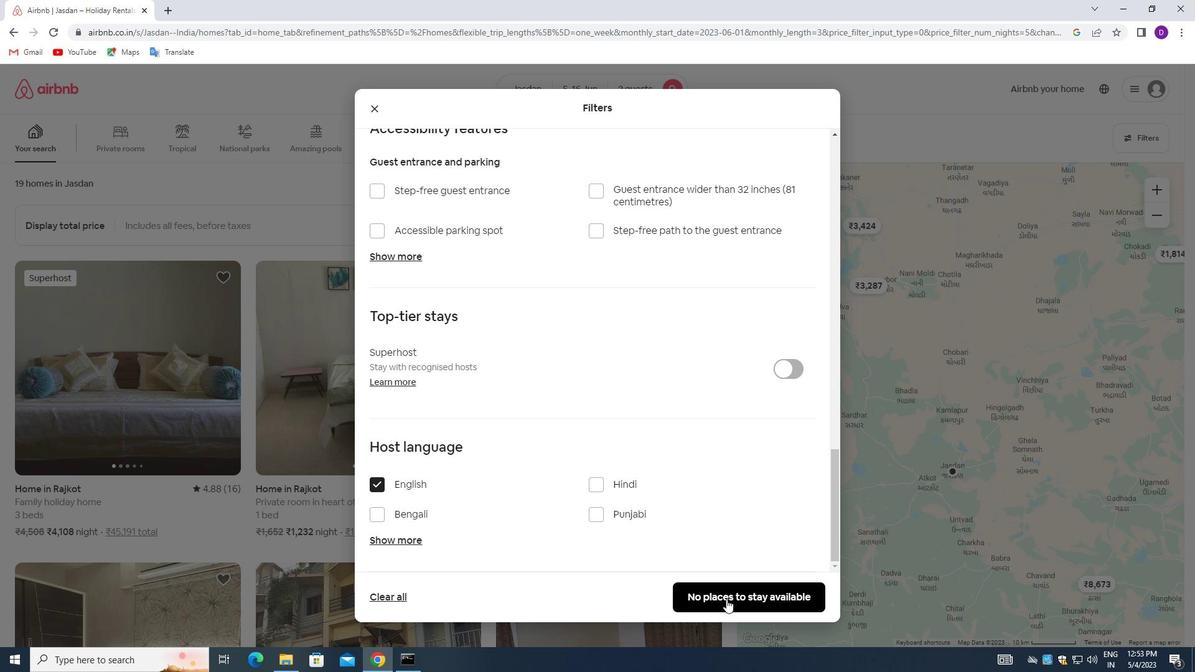 
Action: Mouse pressed left at (725, 599)
Screenshot: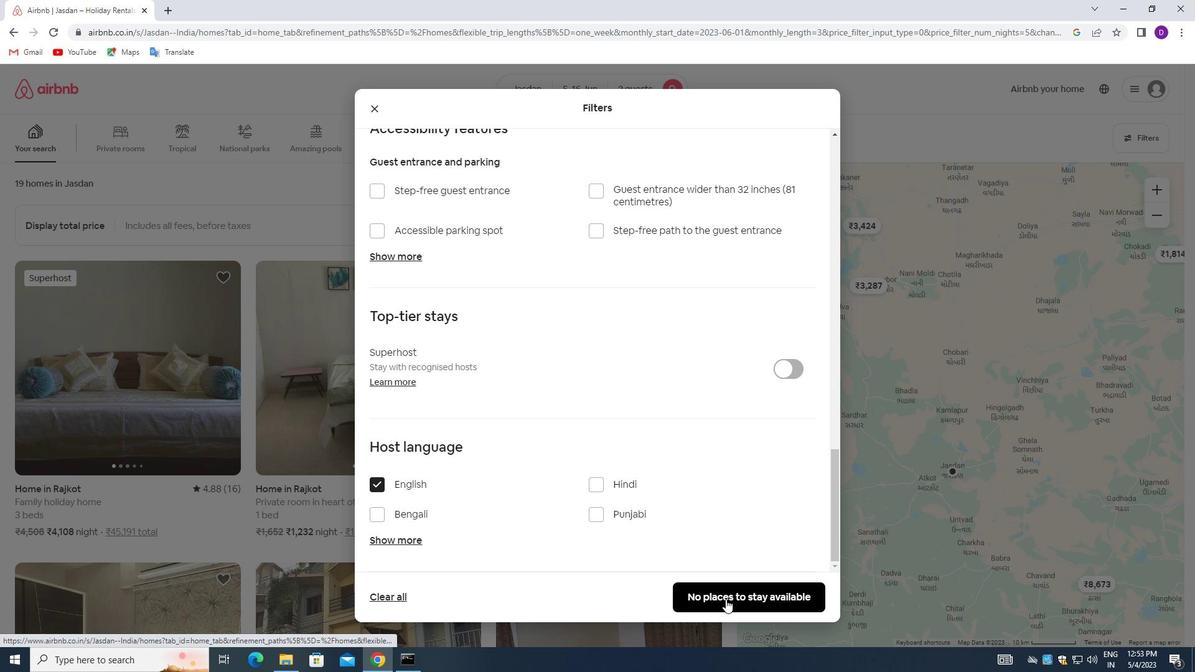 
Action: Mouse moved to (594, 358)
Screenshot: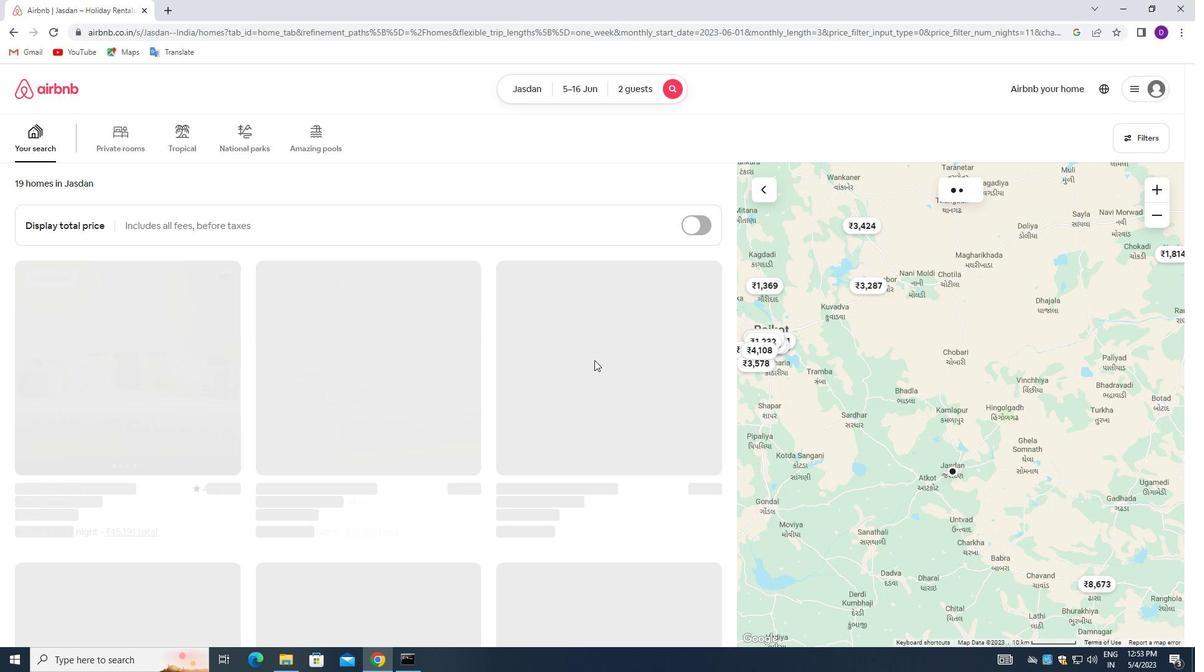 
